 Task: Silence Audio.
Action: Mouse moved to (96, 15)
Screenshot: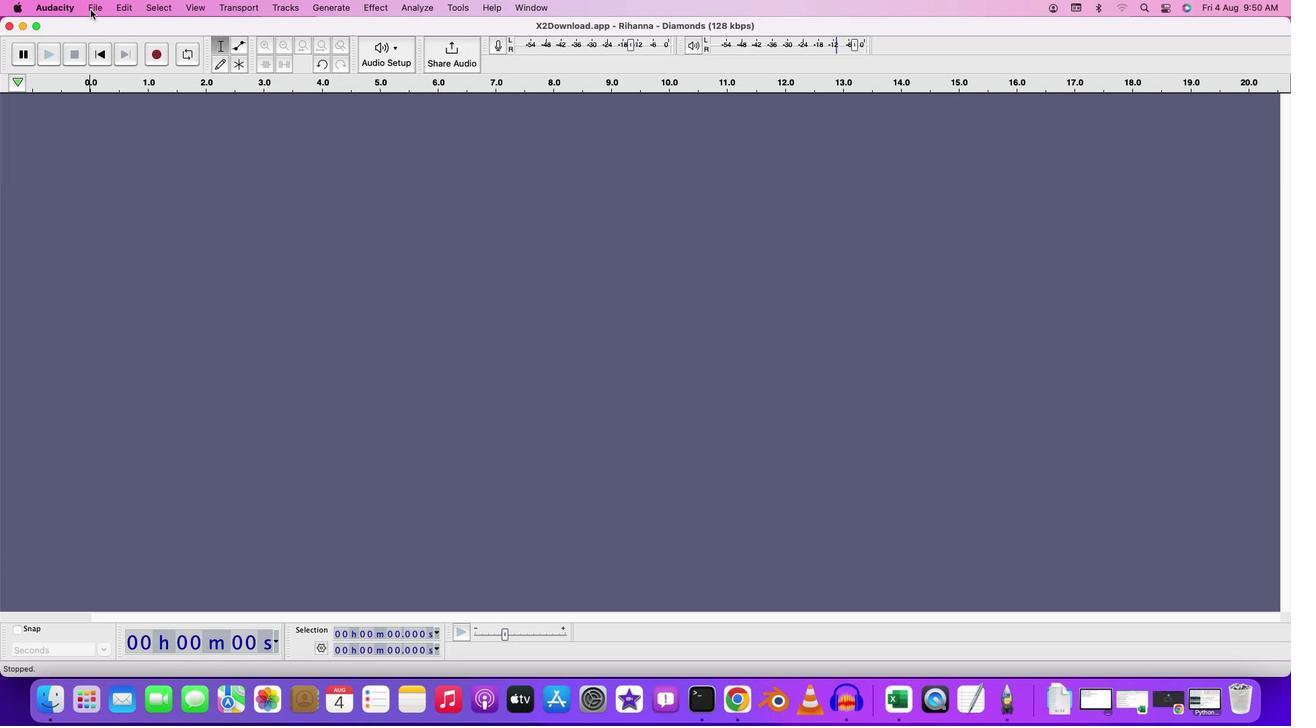 
Action: Mouse pressed left at (96, 15)
Screenshot: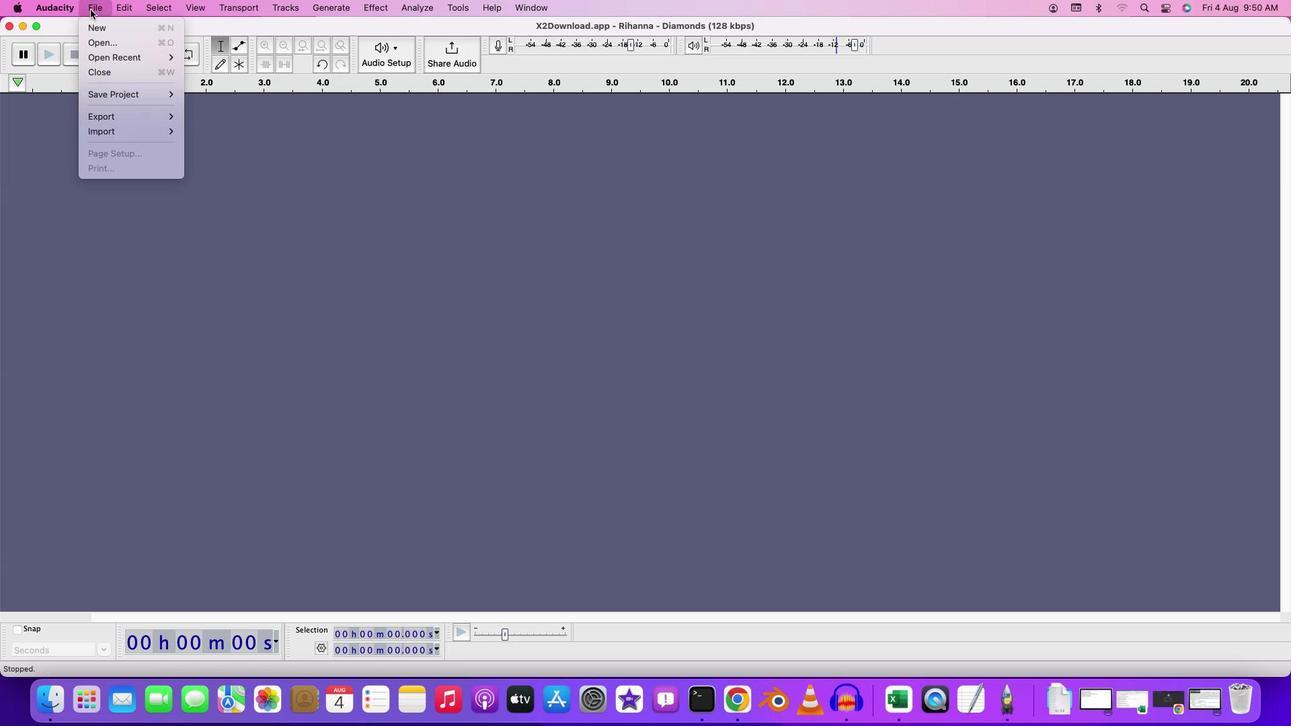 
Action: Mouse moved to (111, 47)
Screenshot: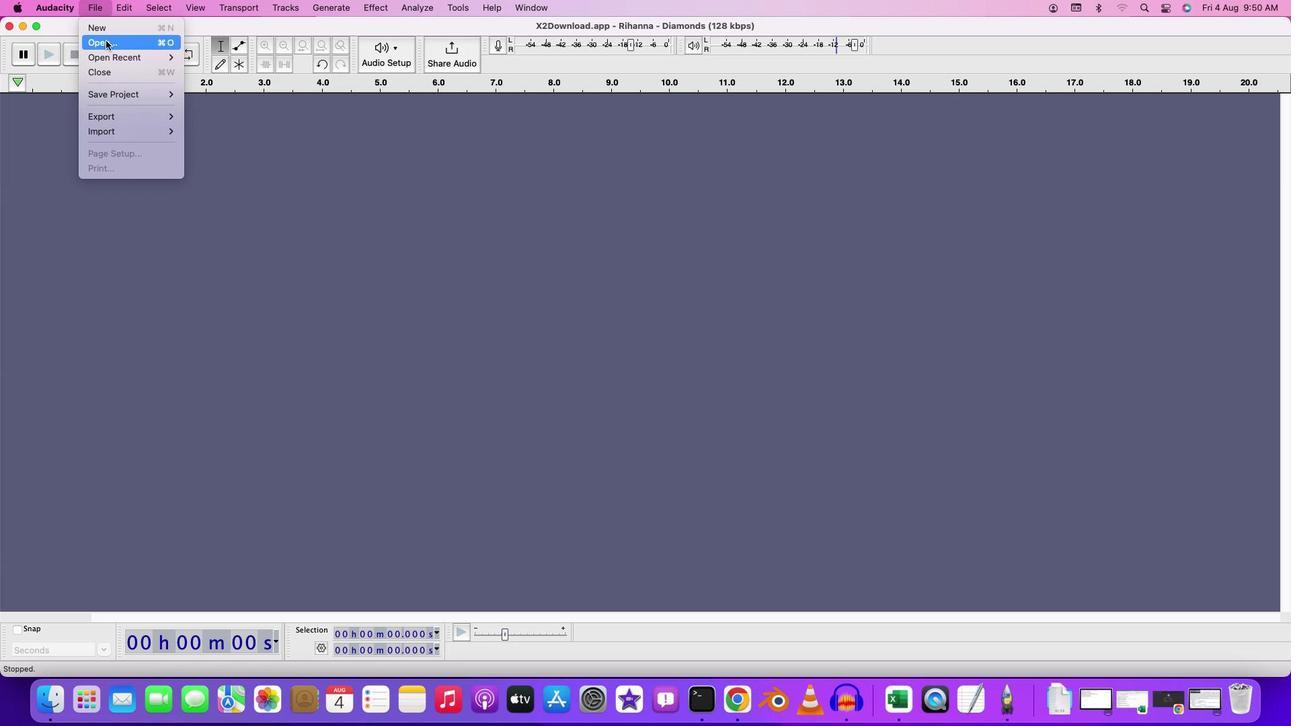 
Action: Mouse pressed left at (111, 47)
Screenshot: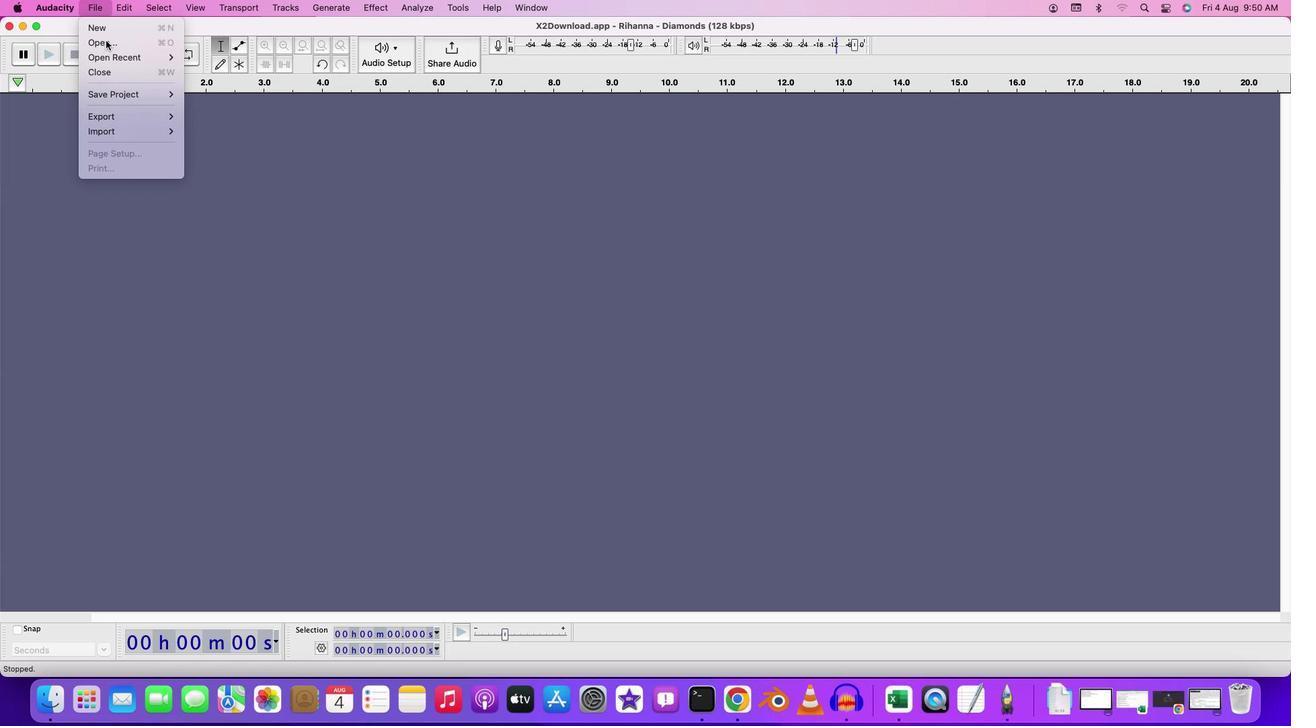 
Action: Mouse moved to (703, 184)
Screenshot: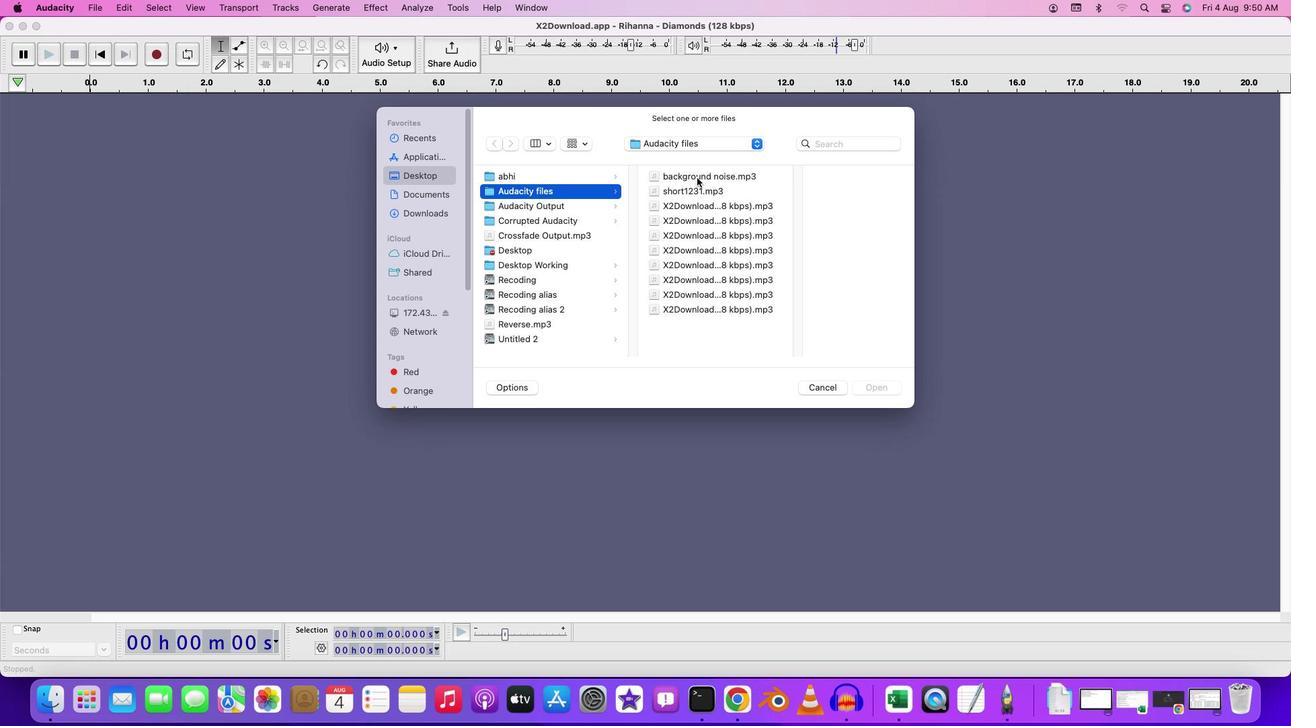
Action: Mouse pressed left at (703, 184)
Screenshot: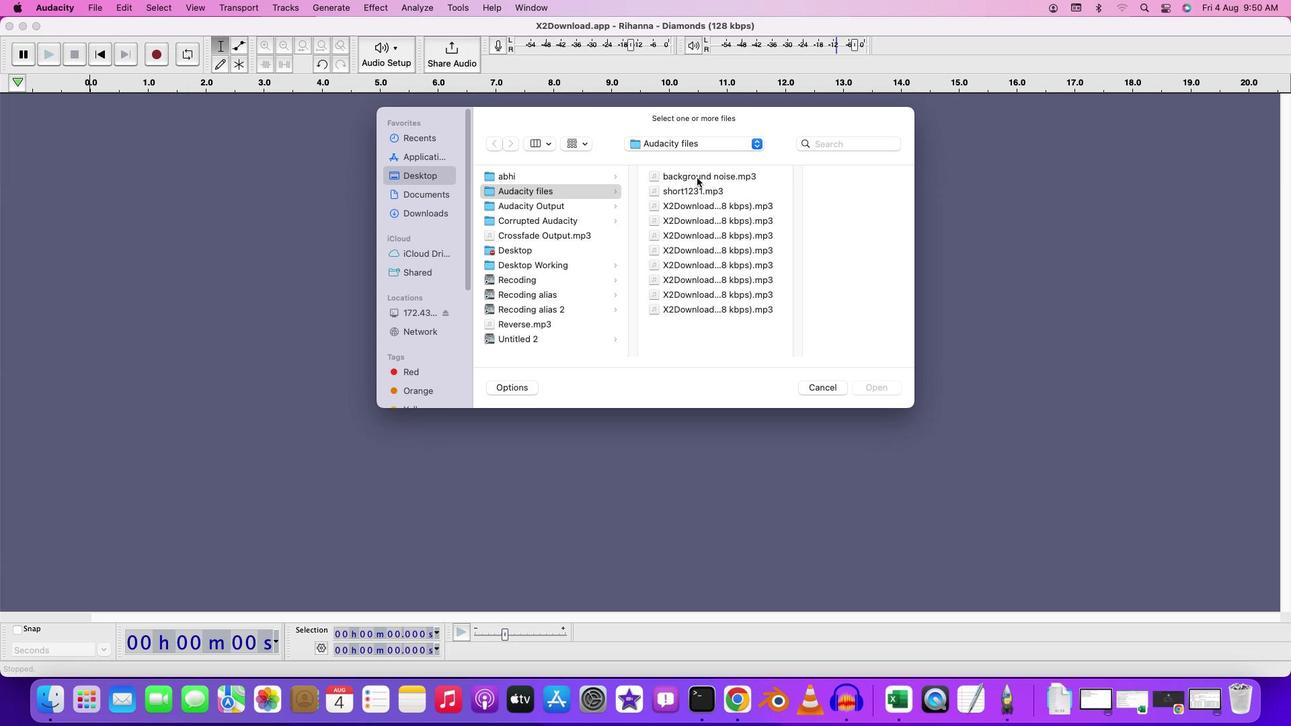
Action: Mouse moved to (695, 184)
Screenshot: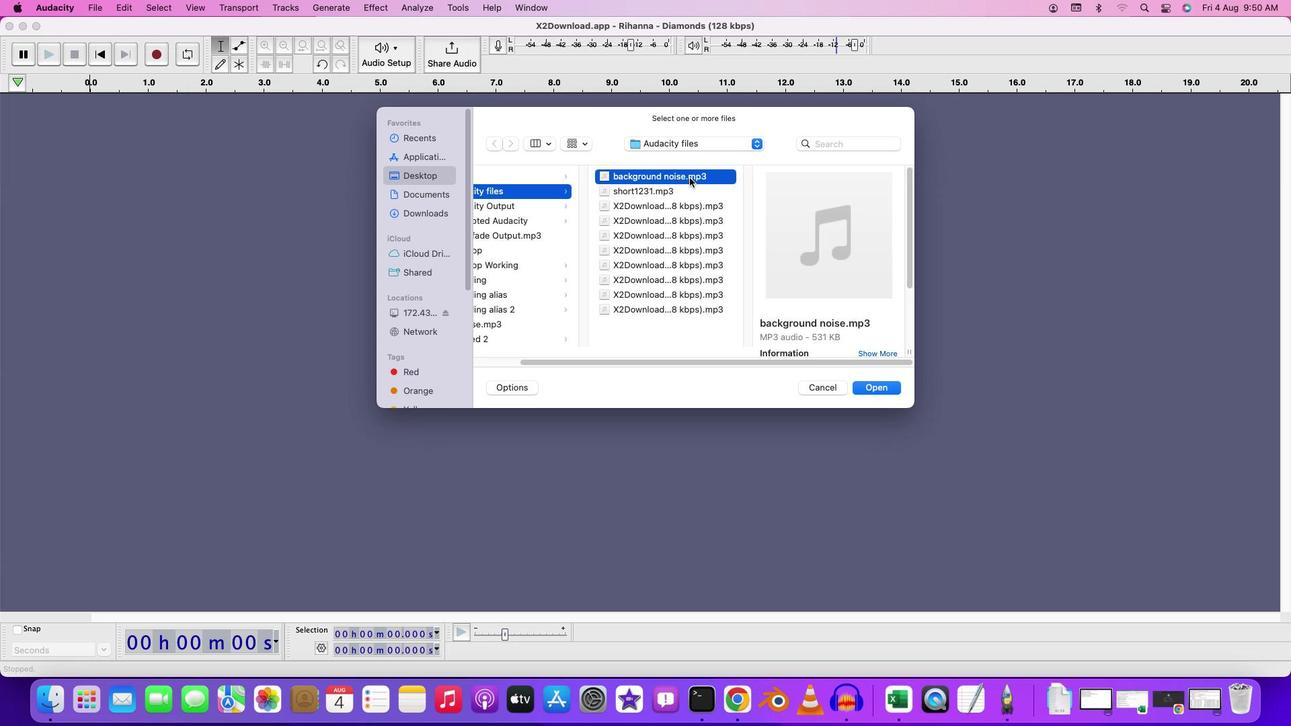 
Action: Mouse pressed left at (695, 184)
Screenshot: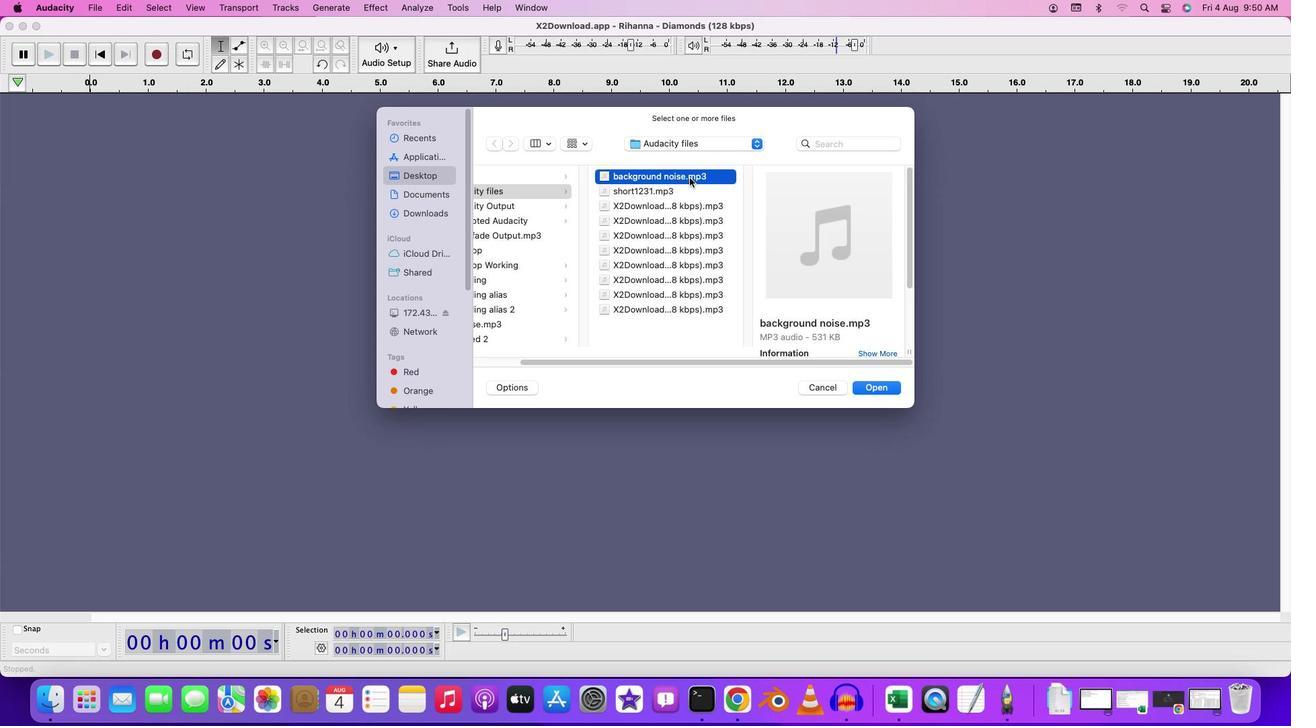 
Action: Mouse pressed left at (695, 184)
Screenshot: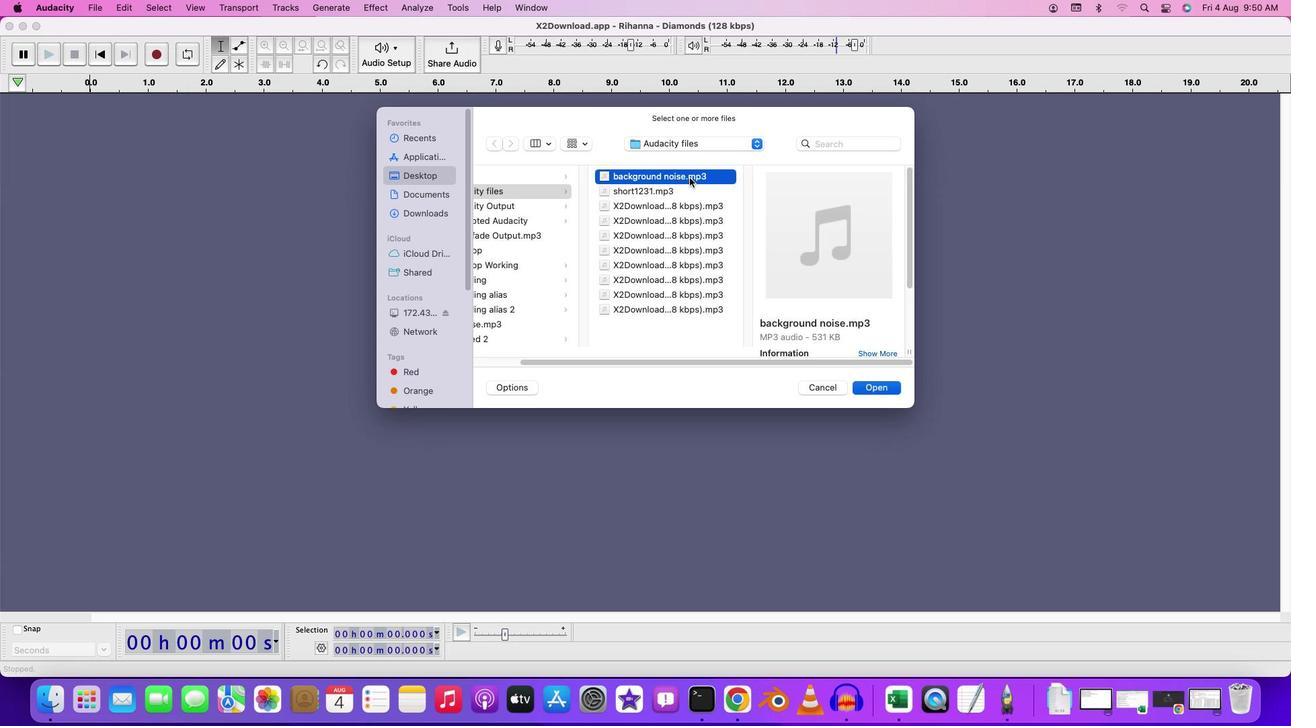 
Action: Mouse moved to (139, 139)
Screenshot: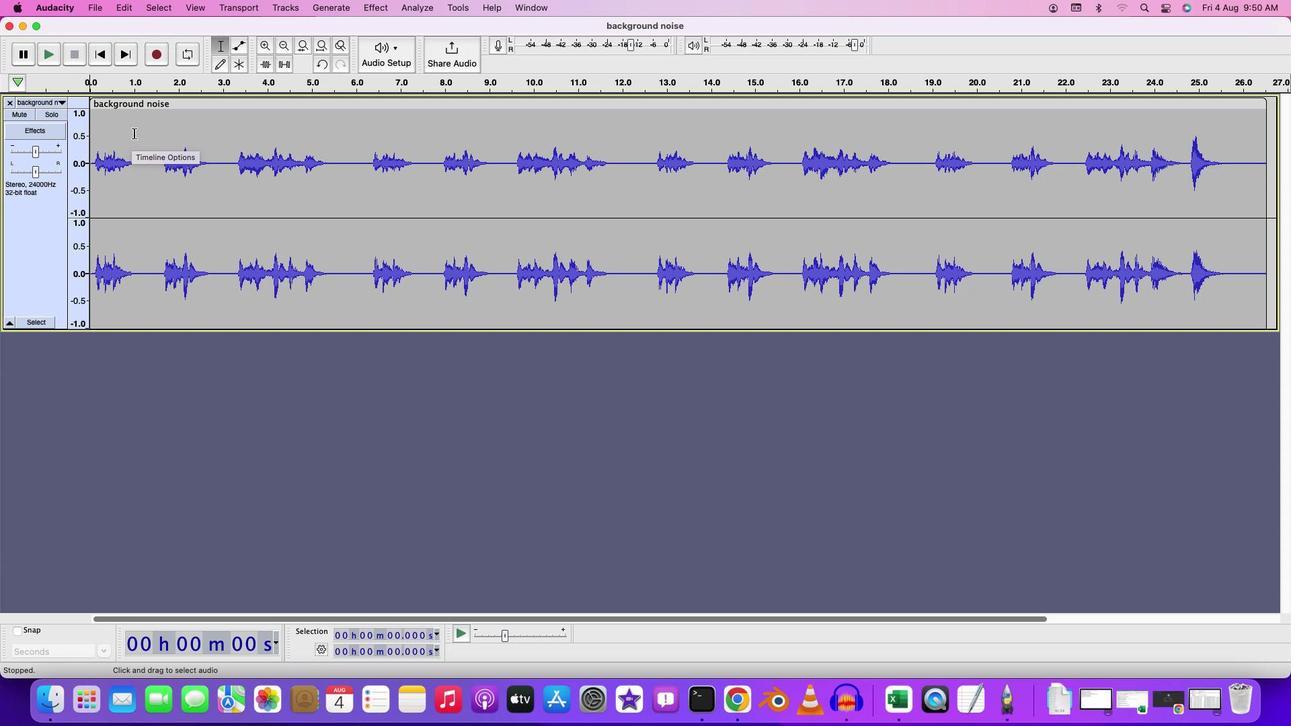 
Action: Mouse pressed left at (139, 139)
Screenshot: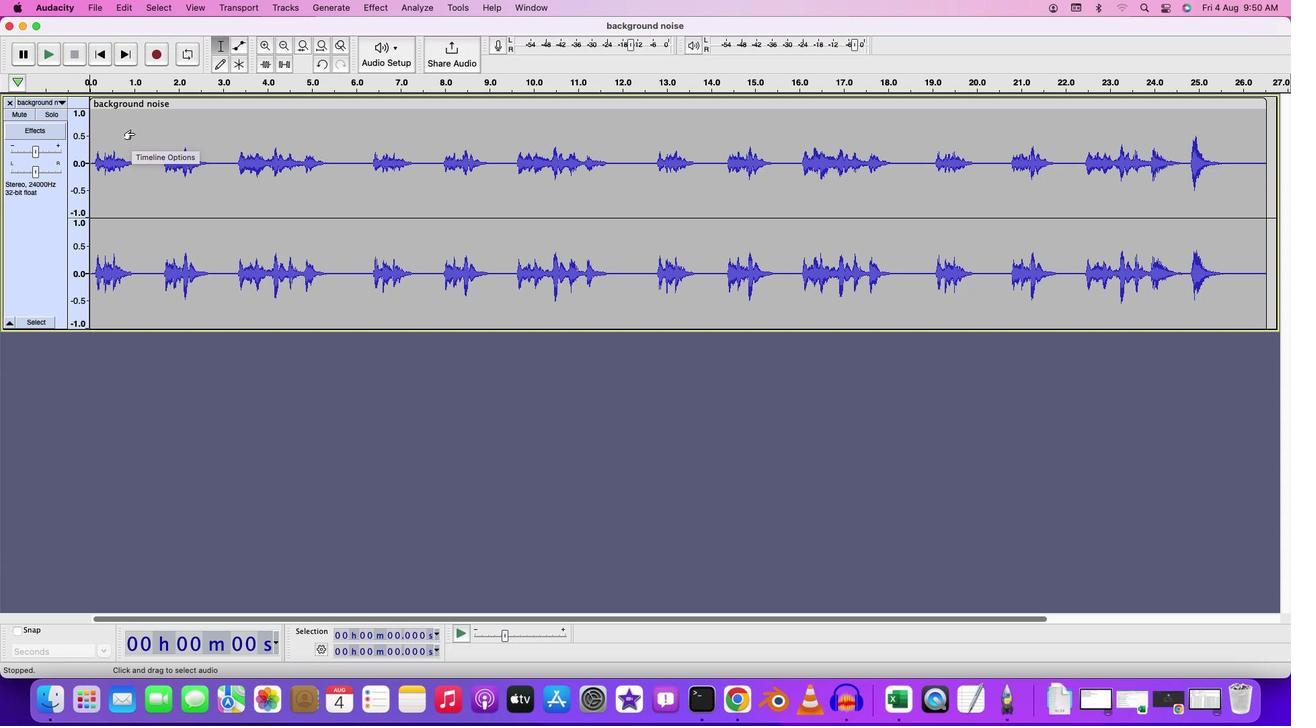 
Action: Key pressed Key.space
Screenshot: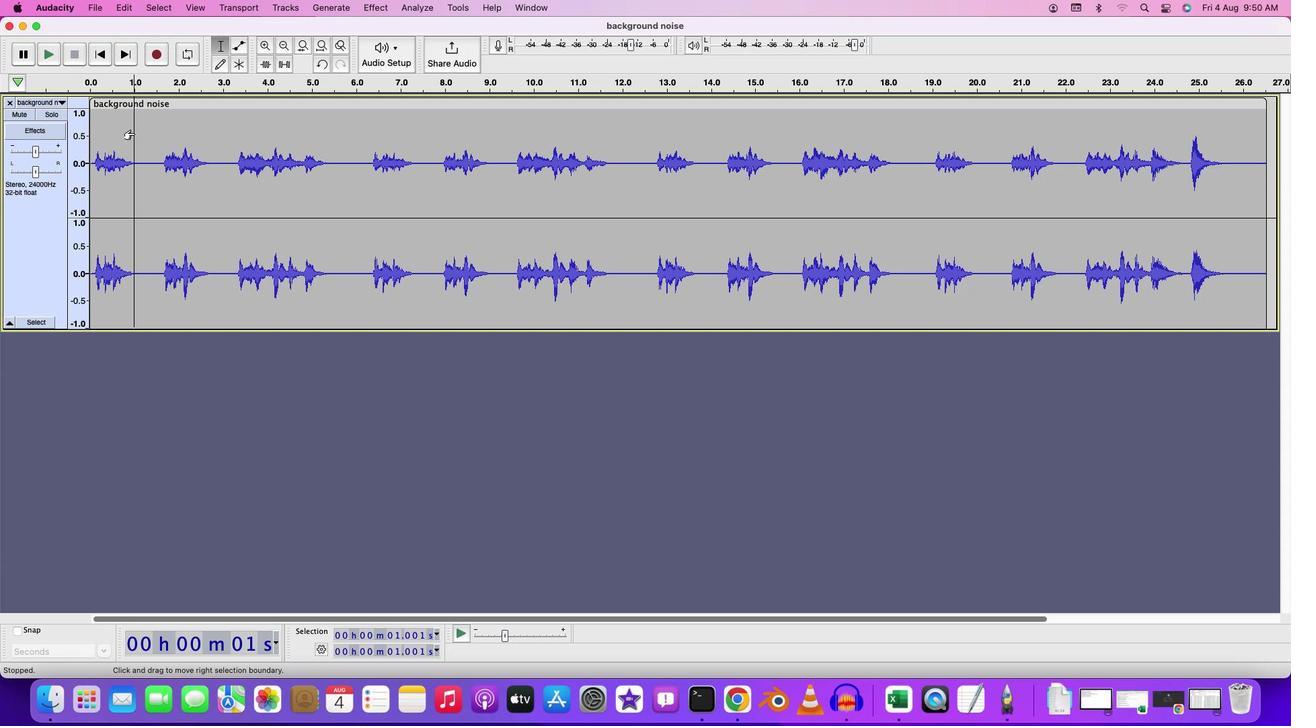 
Action: Mouse moved to (322, 153)
Screenshot: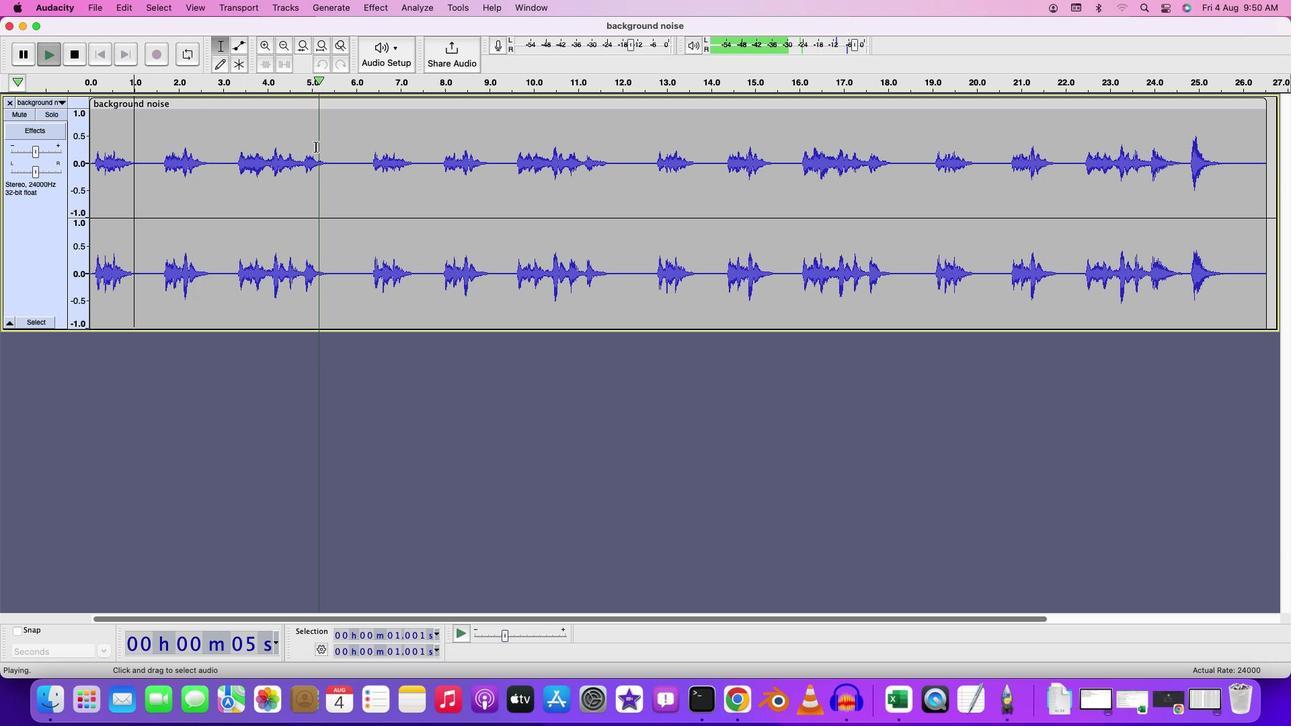 
Action: Key pressed Key.space
Screenshot: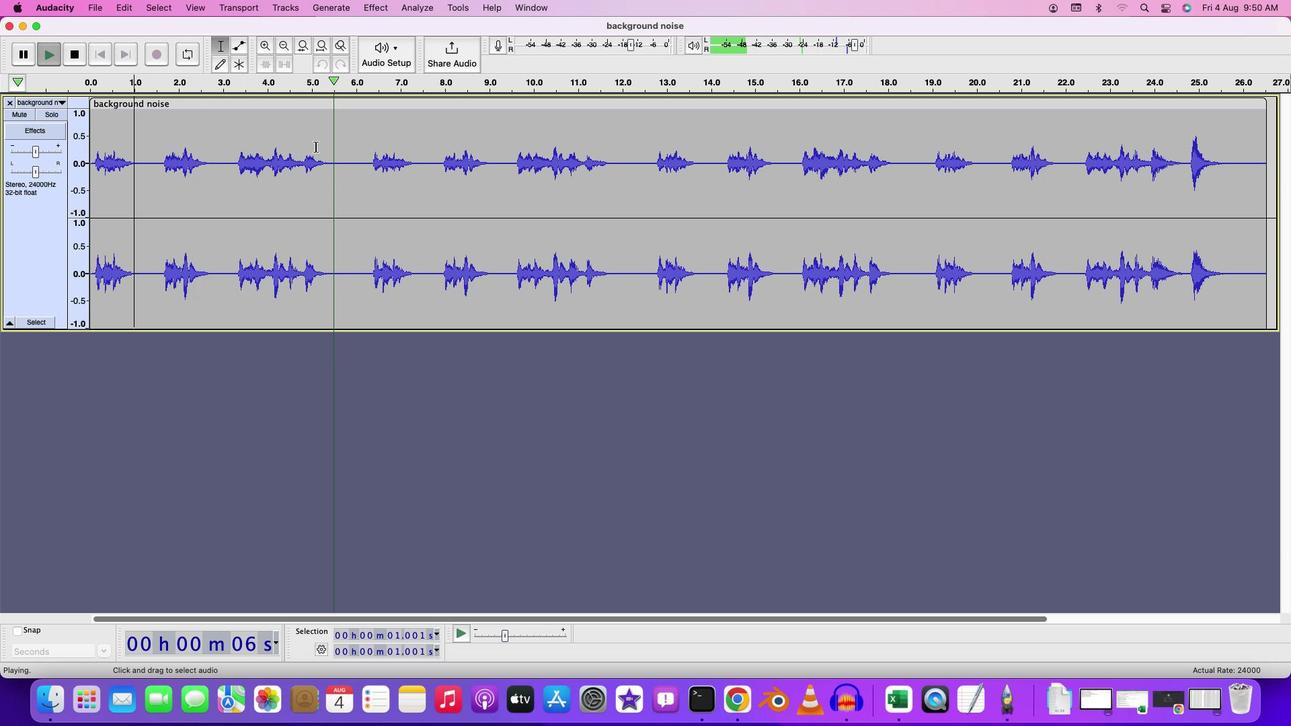 
Action: Mouse moved to (137, 147)
Screenshot: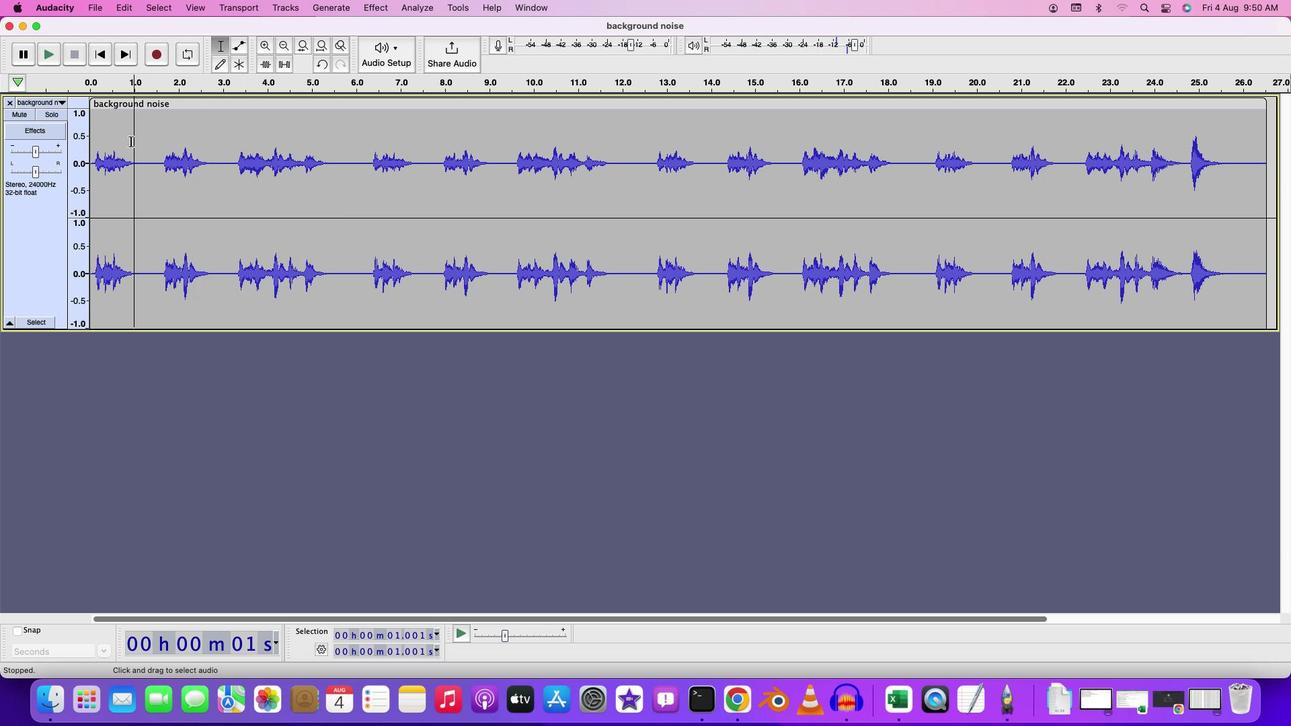 
Action: Mouse pressed left at (137, 147)
Screenshot: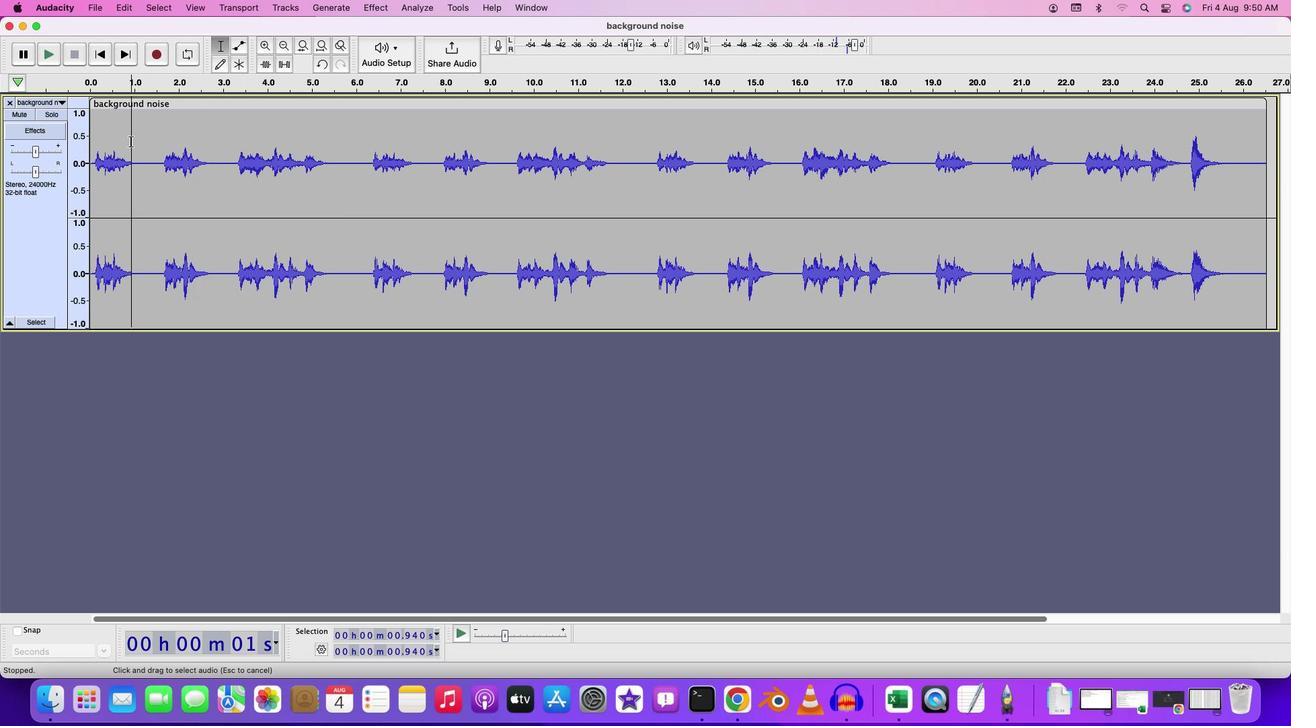 
Action: Mouse moved to (168, 140)
Screenshot: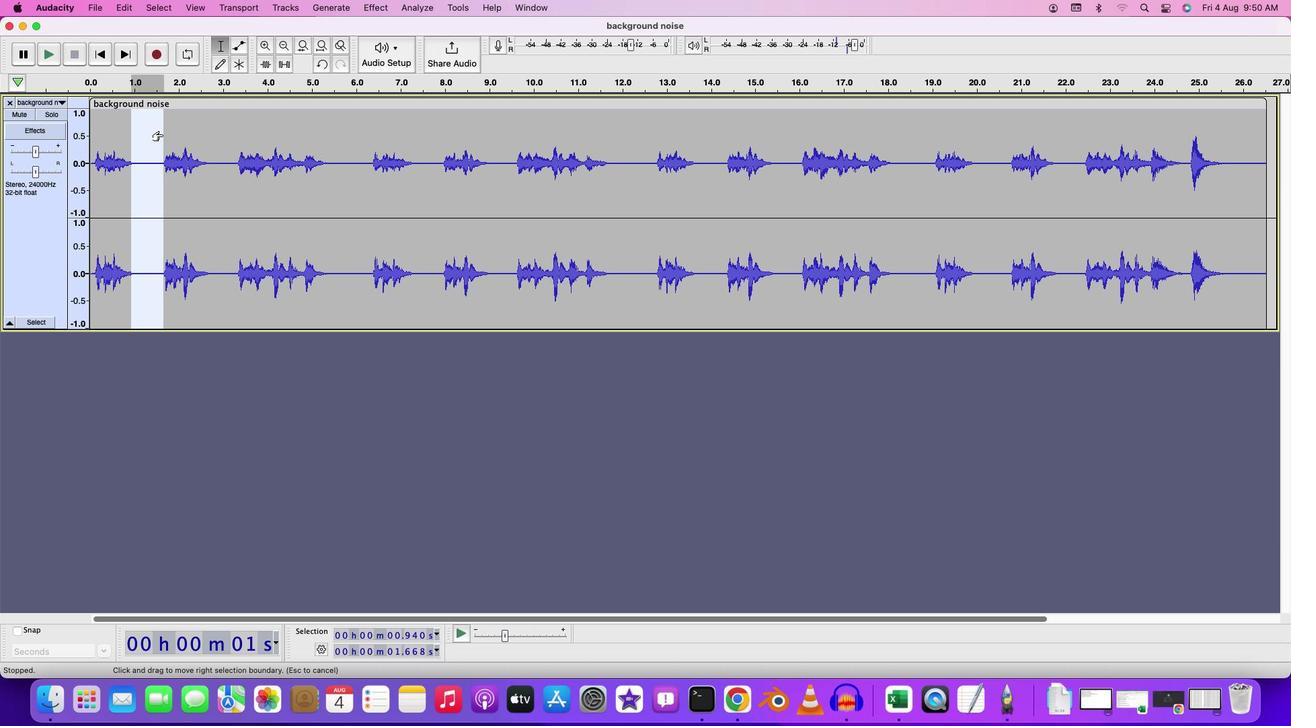 
Action: Mouse pressed left at (168, 140)
Screenshot: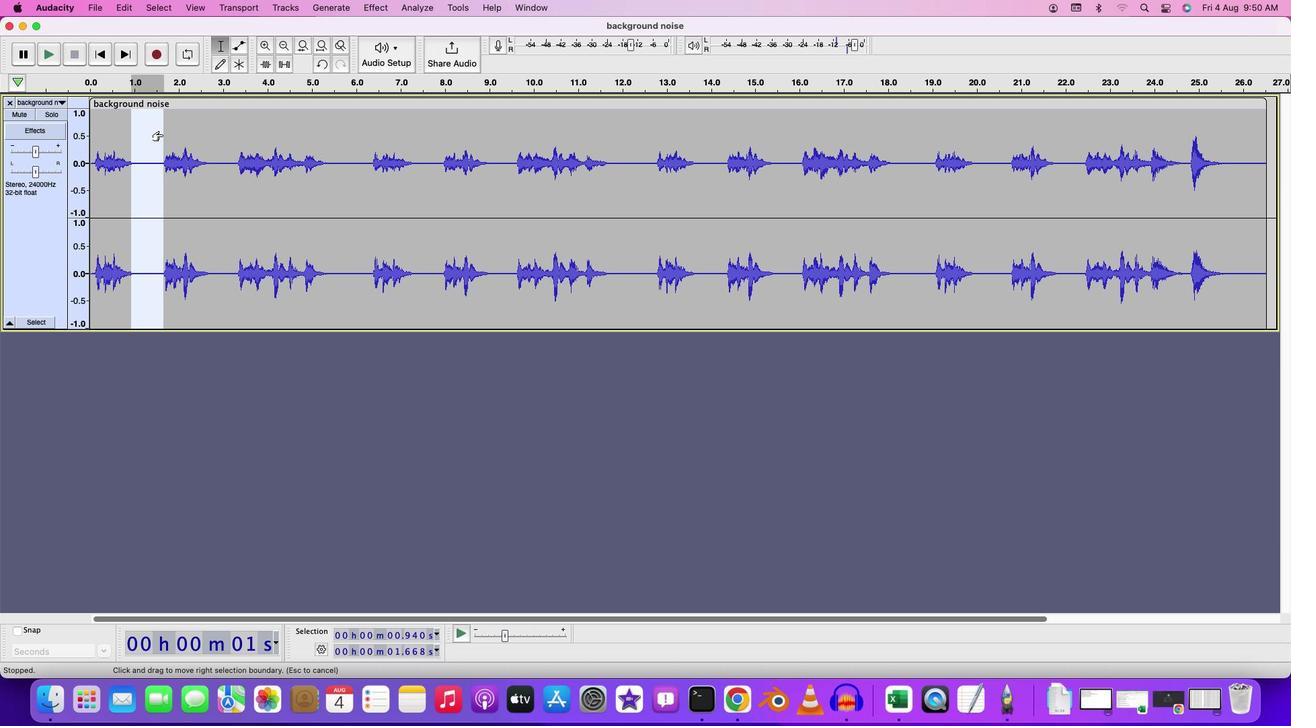
Action: Mouse moved to (344, 11)
Screenshot: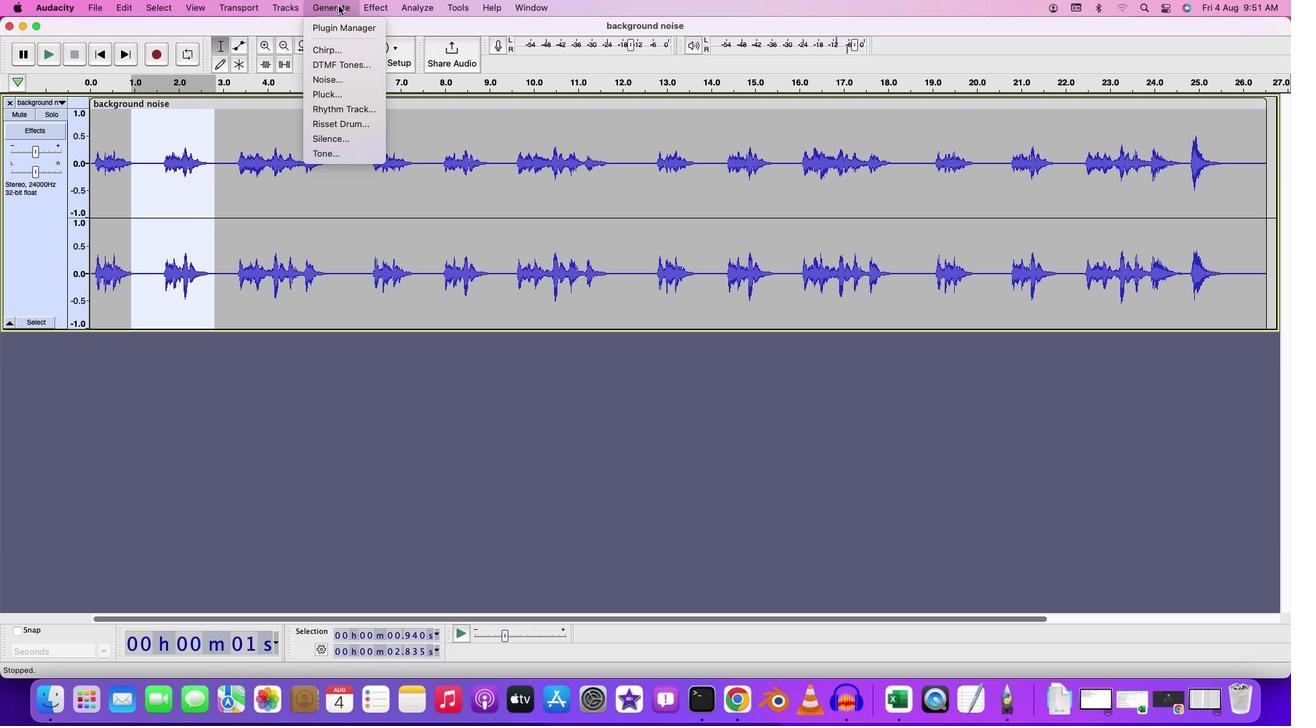 
Action: Mouse pressed left at (344, 11)
Screenshot: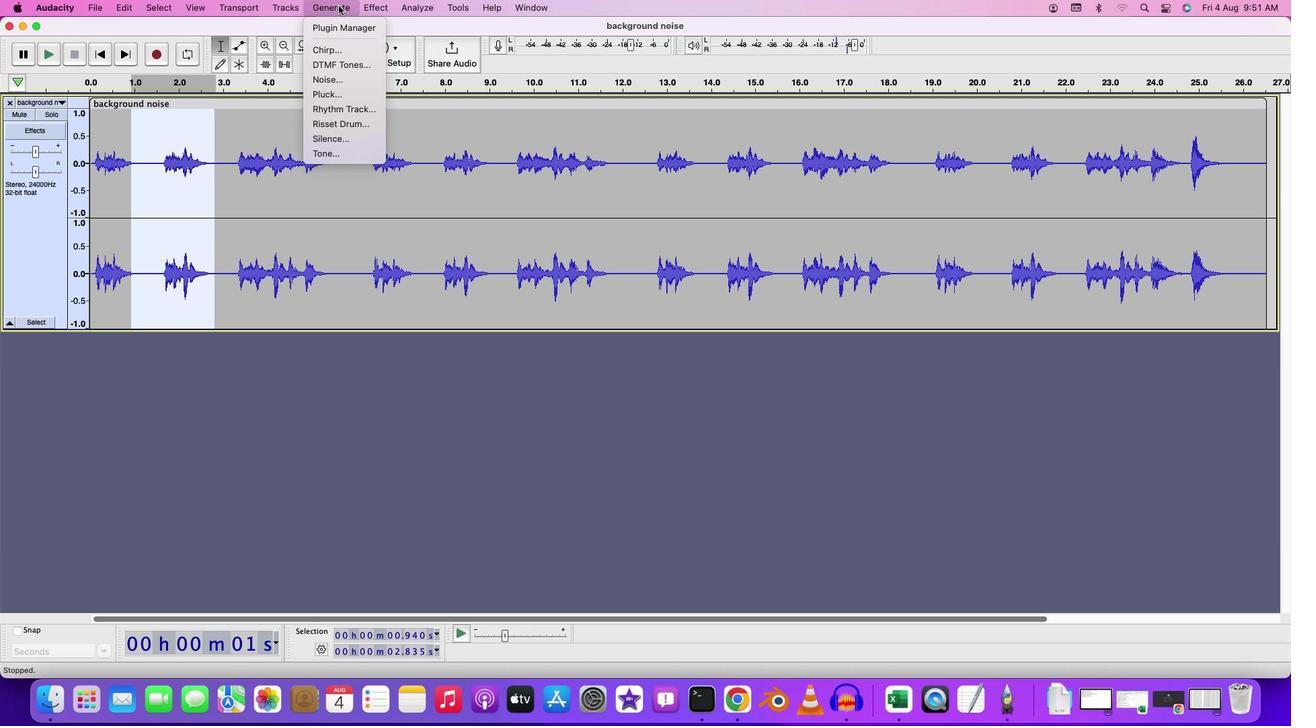 
Action: Mouse moved to (357, 139)
Screenshot: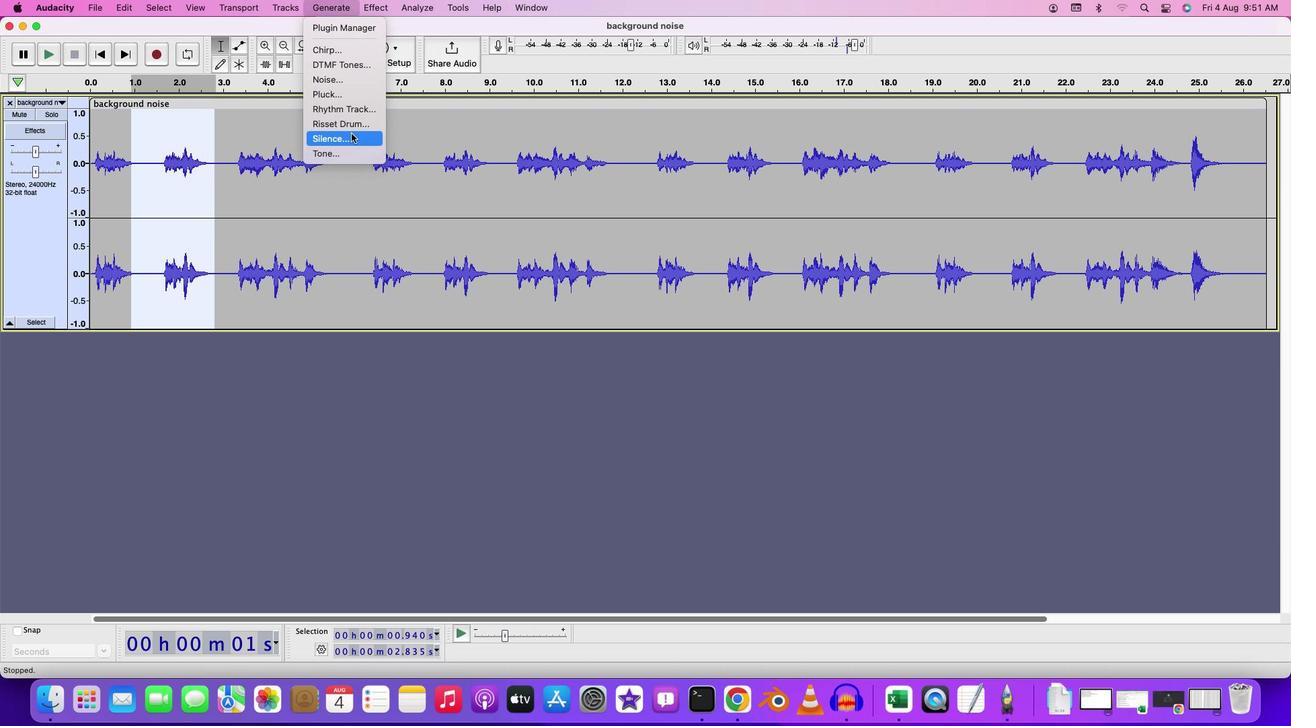 
Action: Mouse pressed left at (357, 139)
Screenshot: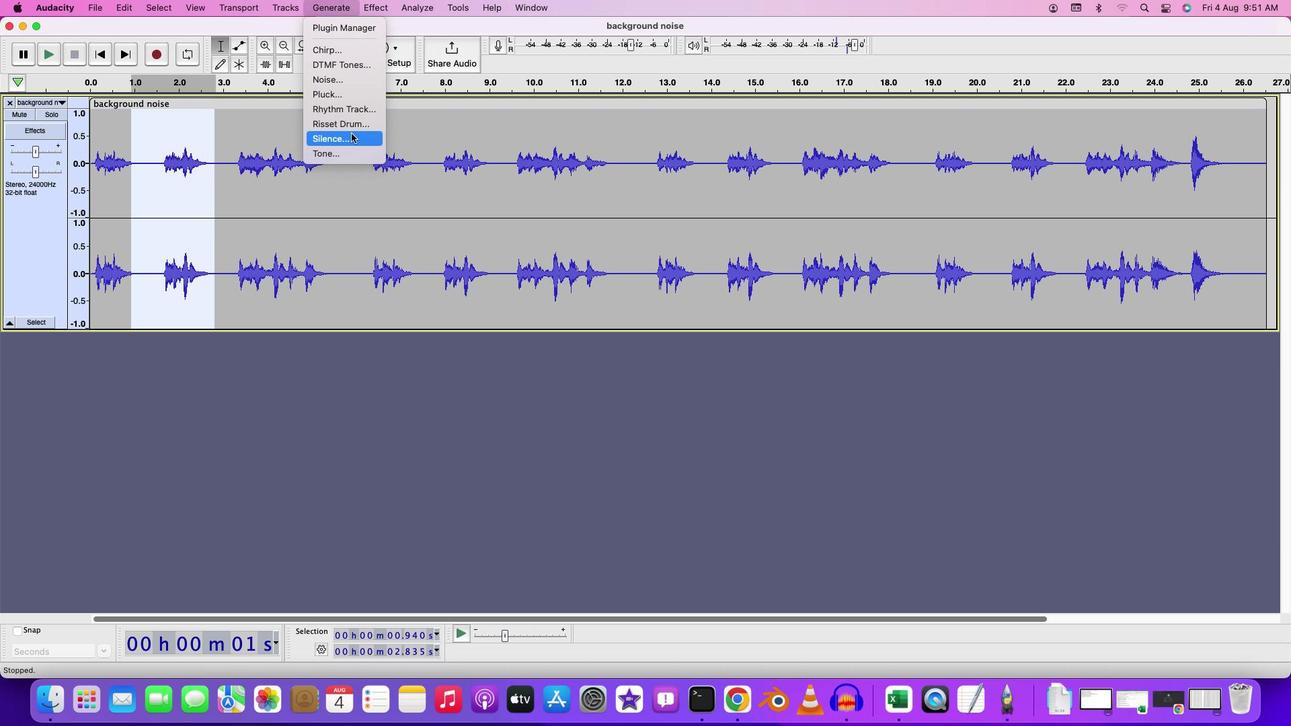 
Action: Mouse moved to (722, 329)
Screenshot: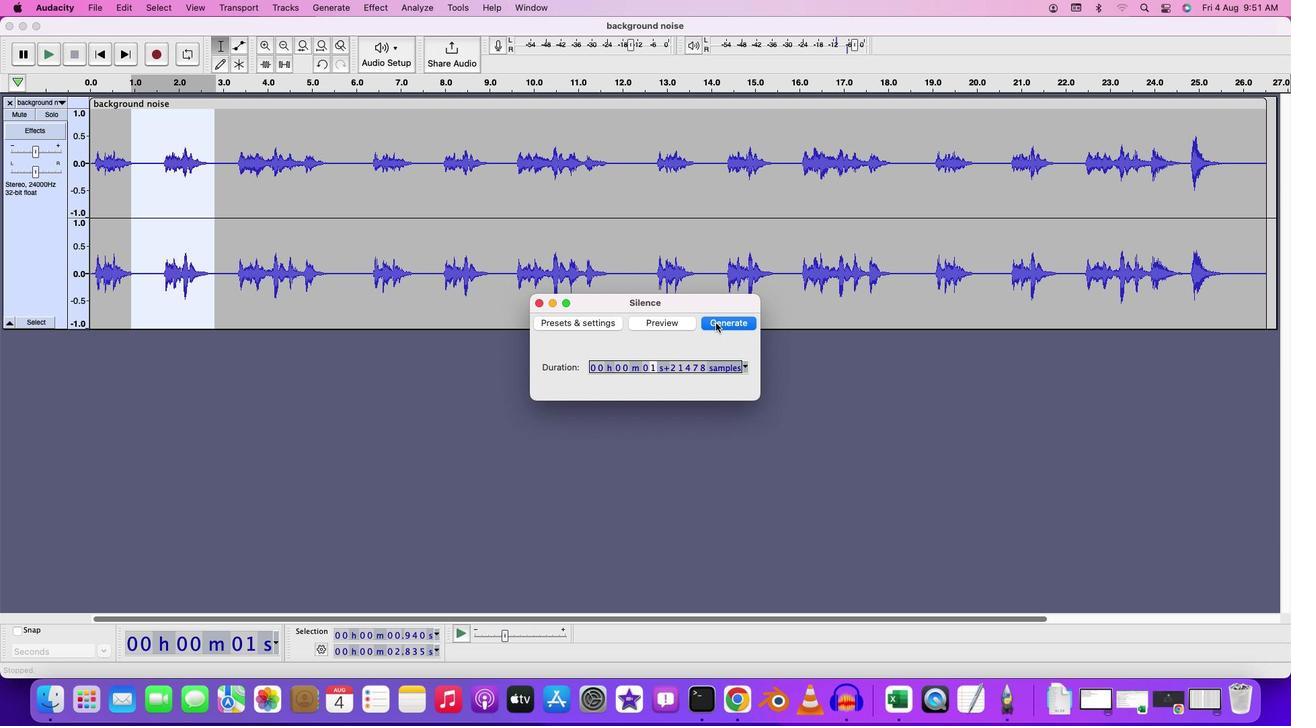 
Action: Mouse pressed left at (722, 329)
Screenshot: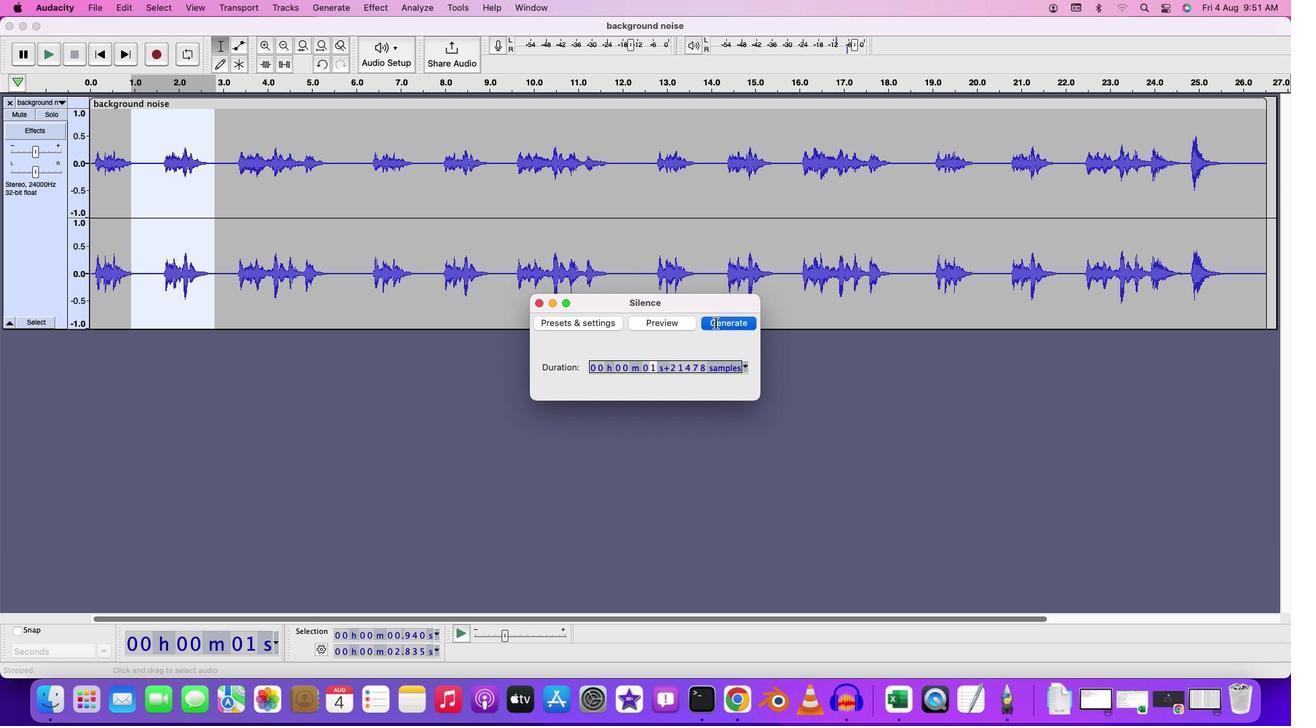 
Action: Mouse moved to (408, 425)
Screenshot: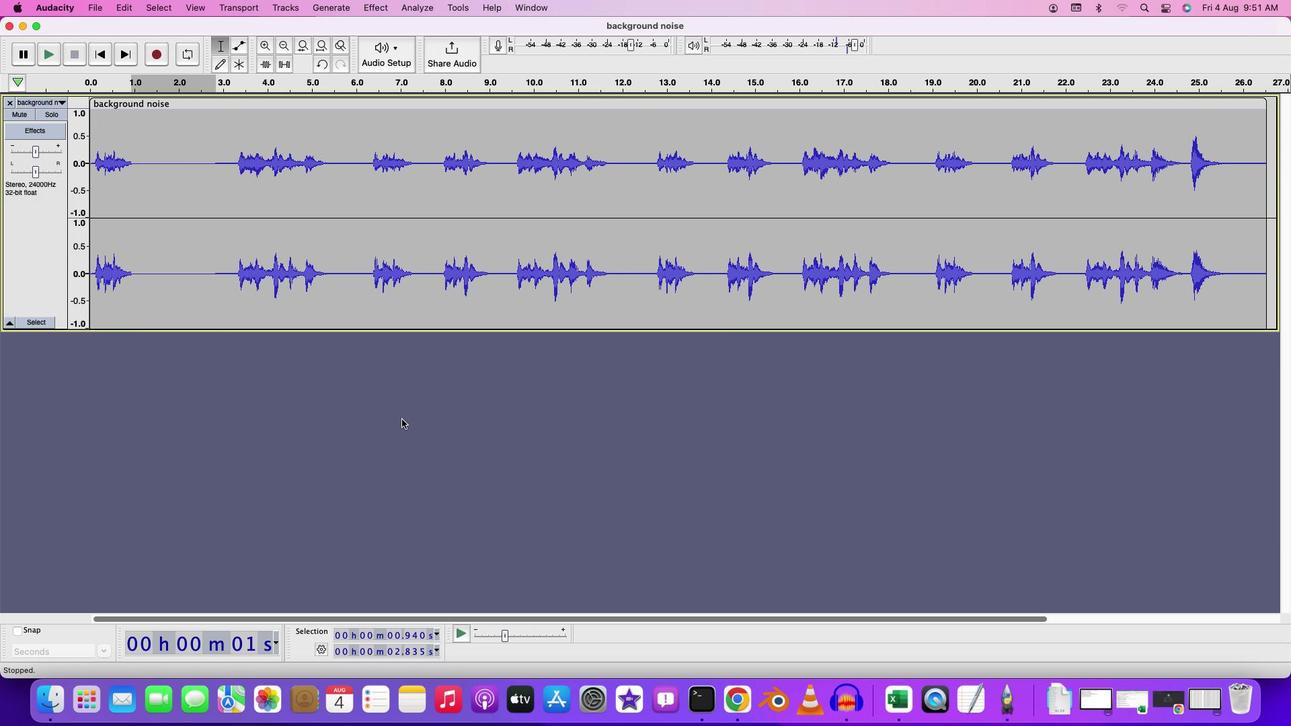
Action: Mouse pressed left at (408, 425)
Screenshot: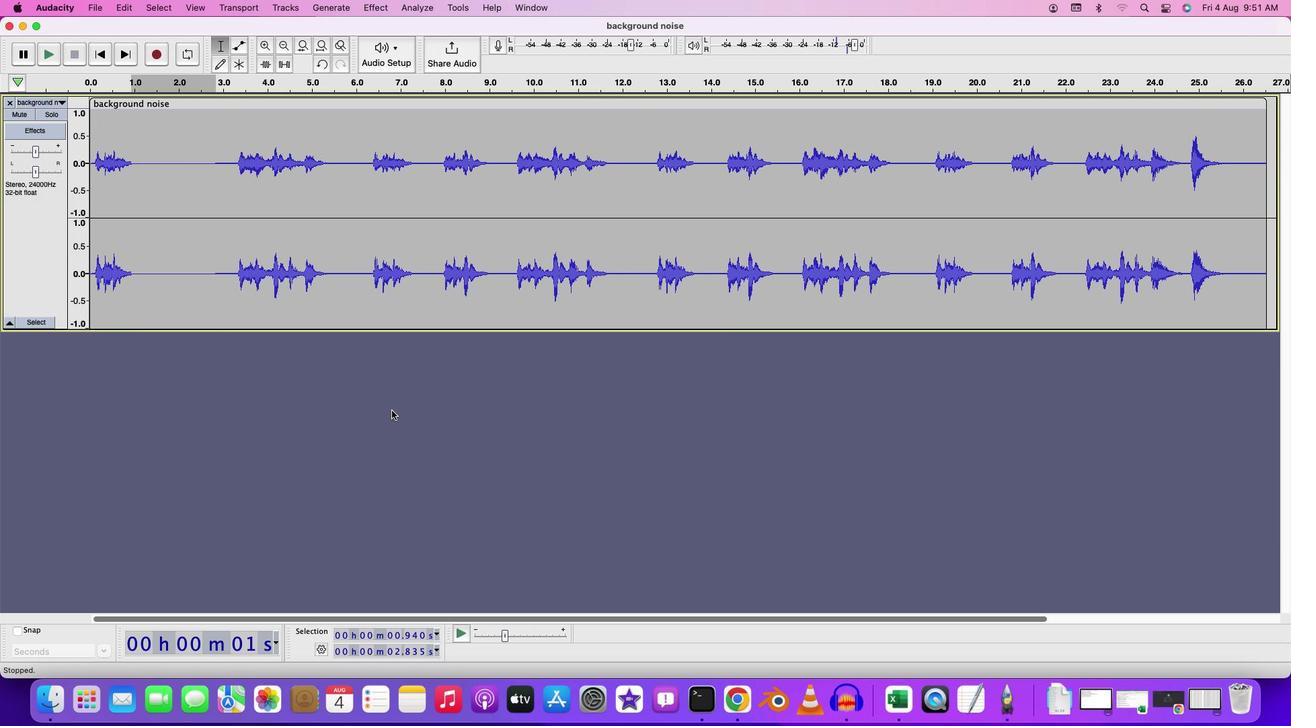 
Action: Mouse moved to (125, 141)
Screenshot: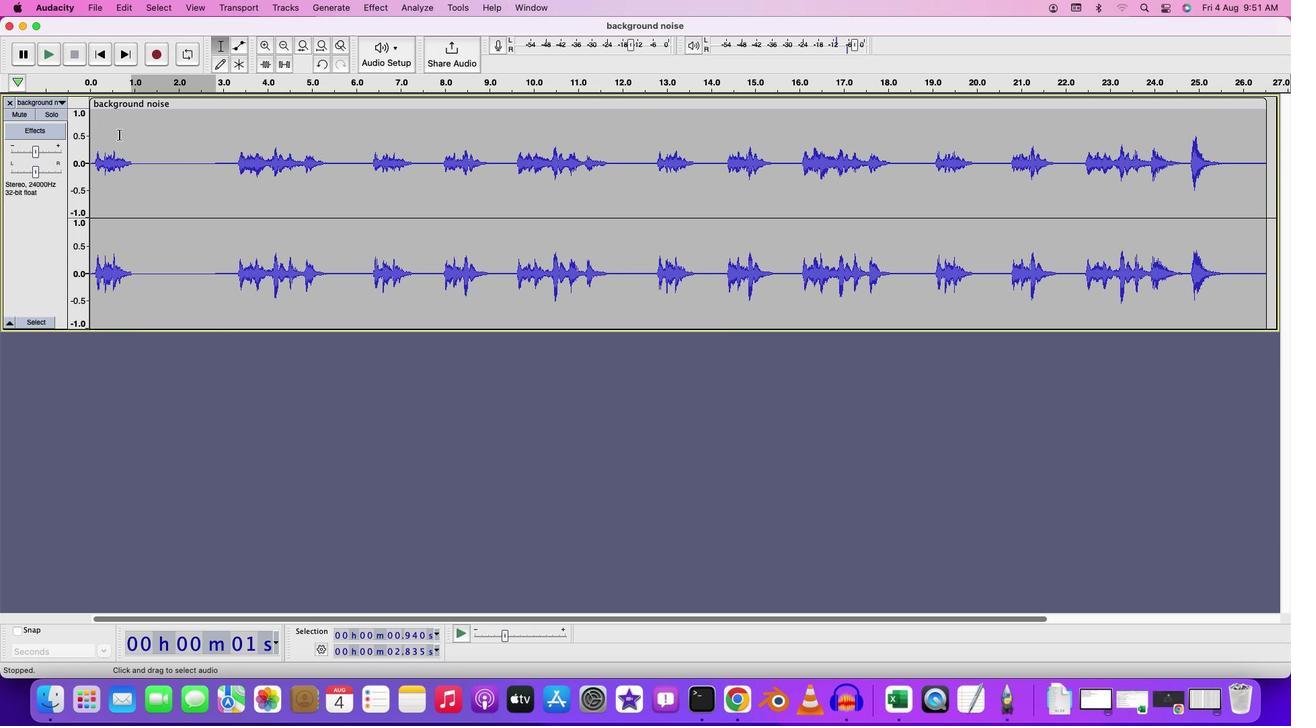 
Action: Mouse pressed left at (125, 141)
Screenshot: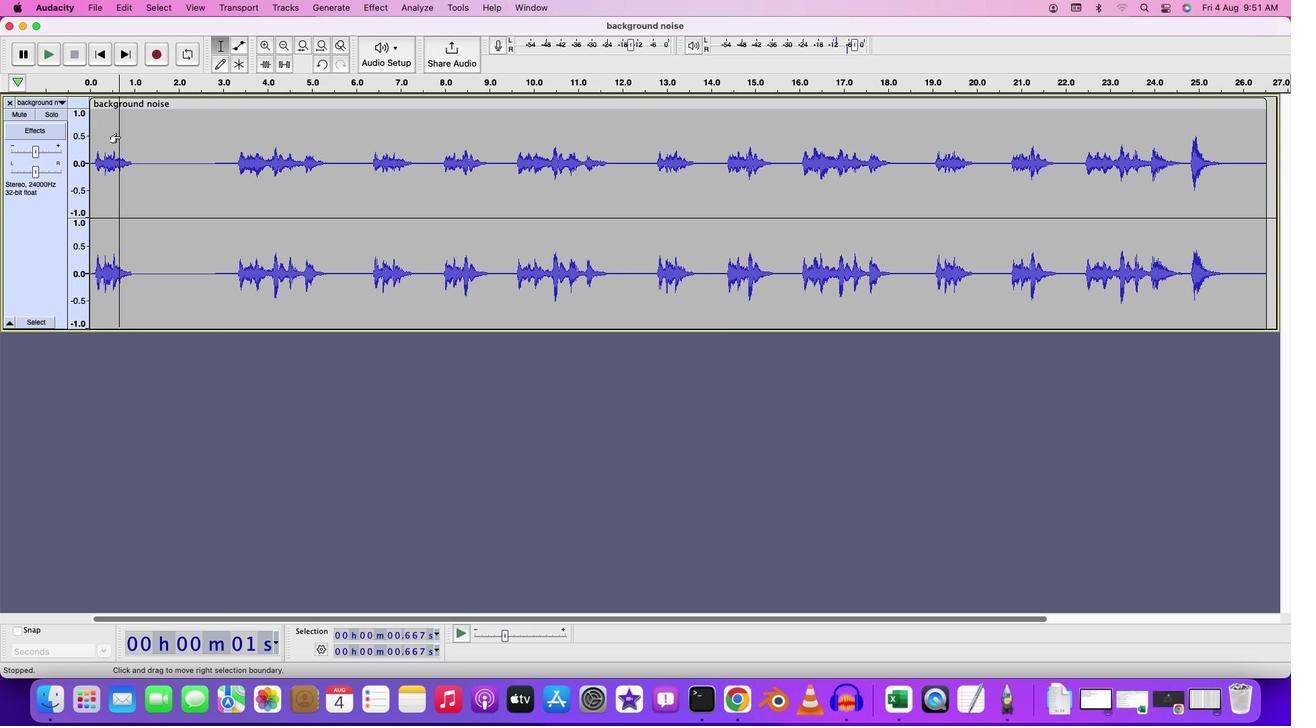 
Action: Mouse moved to (133, 146)
Screenshot: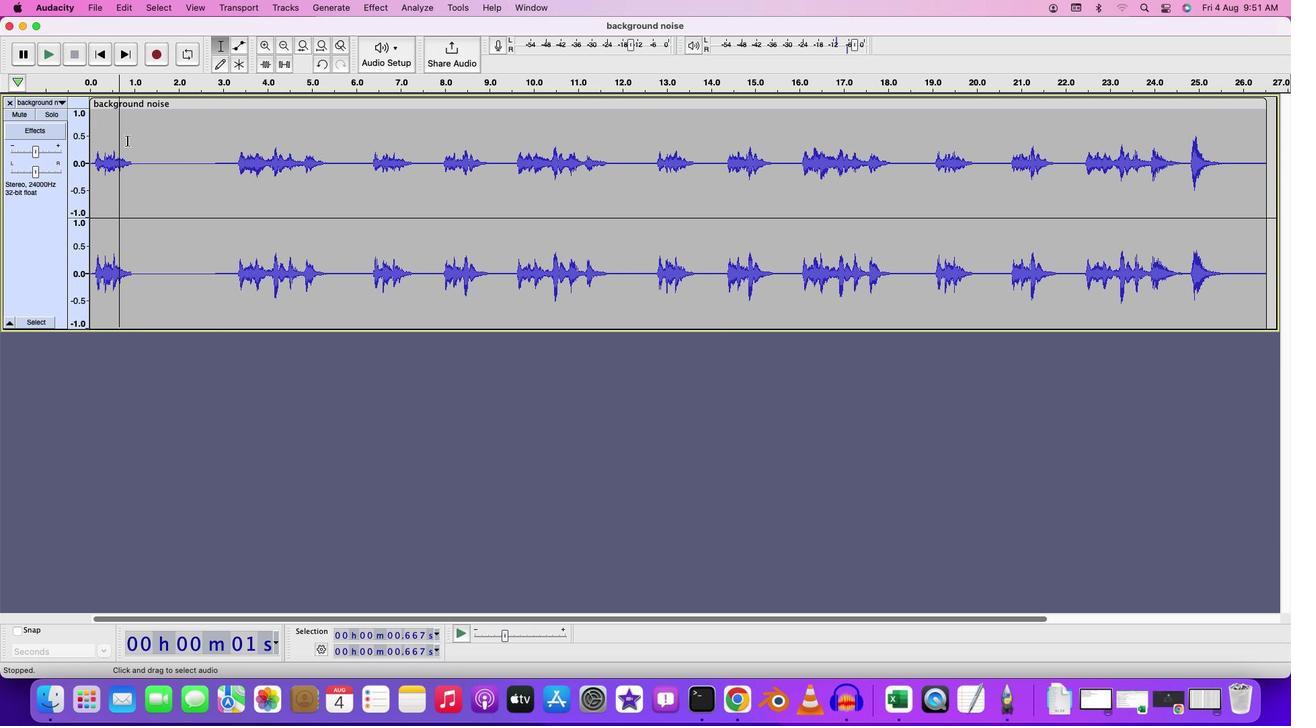 
Action: Key pressed Key.space
Screenshot: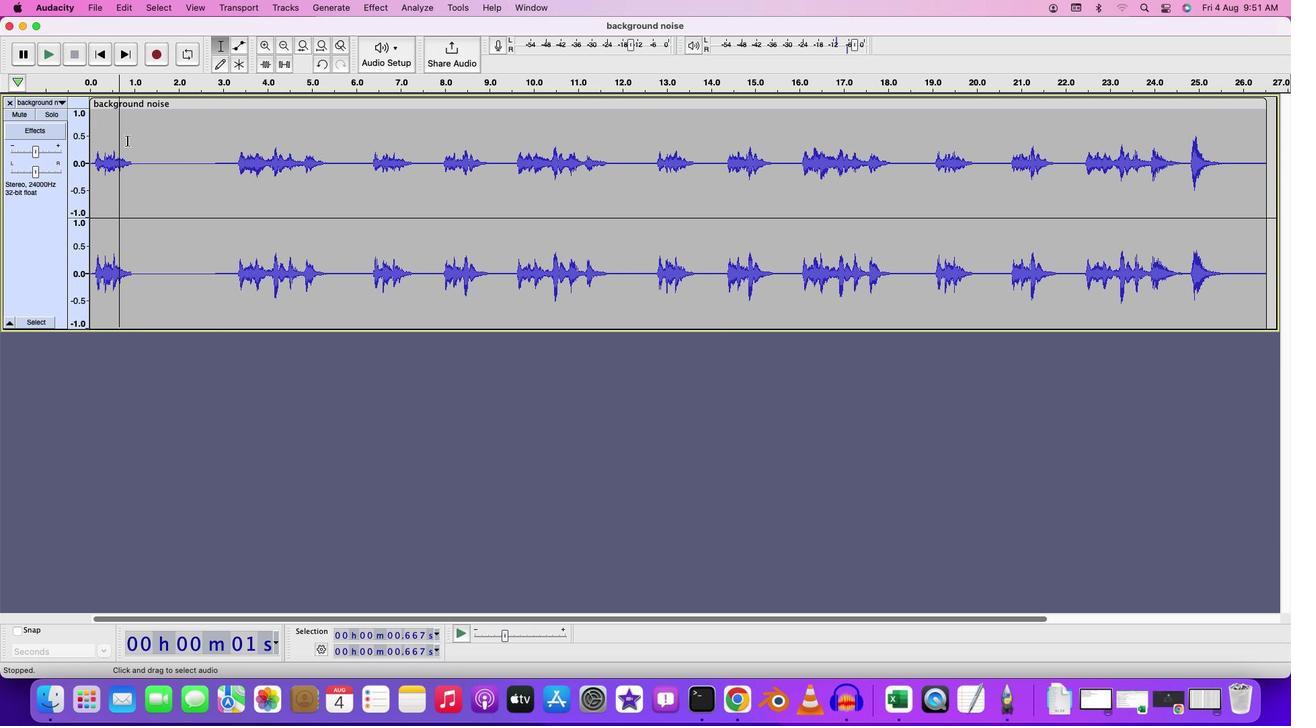 
Action: Mouse moved to (170, 152)
Screenshot: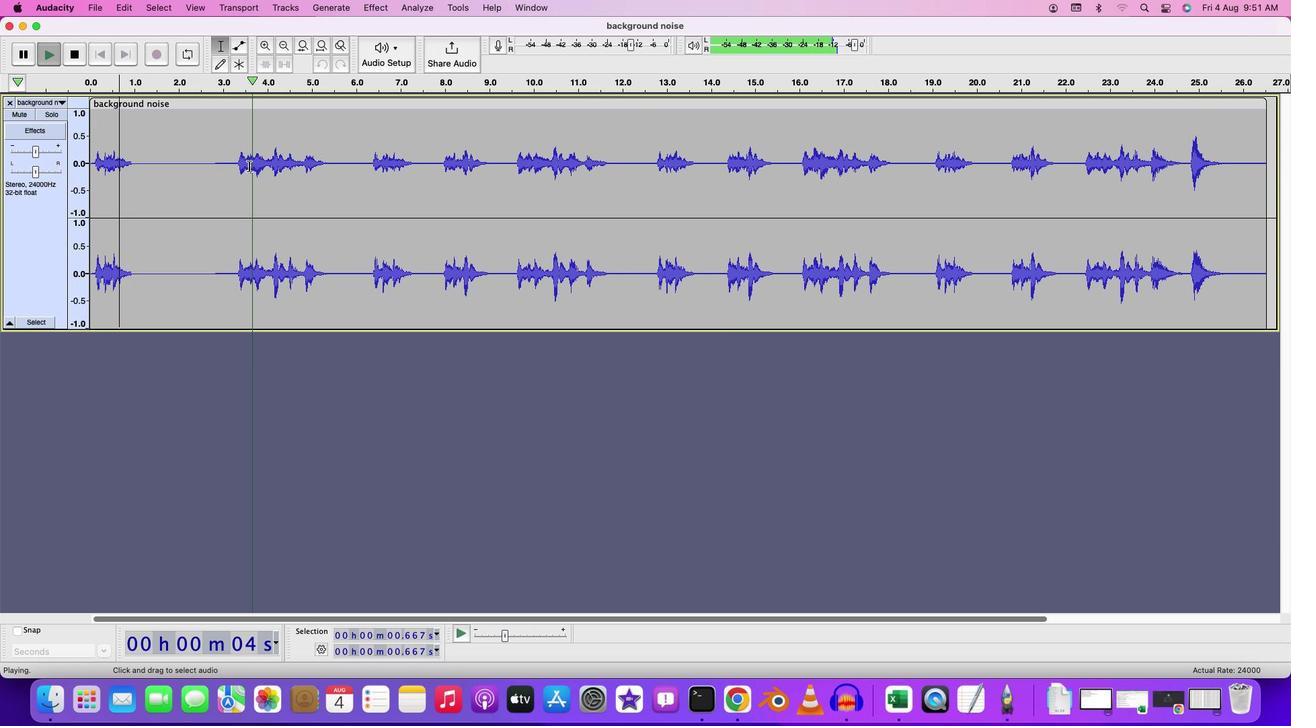 
Action: Key pressed Key.space
Screenshot: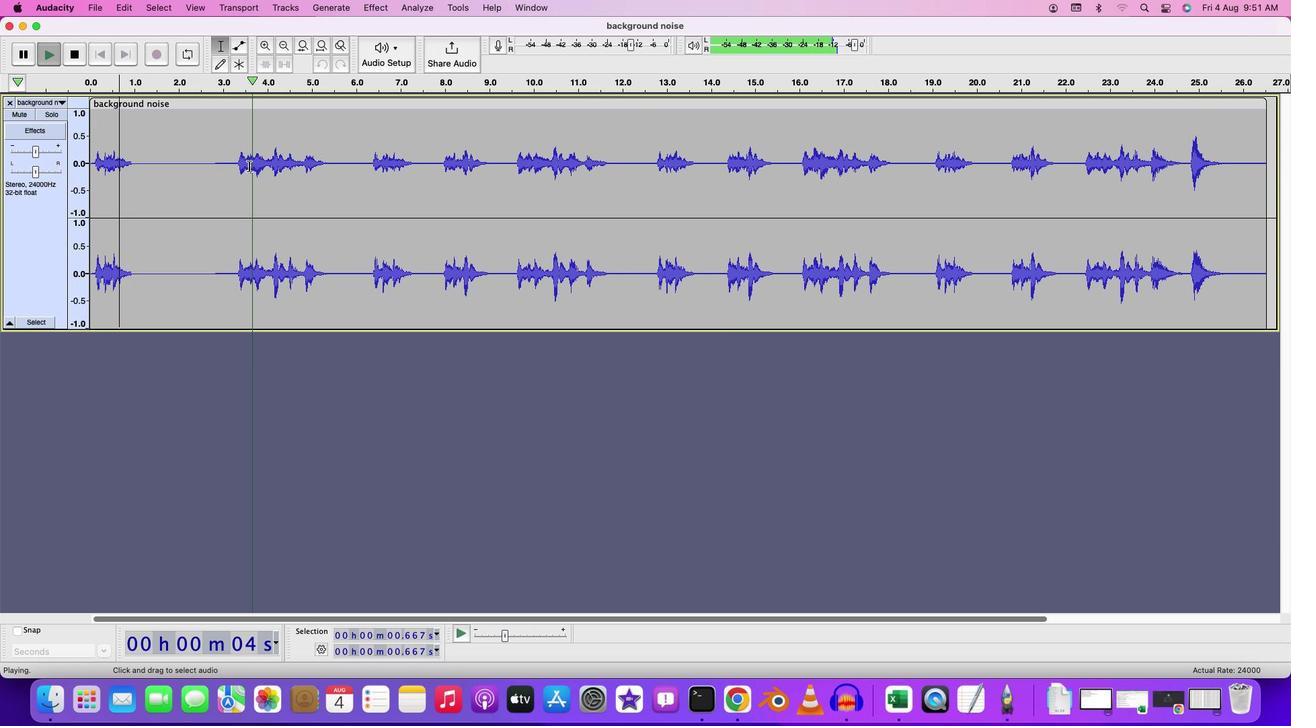 
Action: Mouse moved to (331, 139)
Screenshot: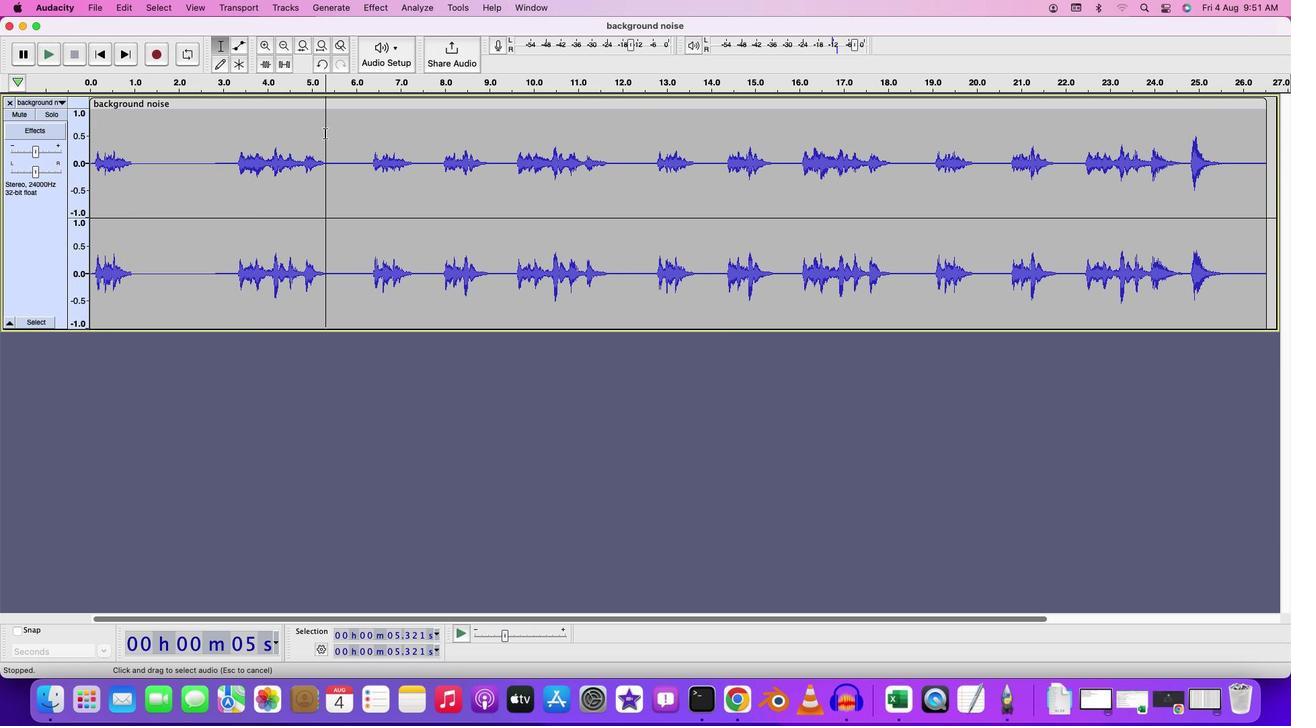 
Action: Mouse pressed left at (331, 139)
Screenshot: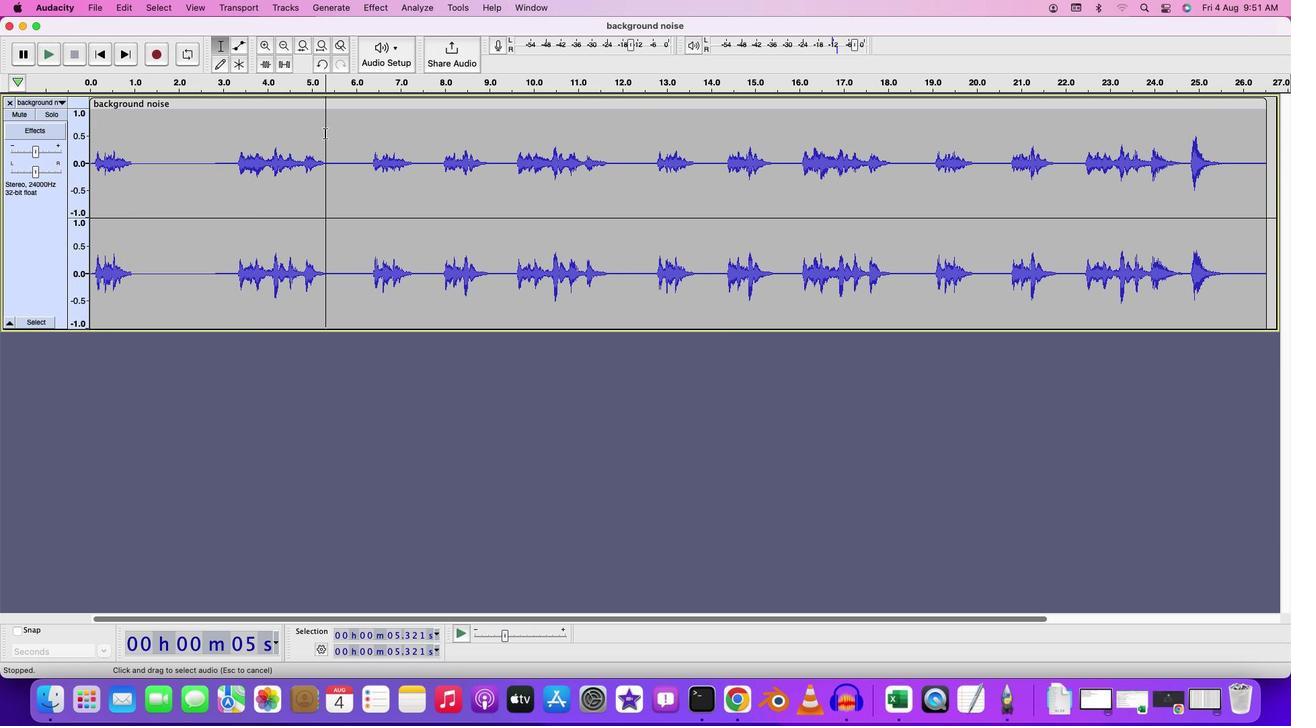 
Action: Mouse moved to (347, 17)
Screenshot: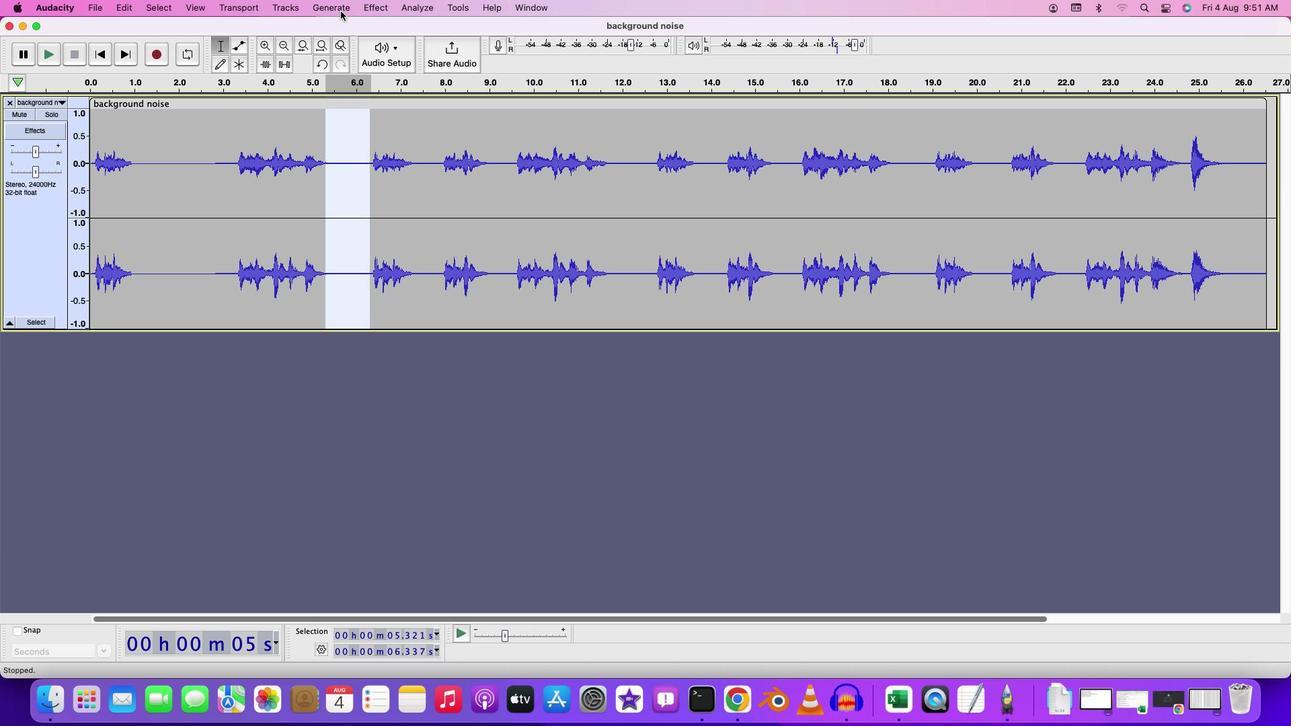 
Action: Mouse pressed left at (347, 17)
Screenshot: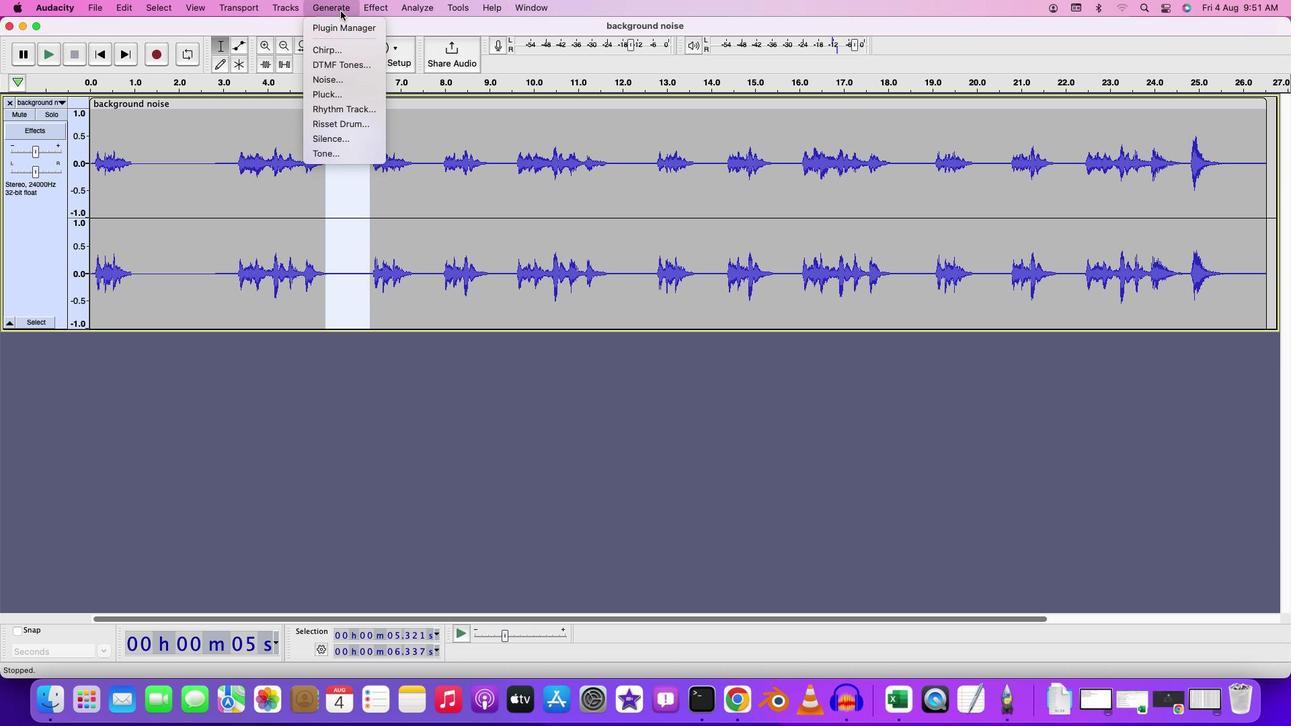 
Action: Mouse moved to (347, 143)
Screenshot: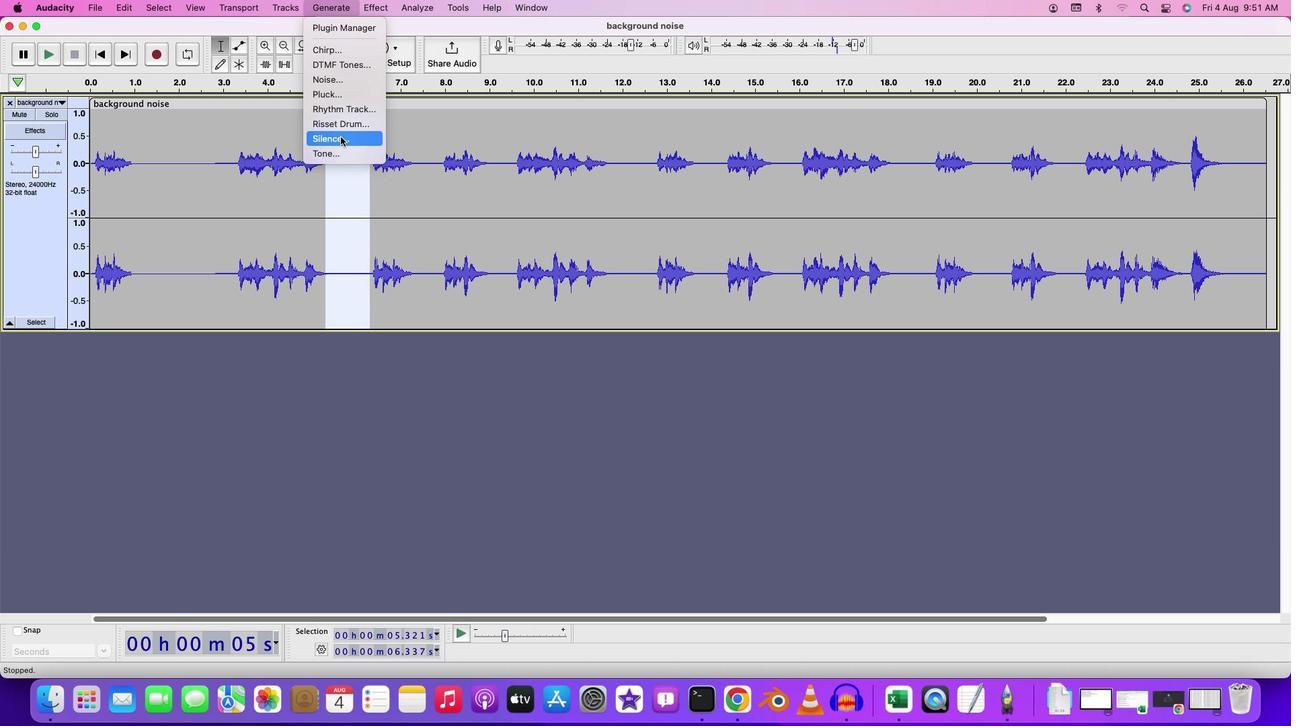 
Action: Mouse pressed left at (347, 143)
Screenshot: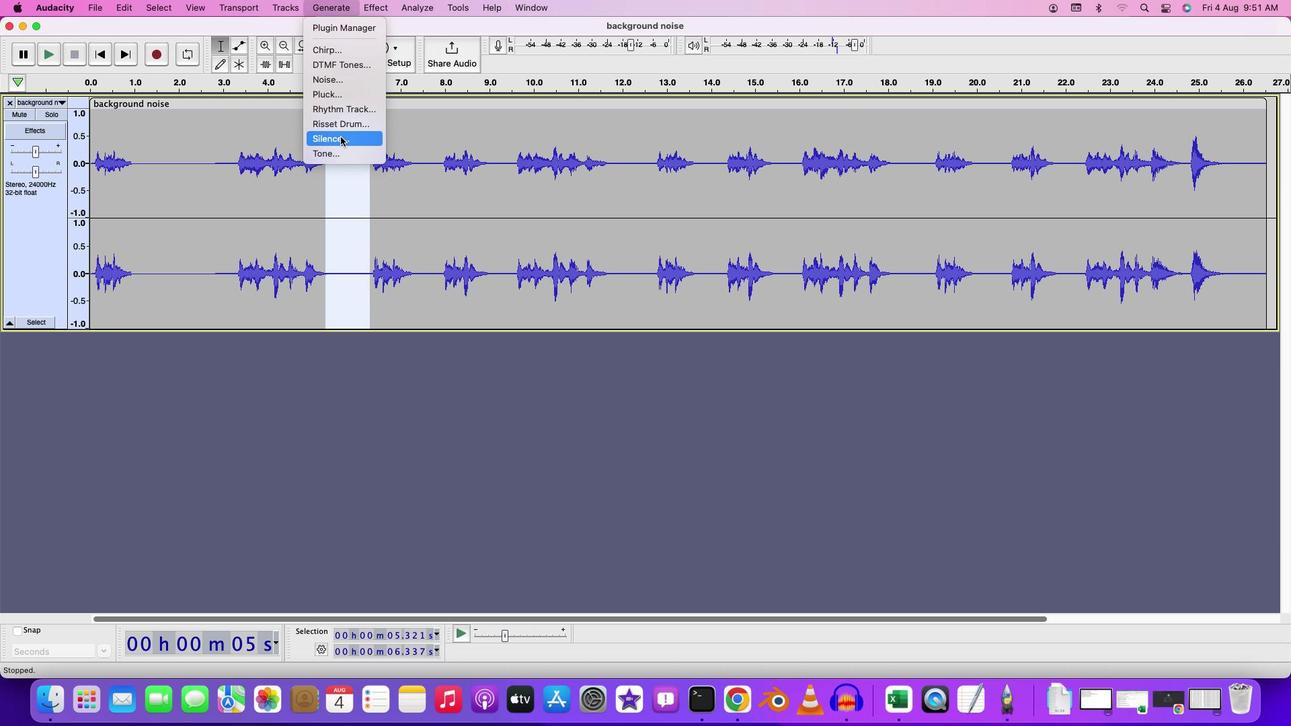 
Action: Mouse moved to (722, 333)
Screenshot: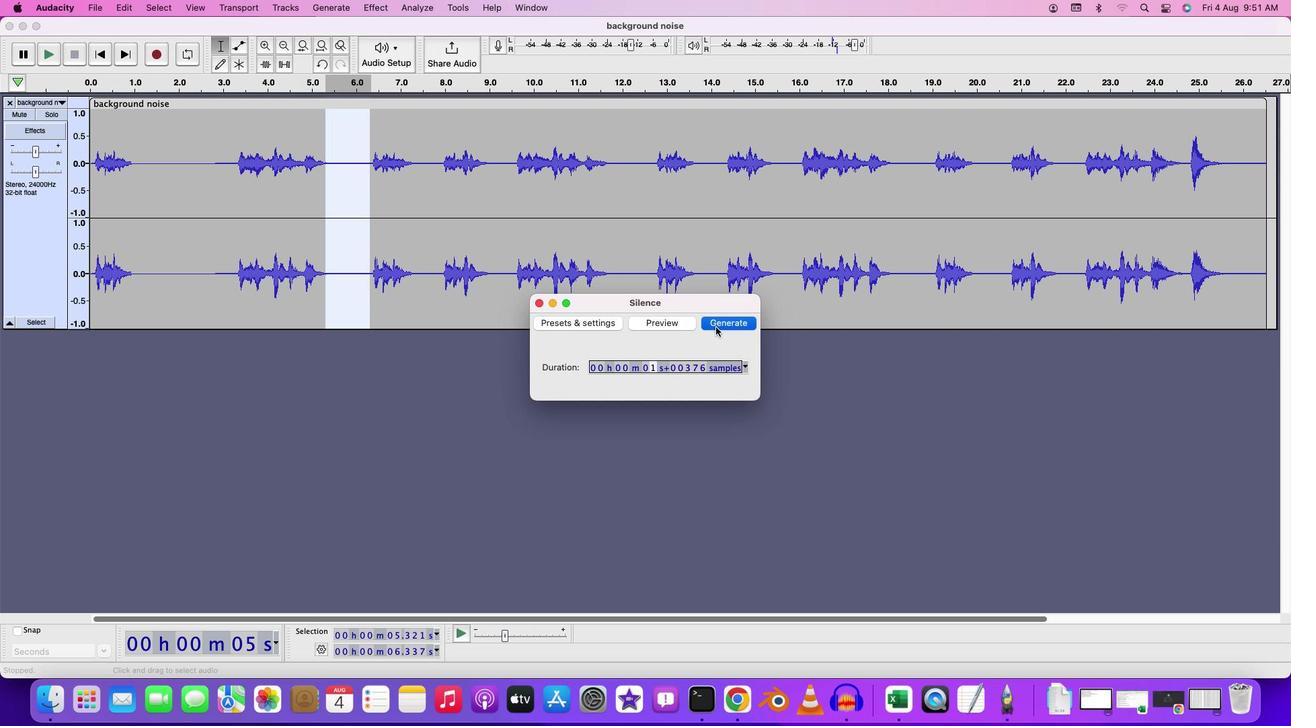 
Action: Mouse pressed left at (722, 333)
Screenshot: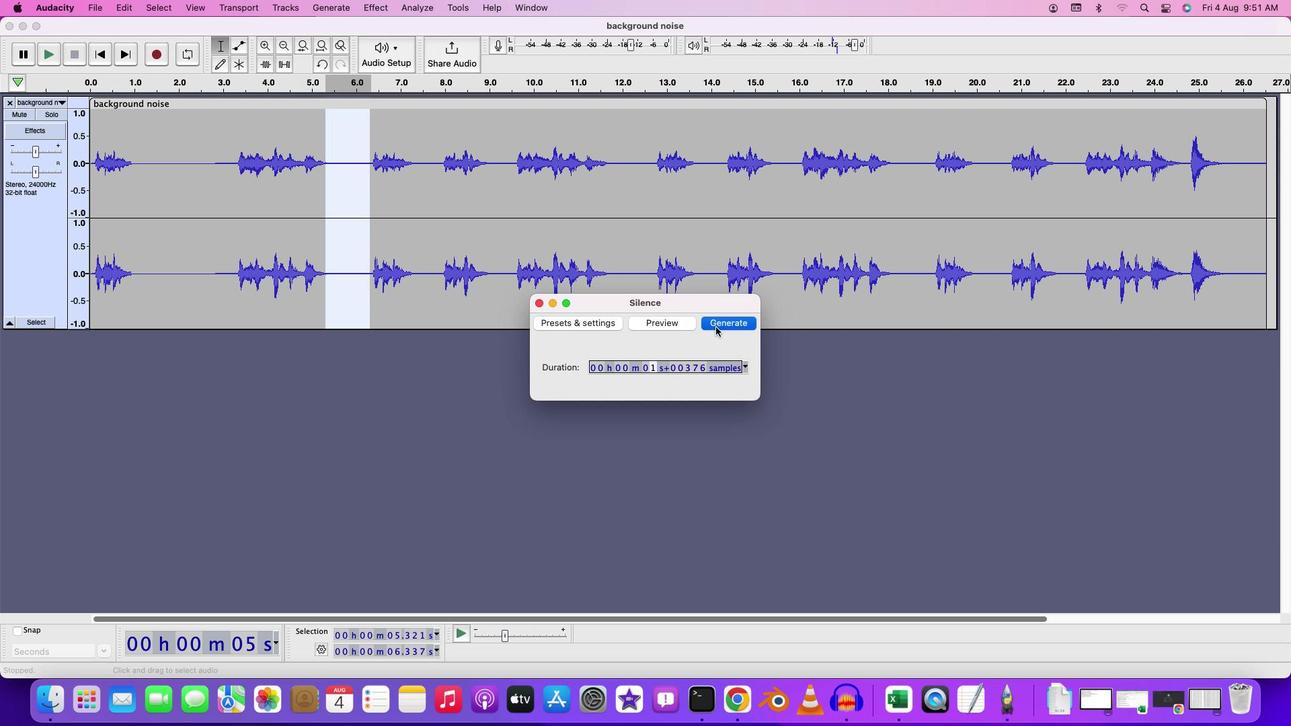 
Action: Mouse moved to (499, 345)
Screenshot: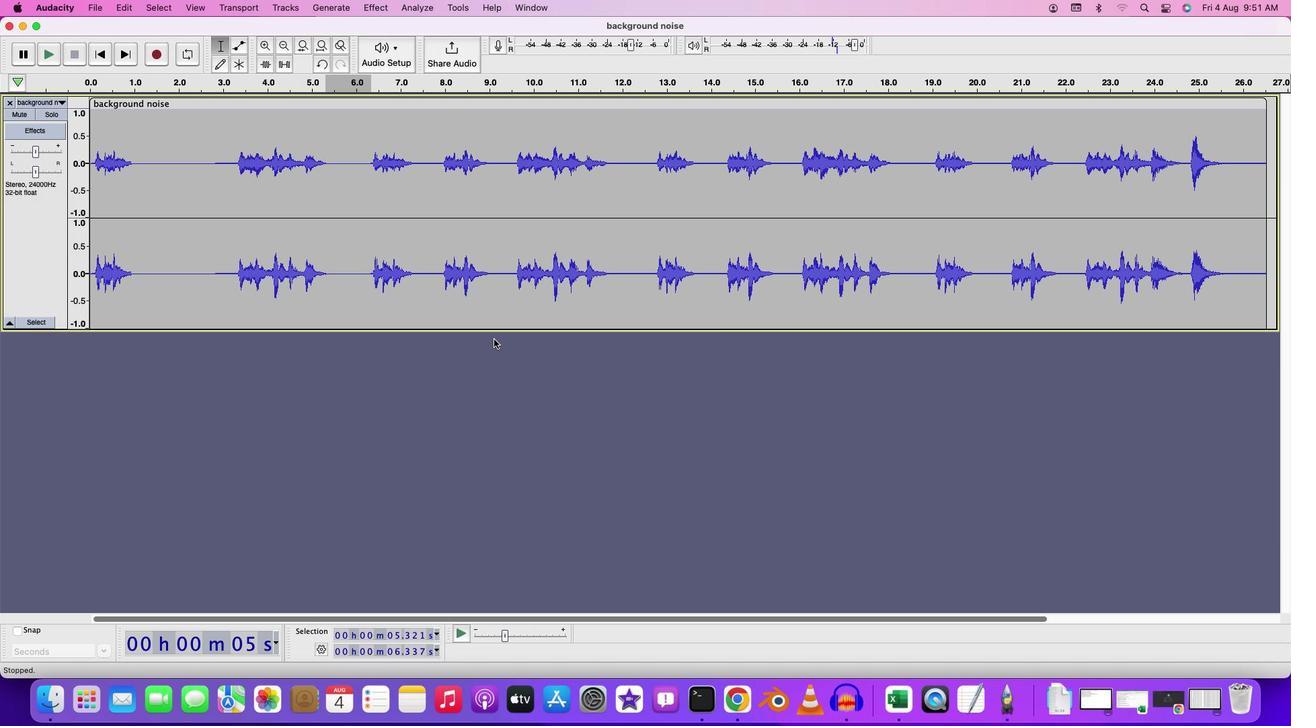 
Action: Mouse pressed left at (499, 345)
Screenshot: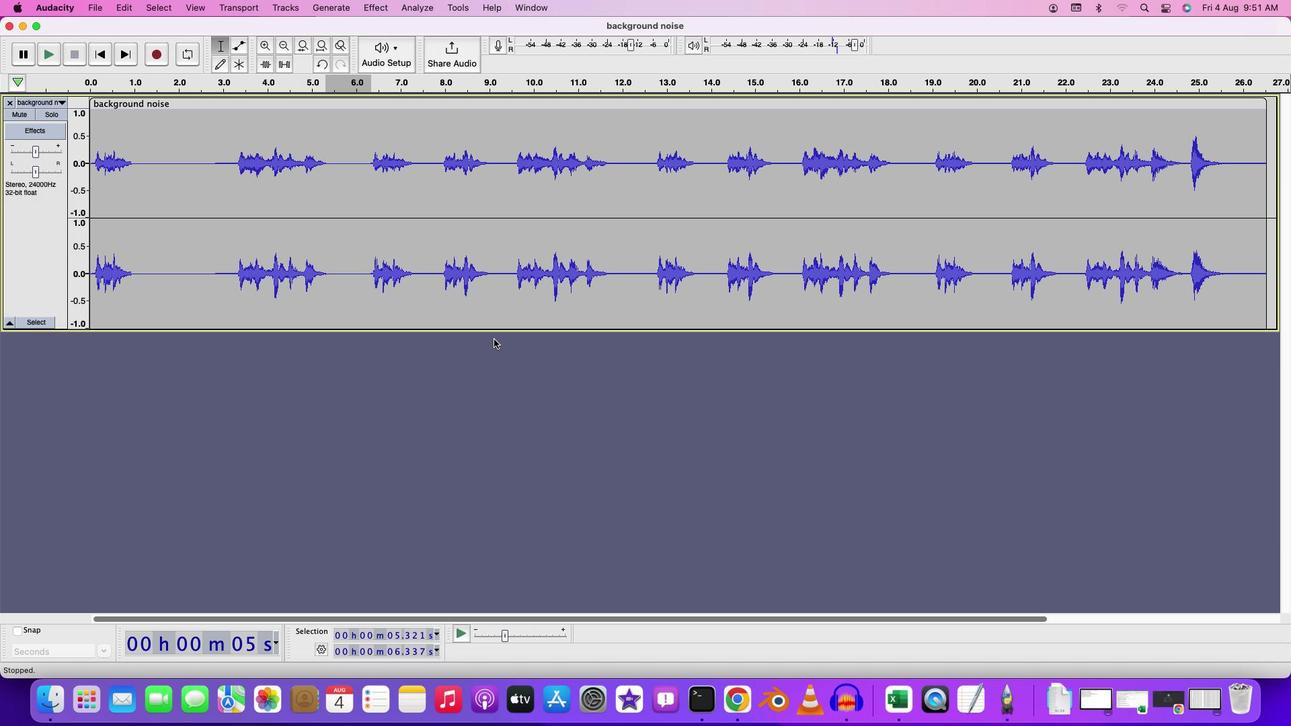 
Action: Mouse moved to (369, 140)
Screenshot: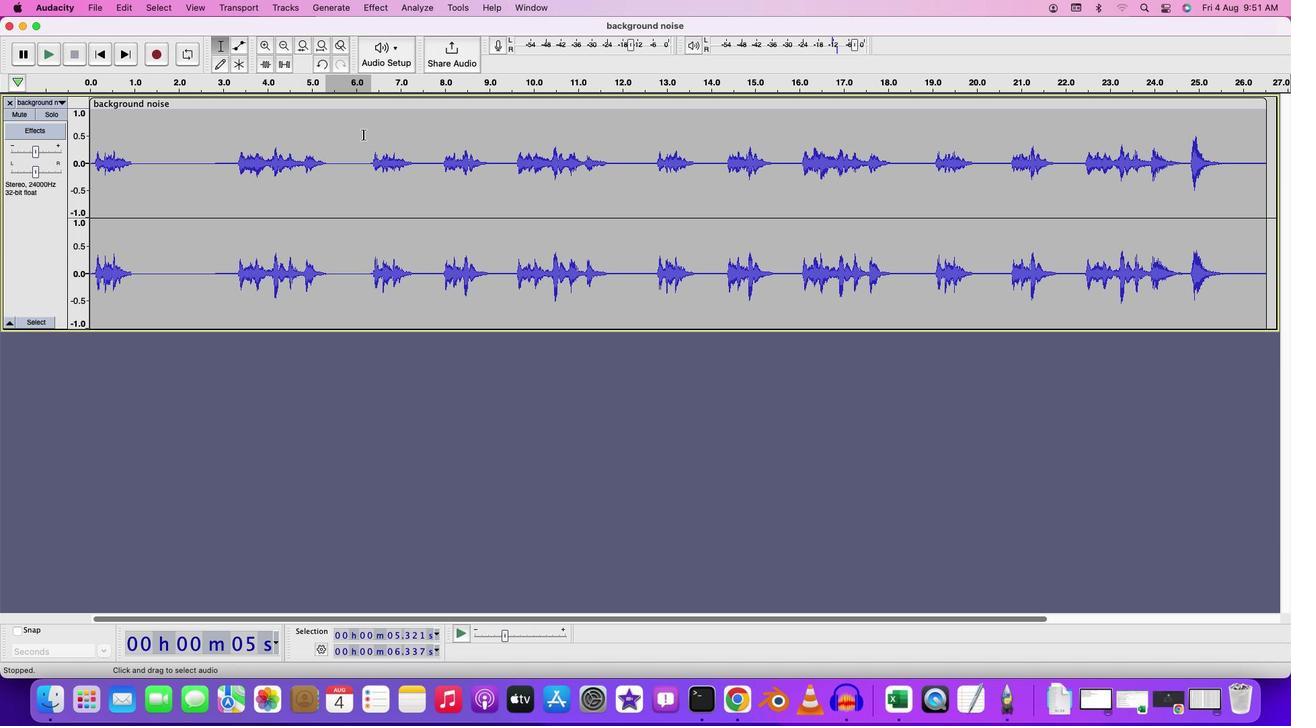 
Action: Mouse pressed left at (369, 140)
Screenshot: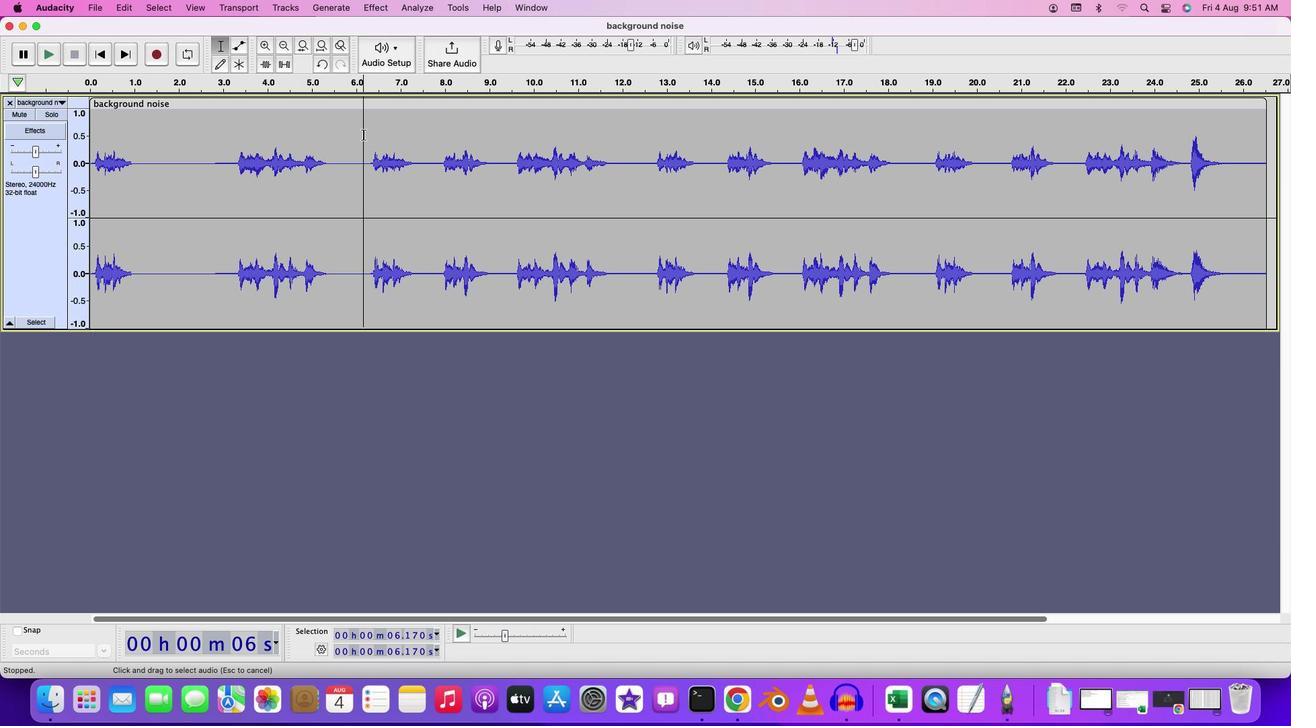 
Action: Mouse moved to (473, 158)
Screenshot: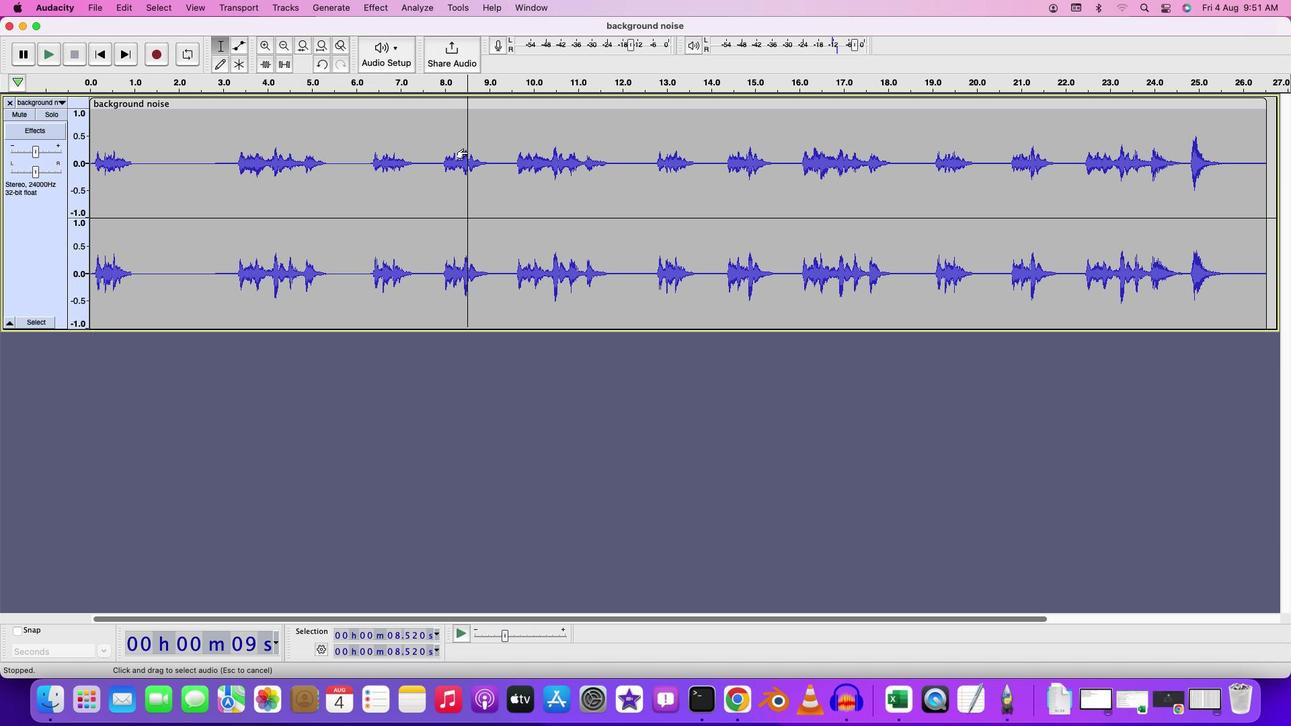 
Action: Mouse pressed left at (473, 158)
Screenshot: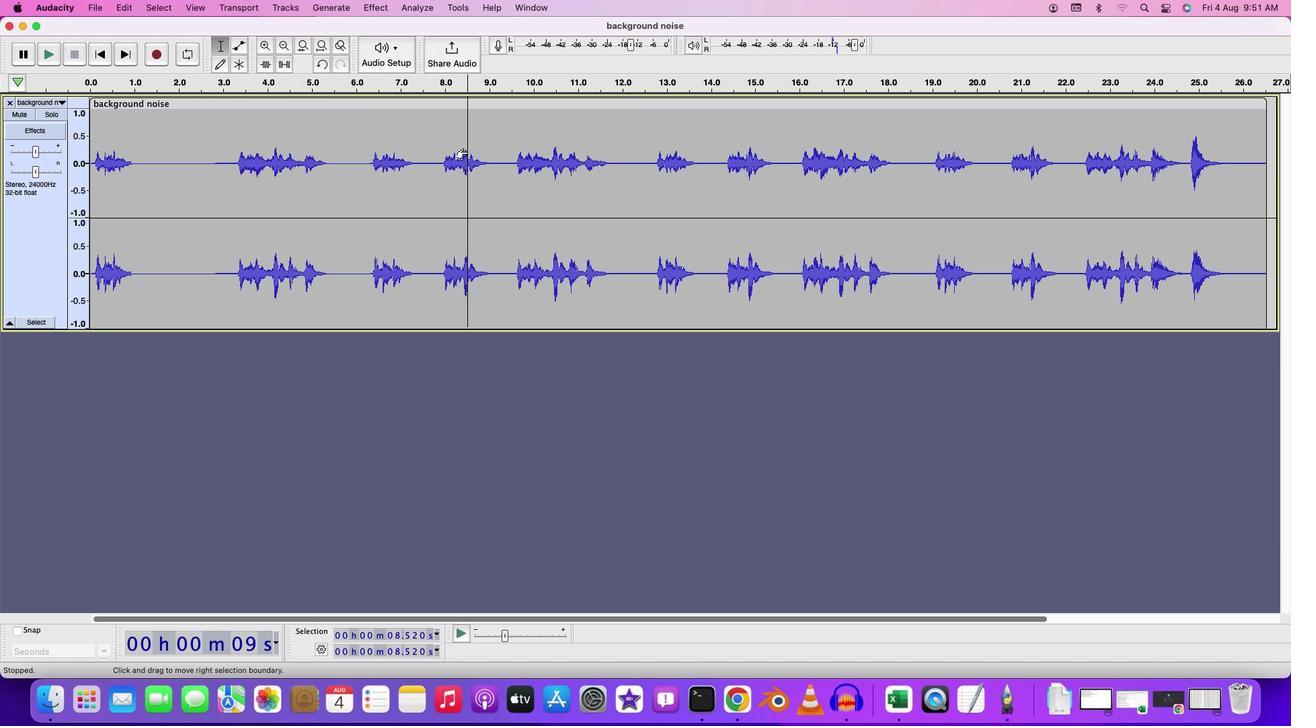 
Action: Mouse moved to (419, 142)
Screenshot: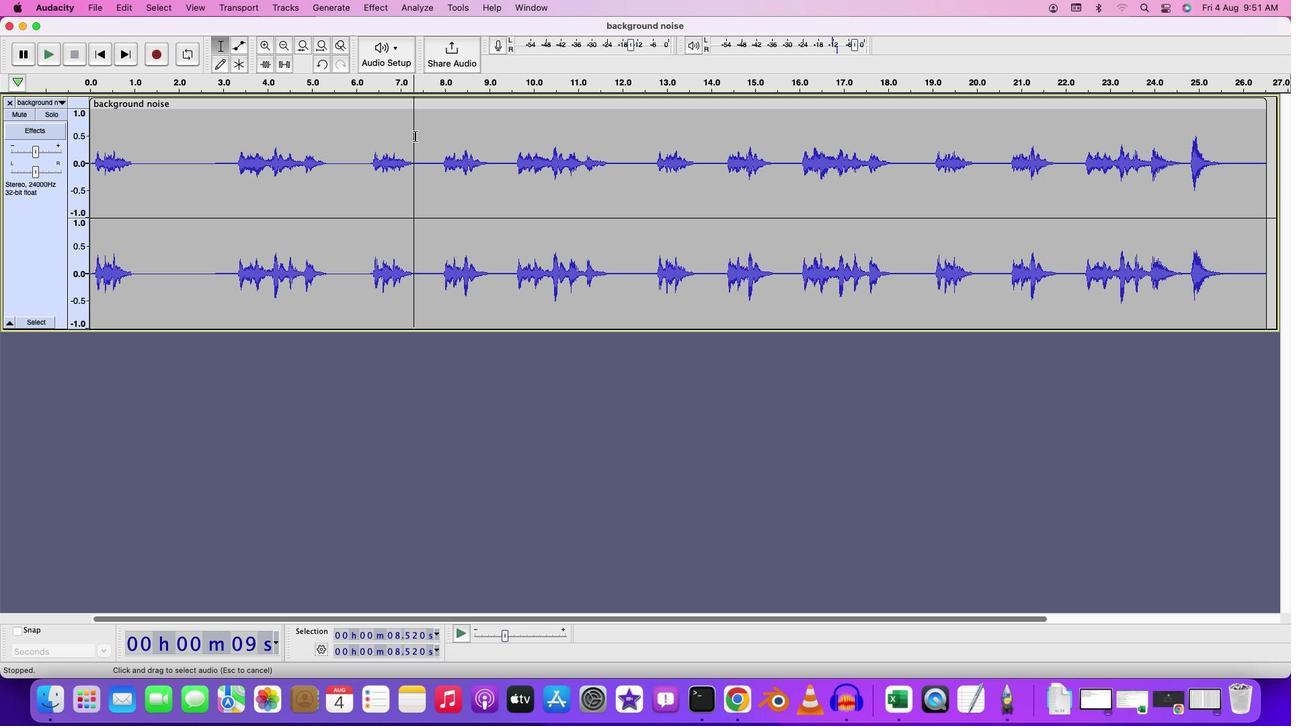 
Action: Mouse pressed left at (419, 142)
Screenshot: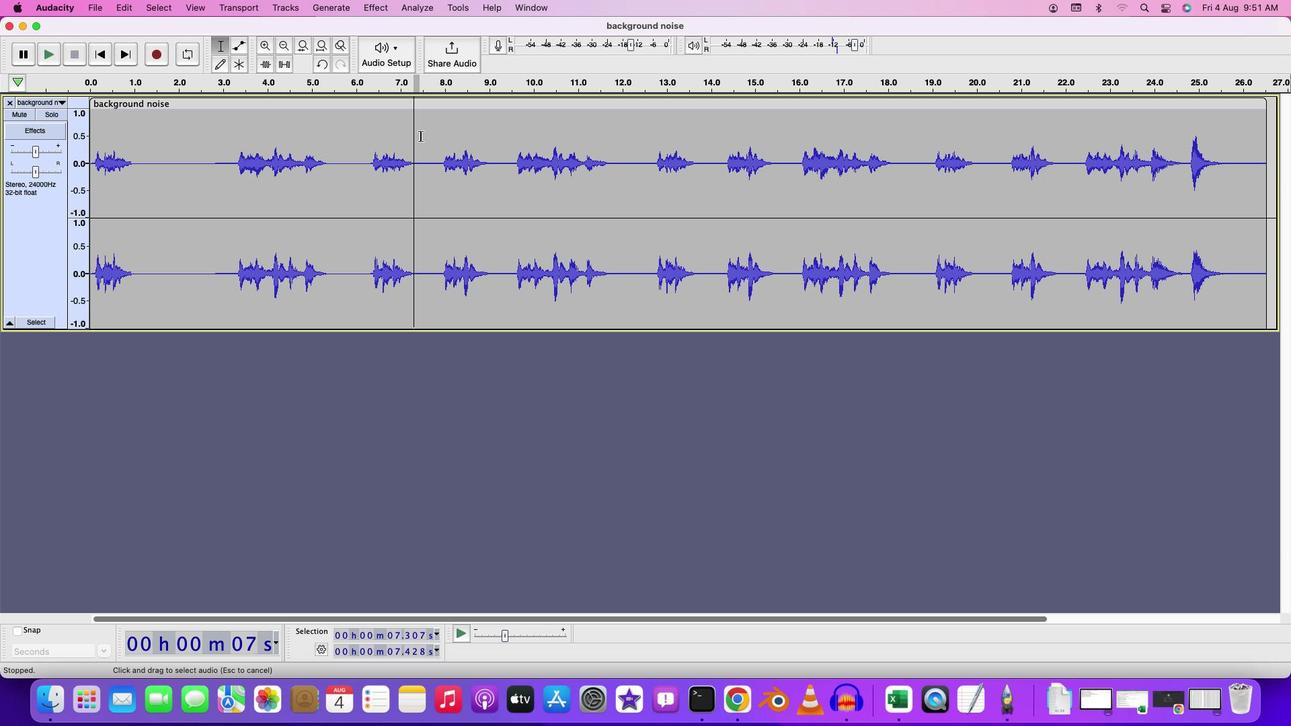 
Action: Mouse moved to (339, 14)
Screenshot: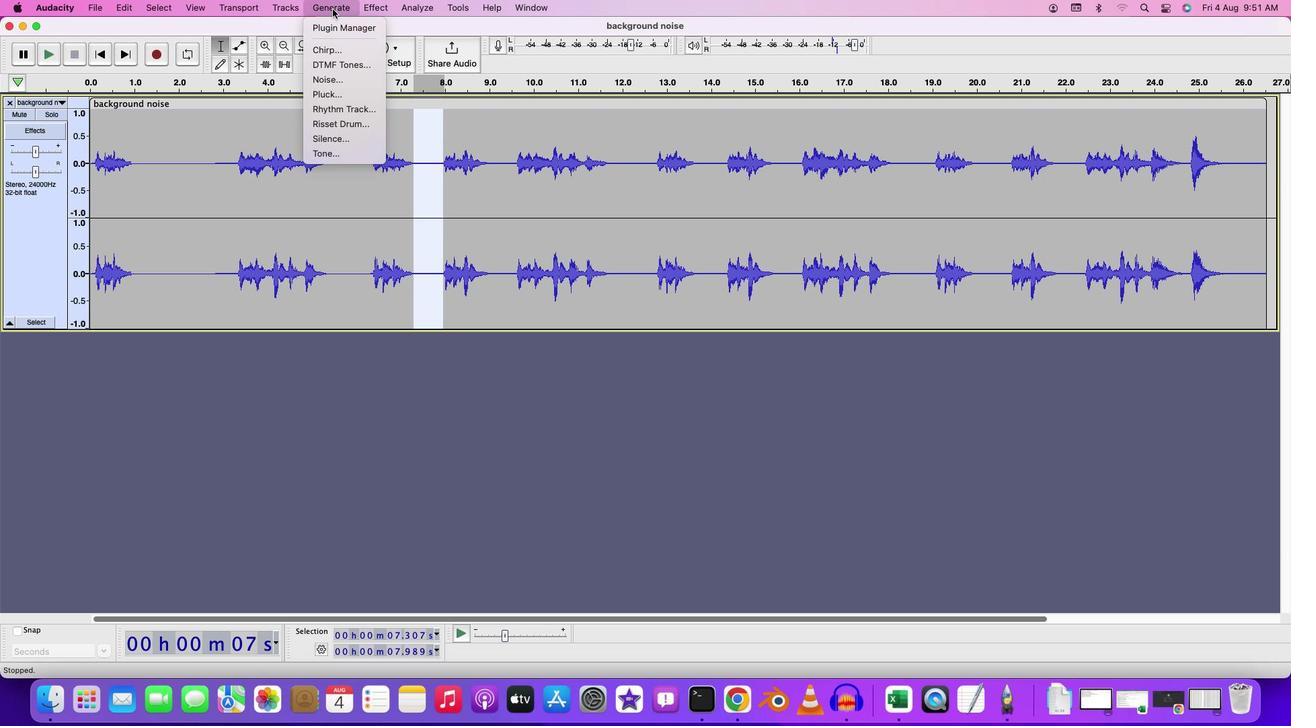 
Action: Mouse pressed left at (339, 14)
Screenshot: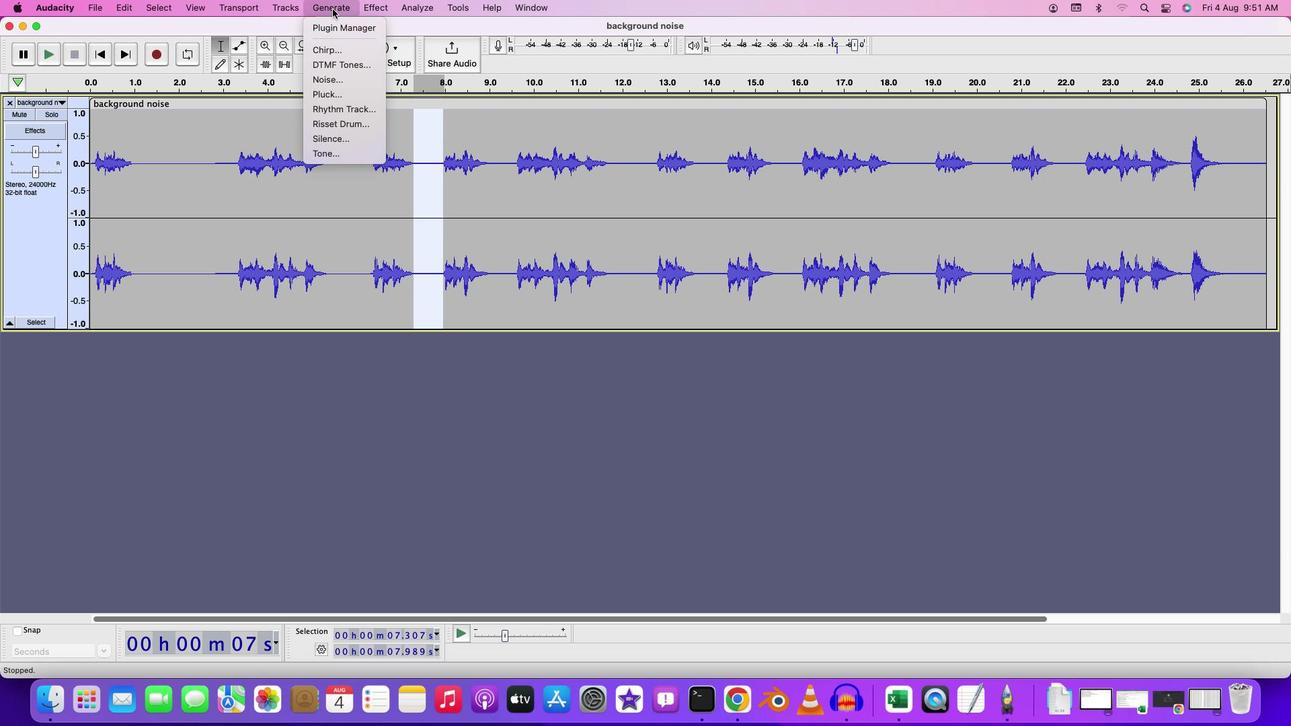 
Action: Mouse moved to (366, 141)
Screenshot: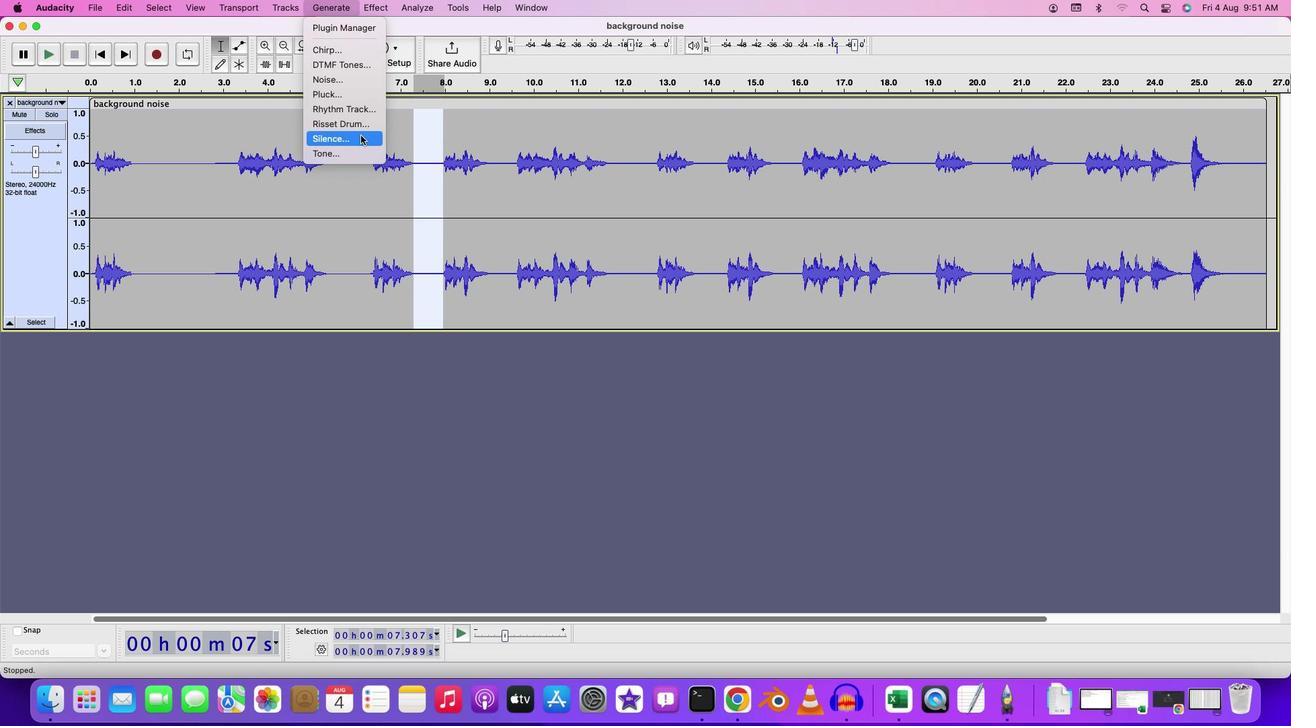 
Action: Mouse pressed left at (366, 141)
Screenshot: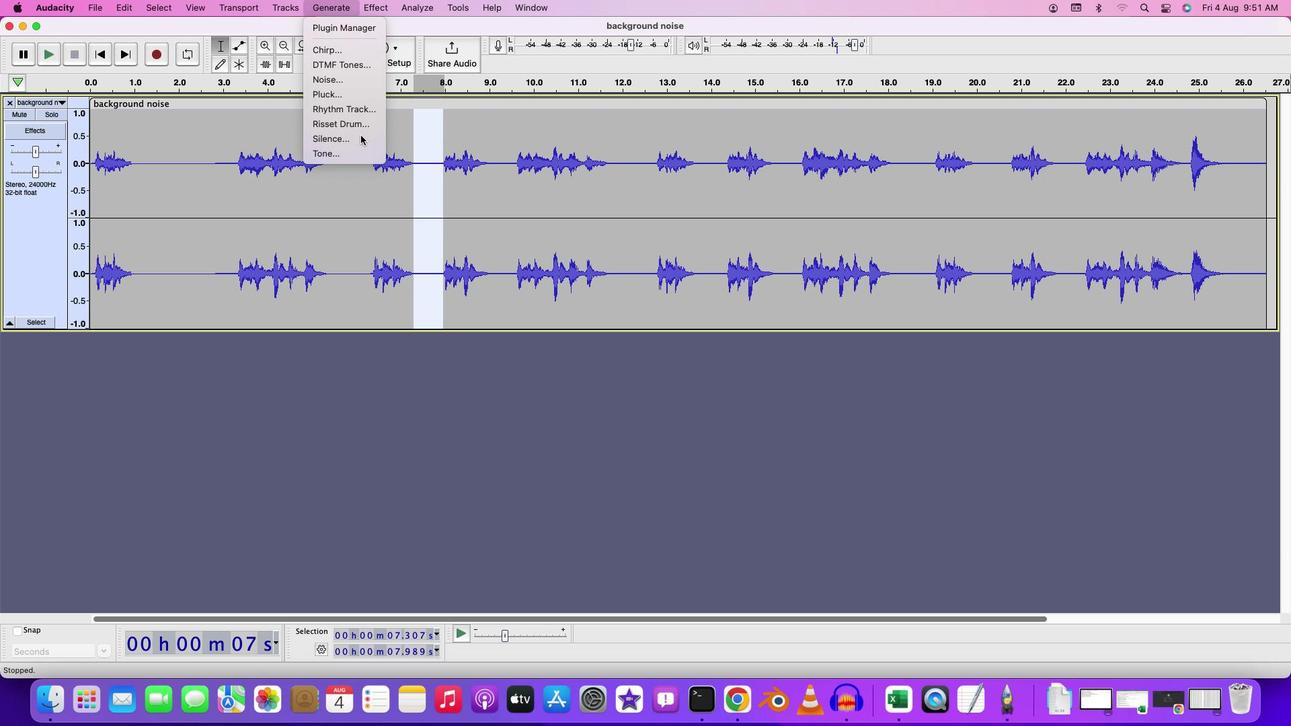 
Action: Mouse moved to (736, 325)
Screenshot: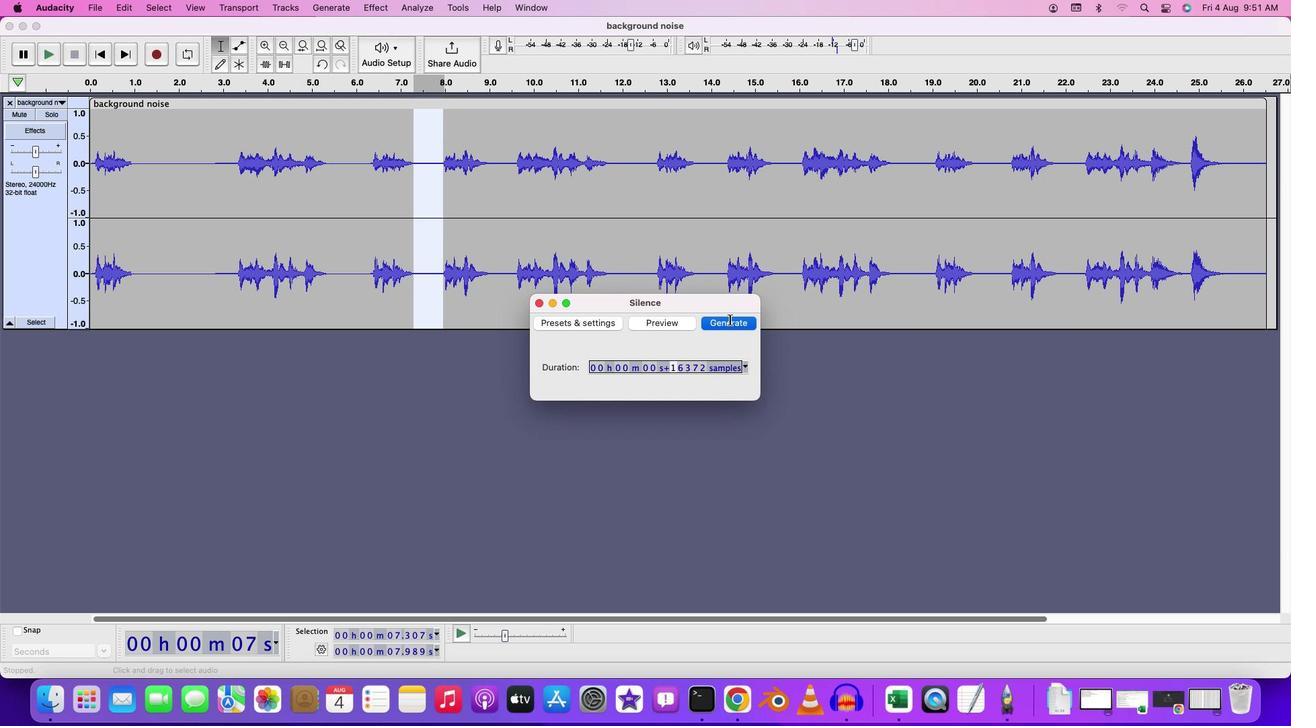 
Action: Mouse pressed left at (736, 325)
Screenshot: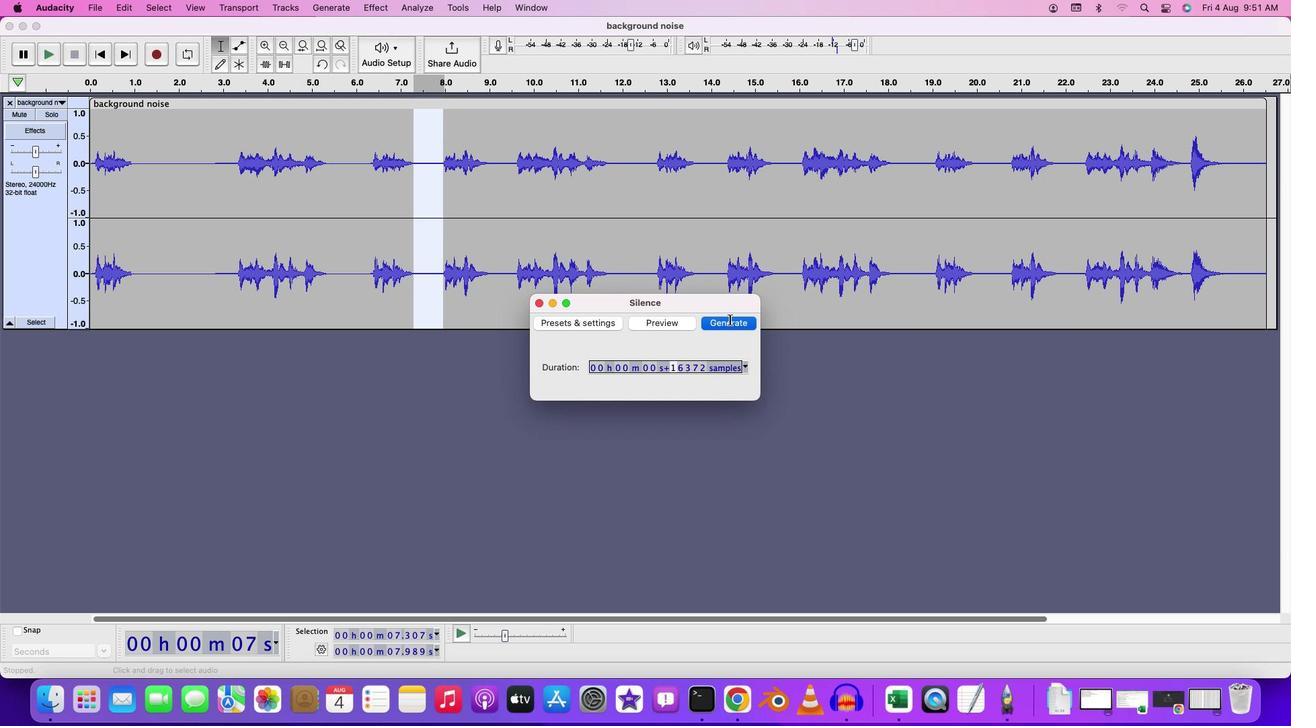 
Action: Mouse moved to (540, 297)
Screenshot: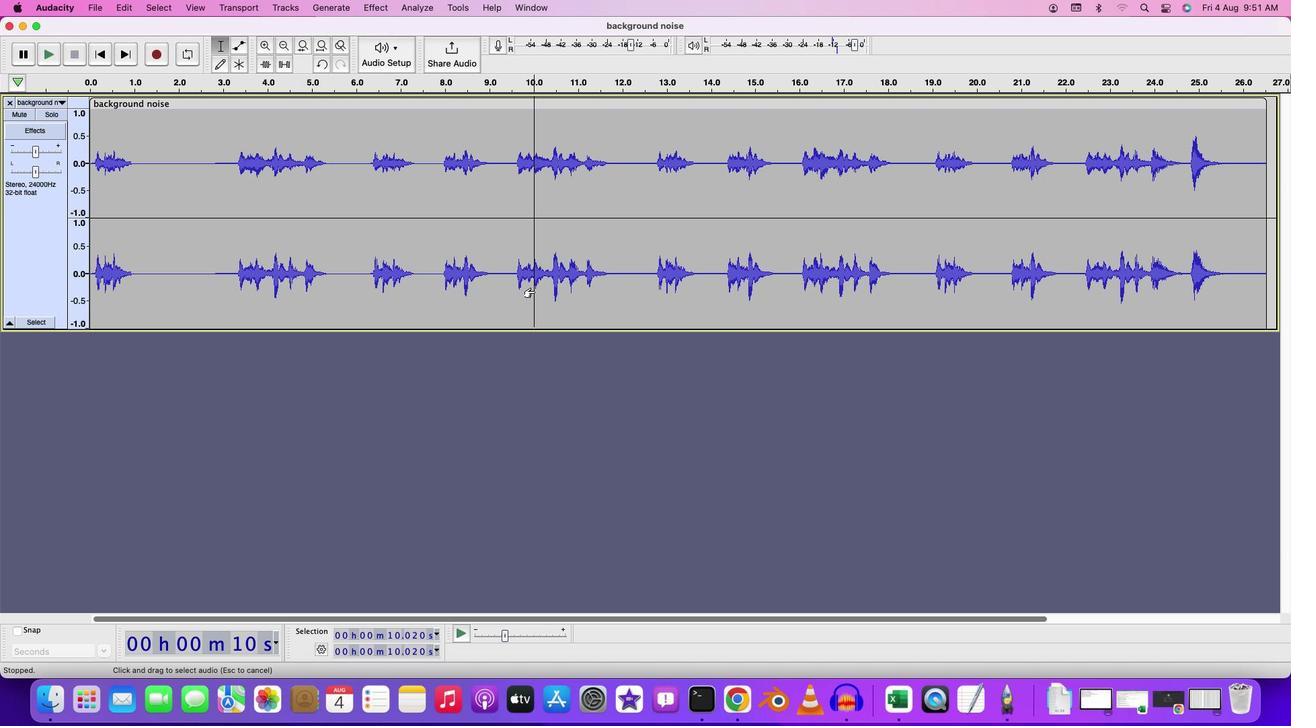 
Action: Mouse pressed left at (540, 297)
Screenshot: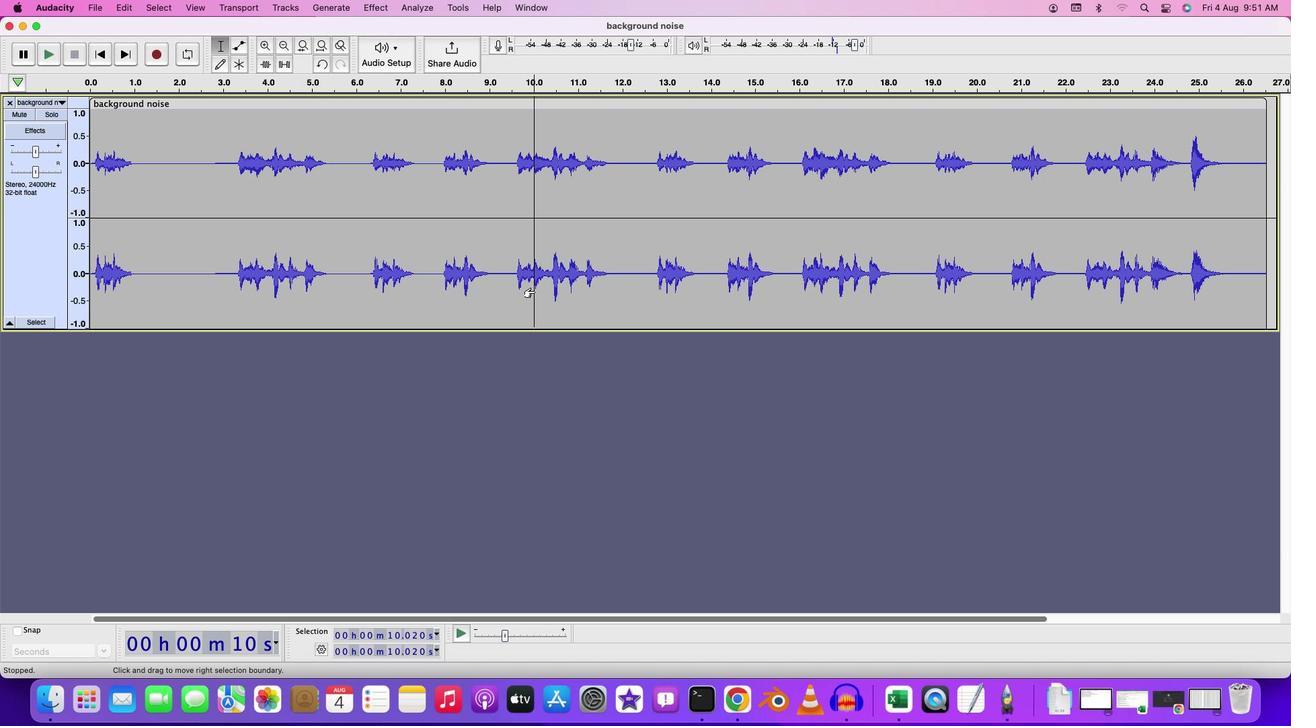 
Action: Mouse moved to (899, 128)
Screenshot: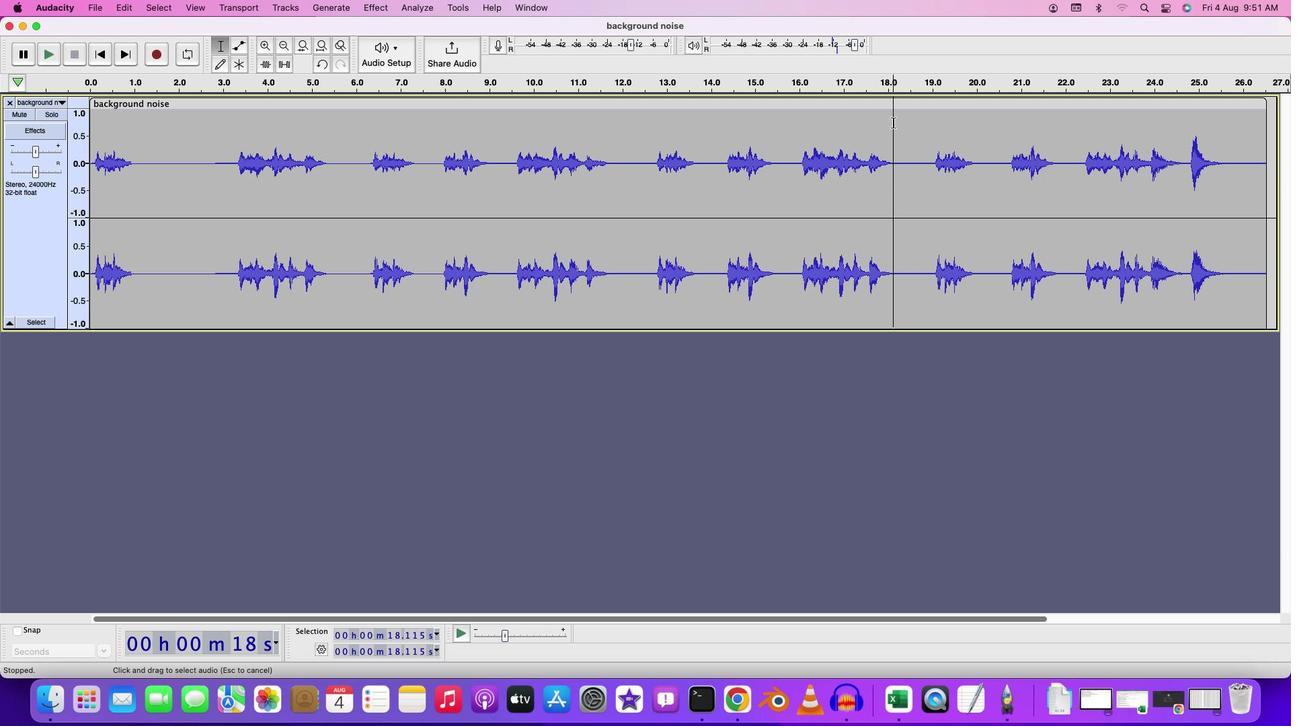 
Action: Mouse pressed left at (899, 128)
Screenshot: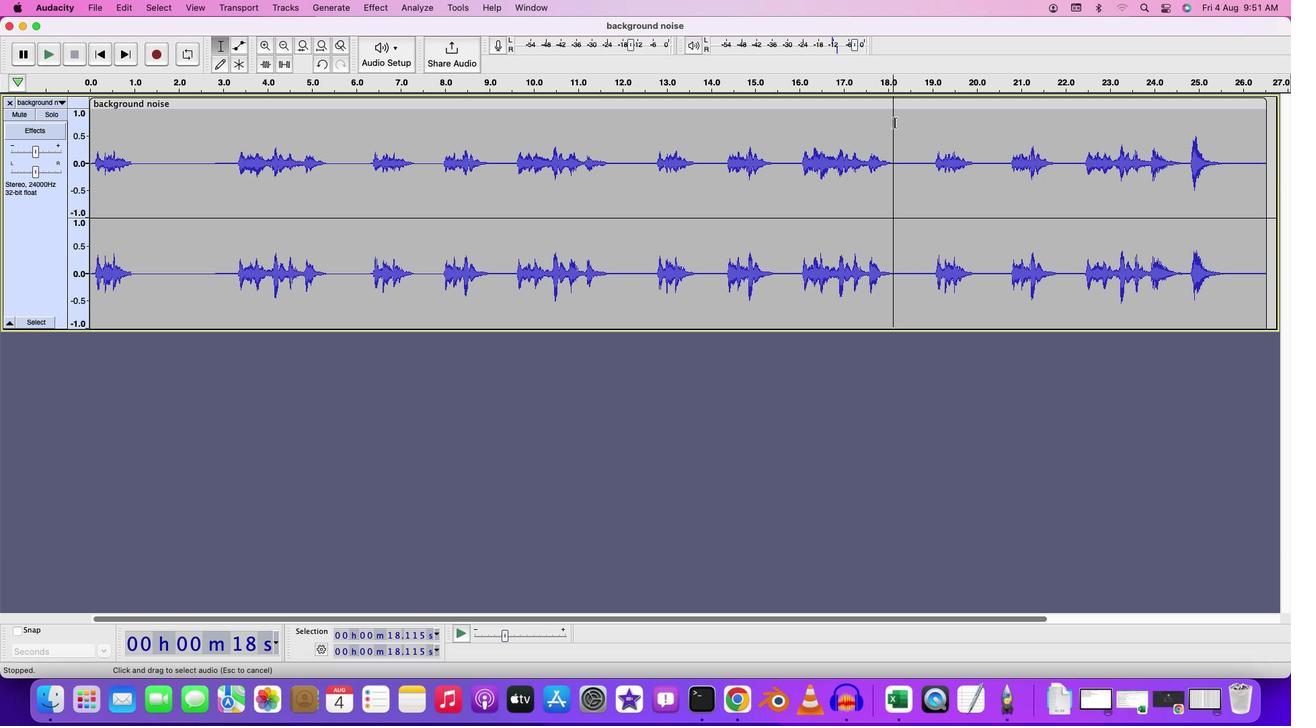 
Action: Mouse moved to (390, 14)
Screenshot: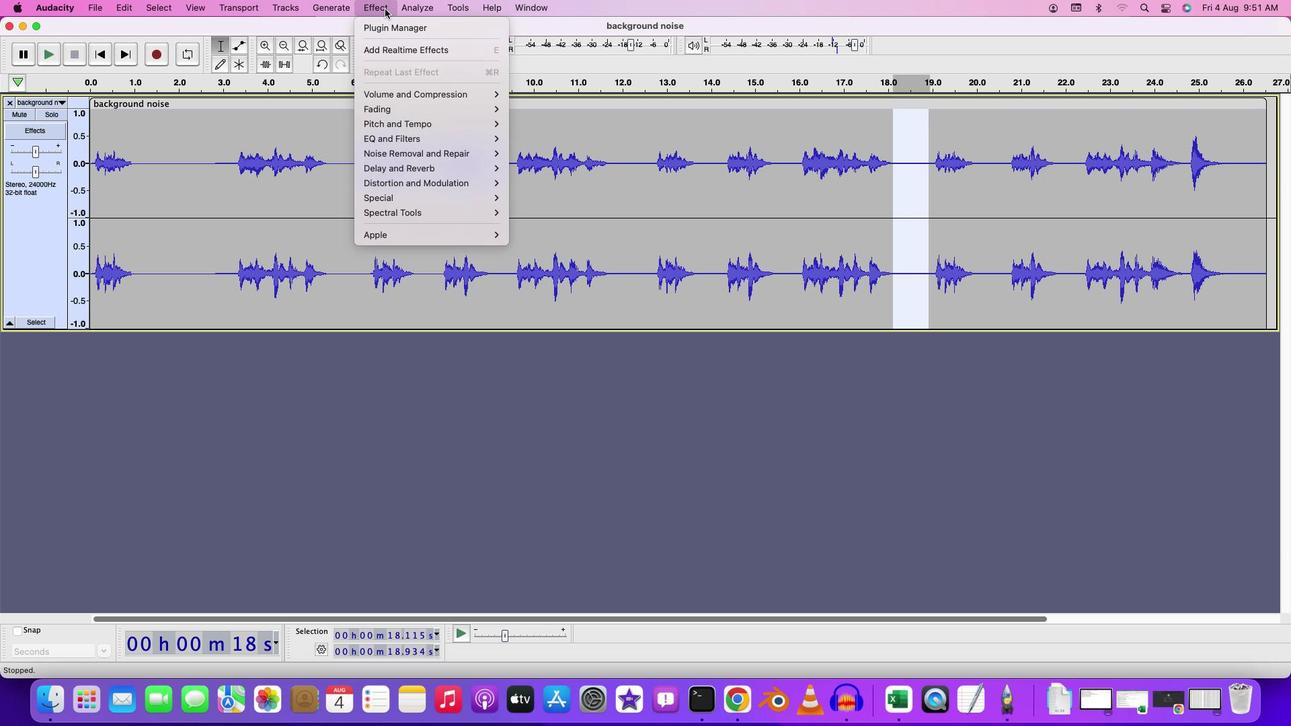 
Action: Mouse pressed left at (390, 14)
Screenshot: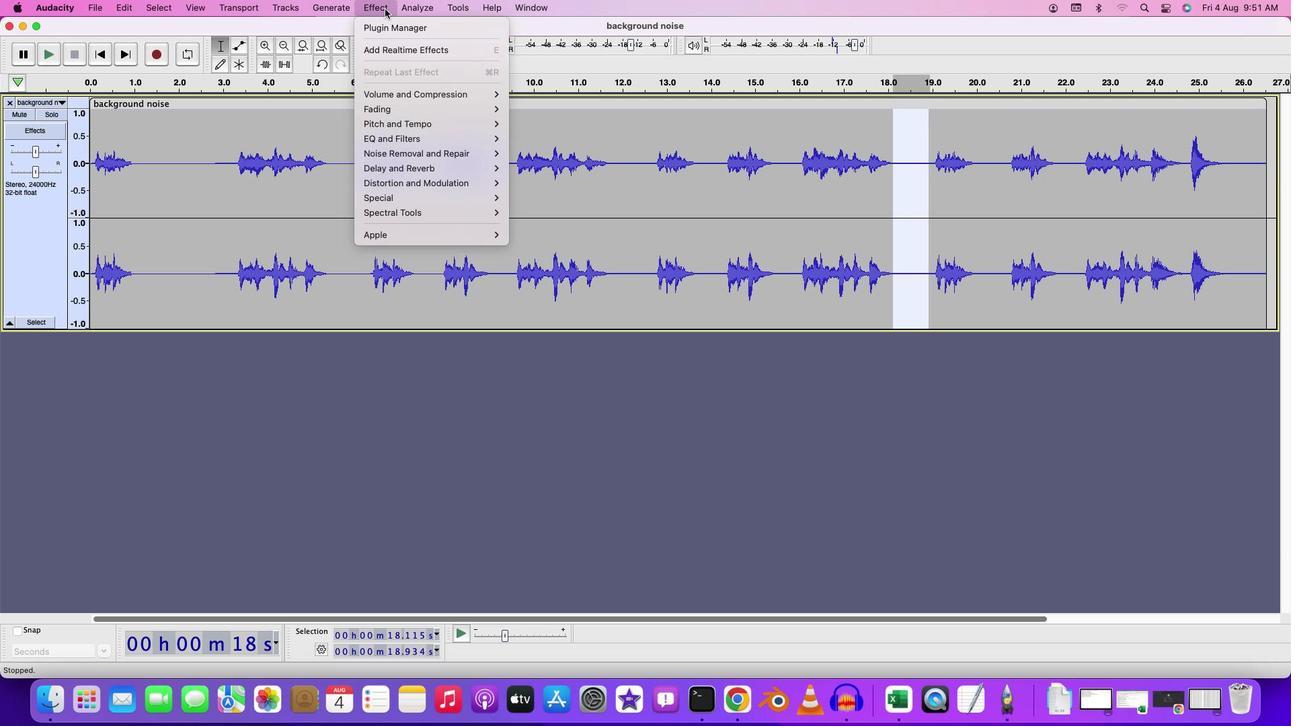 
Action: Mouse moved to (547, 245)
Screenshot: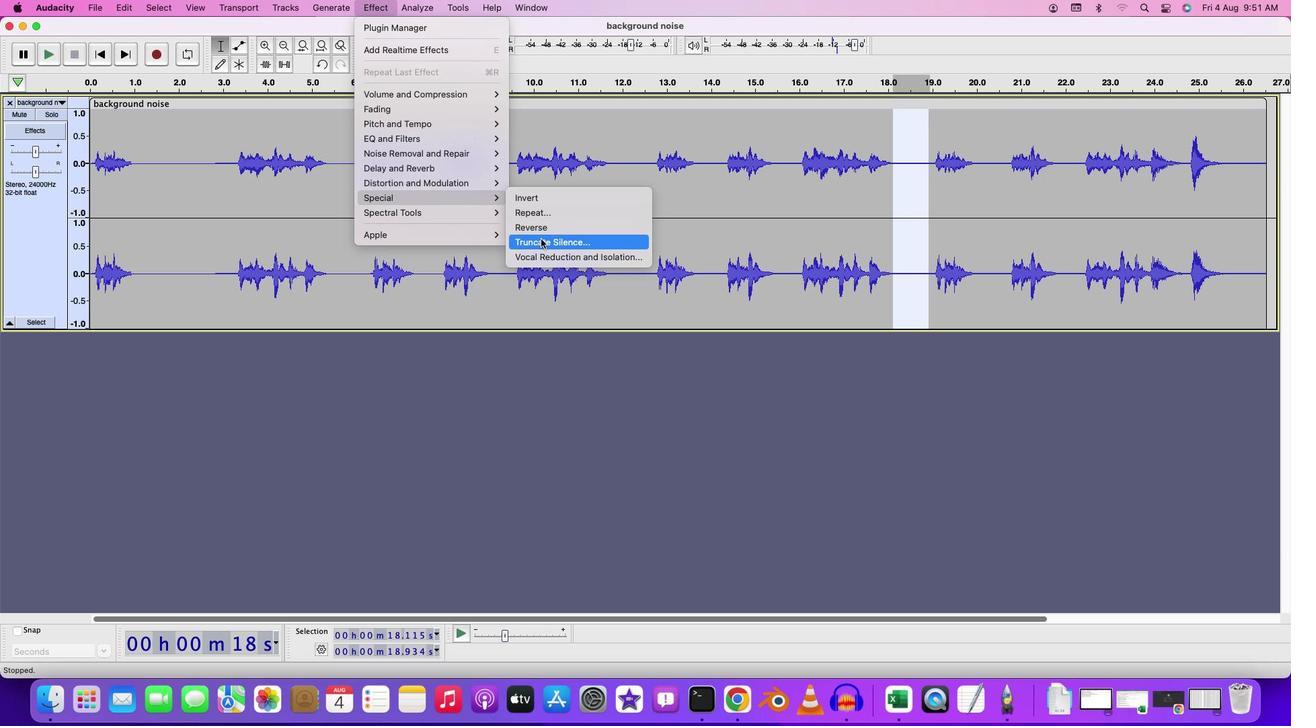 
Action: Mouse pressed left at (547, 245)
Screenshot: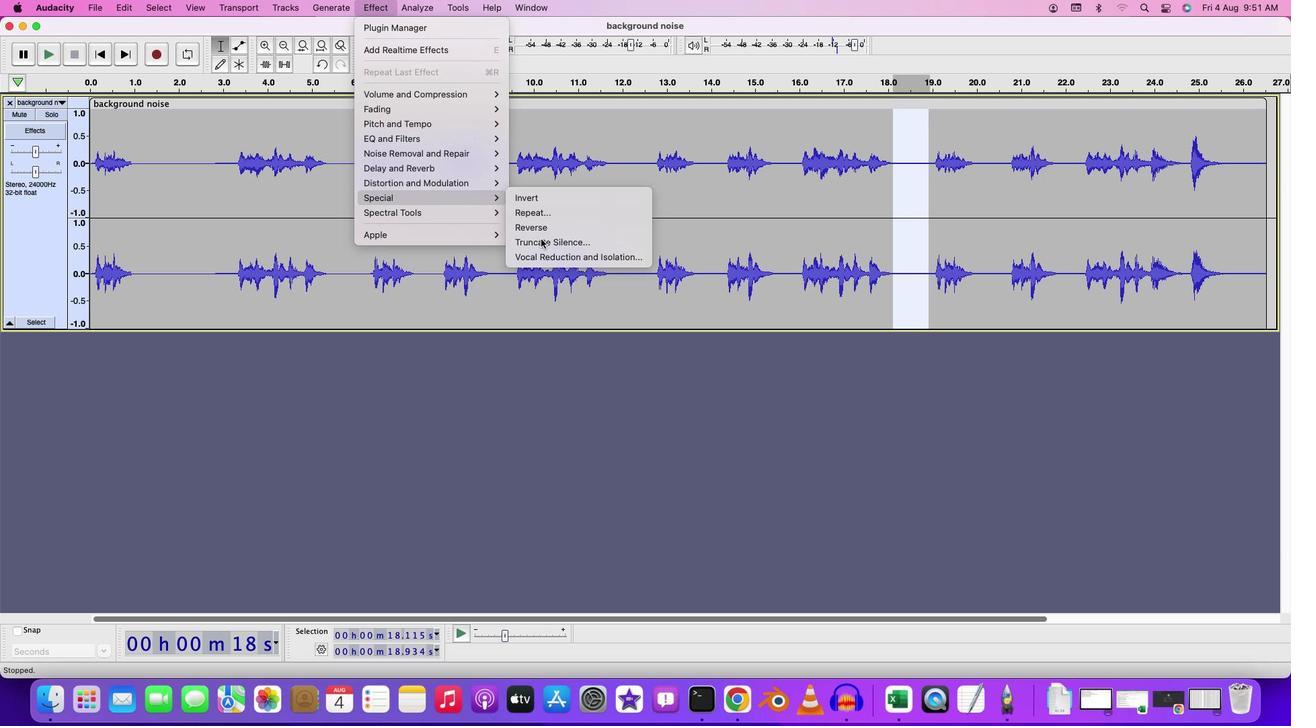 
Action: Mouse moved to (733, 274)
Screenshot: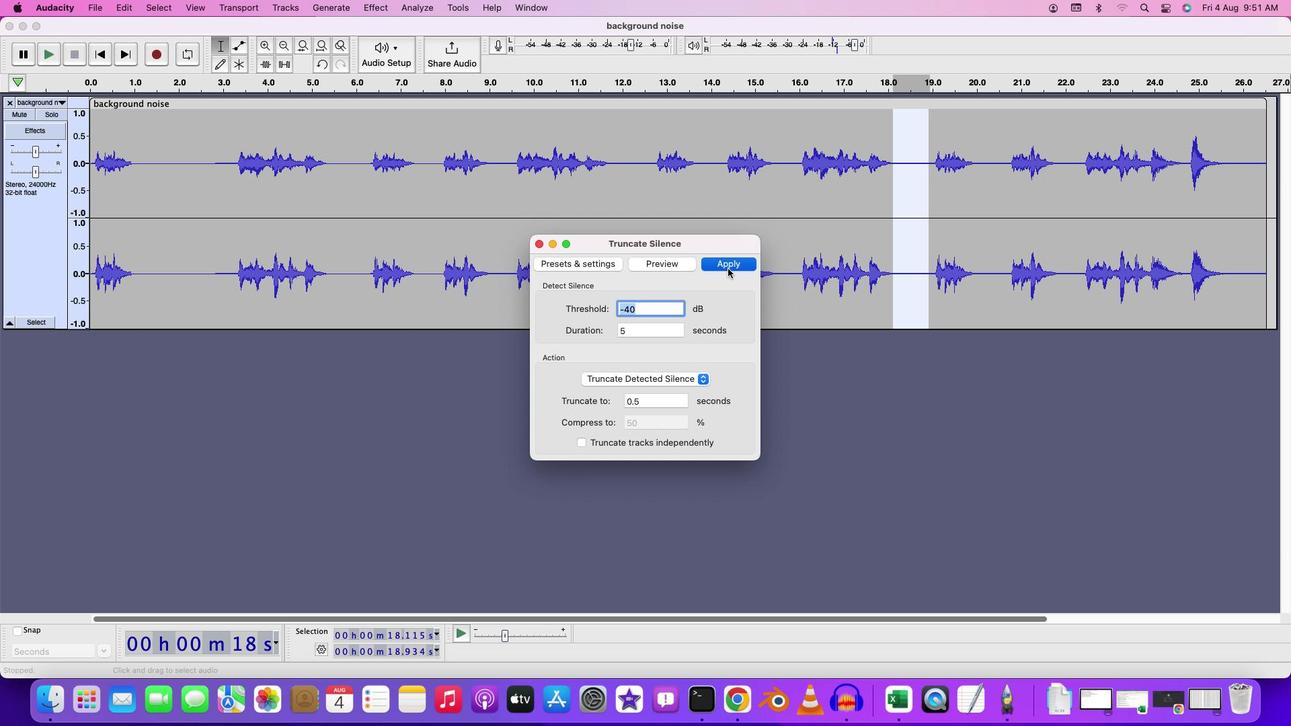 
Action: Mouse pressed left at (733, 274)
Screenshot: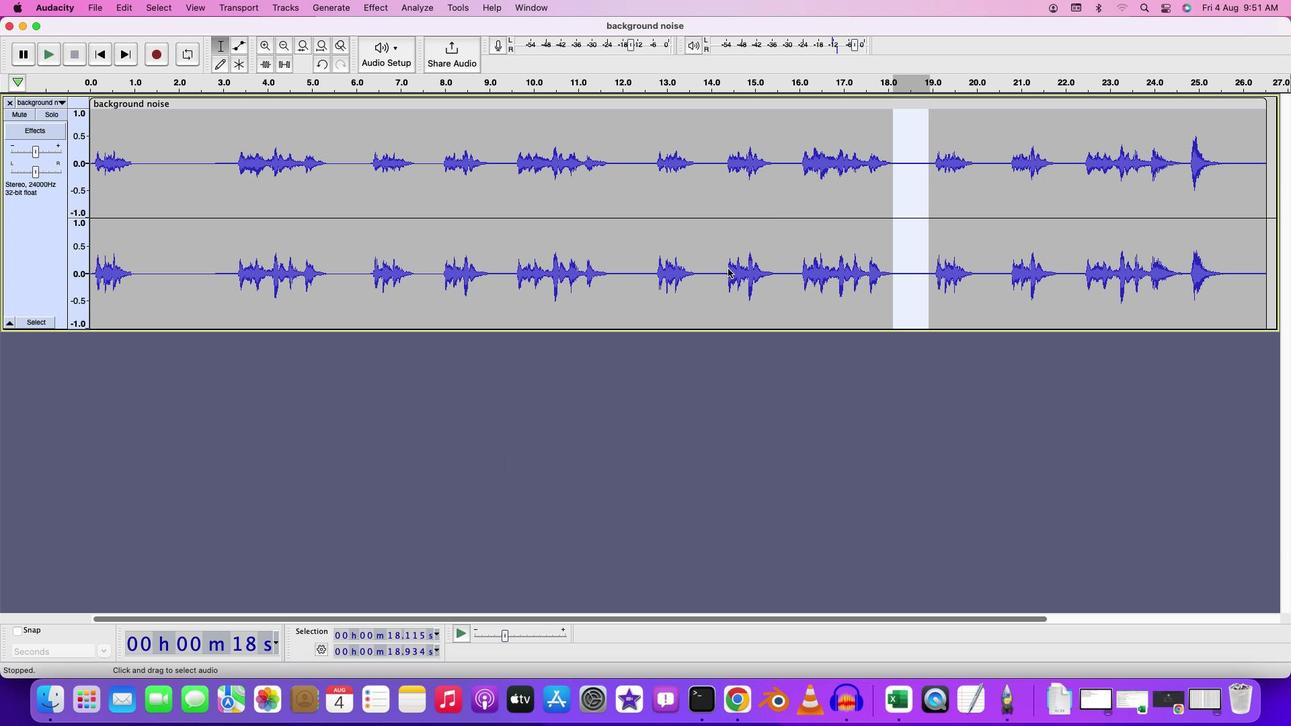 
Action: Mouse moved to (997, 215)
Screenshot: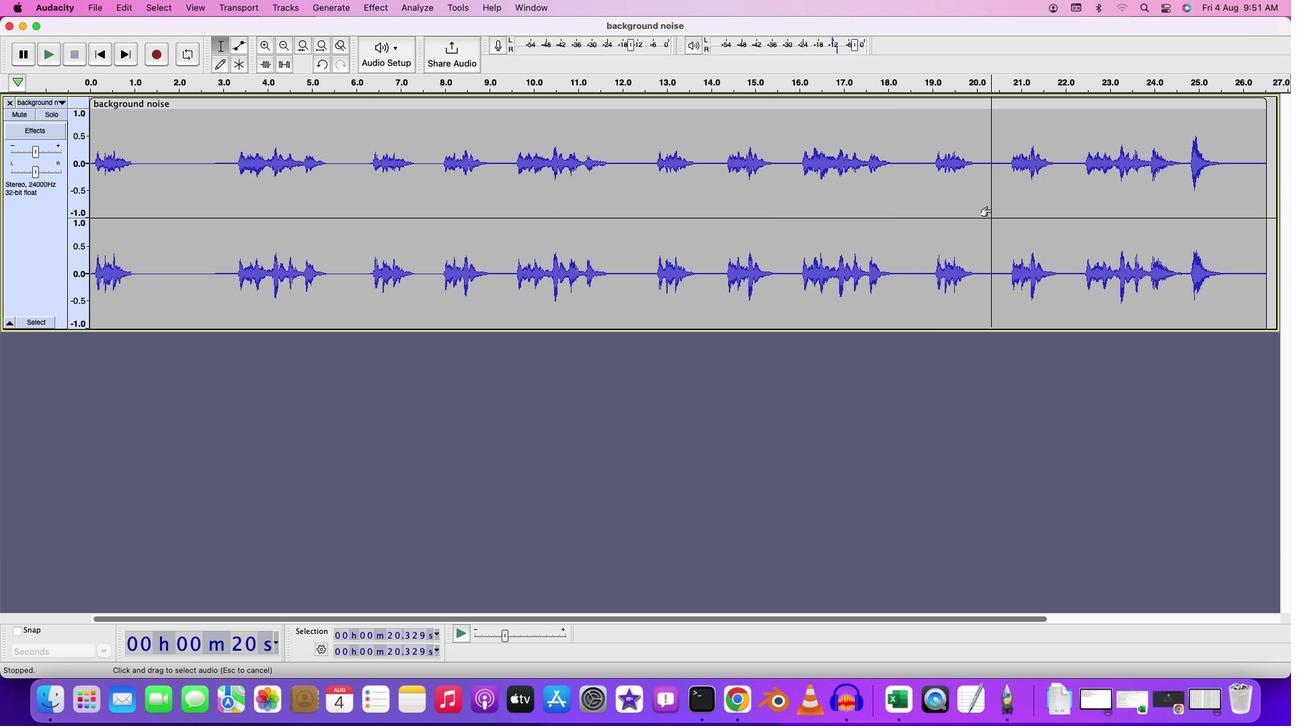 
Action: Mouse pressed left at (997, 215)
Screenshot: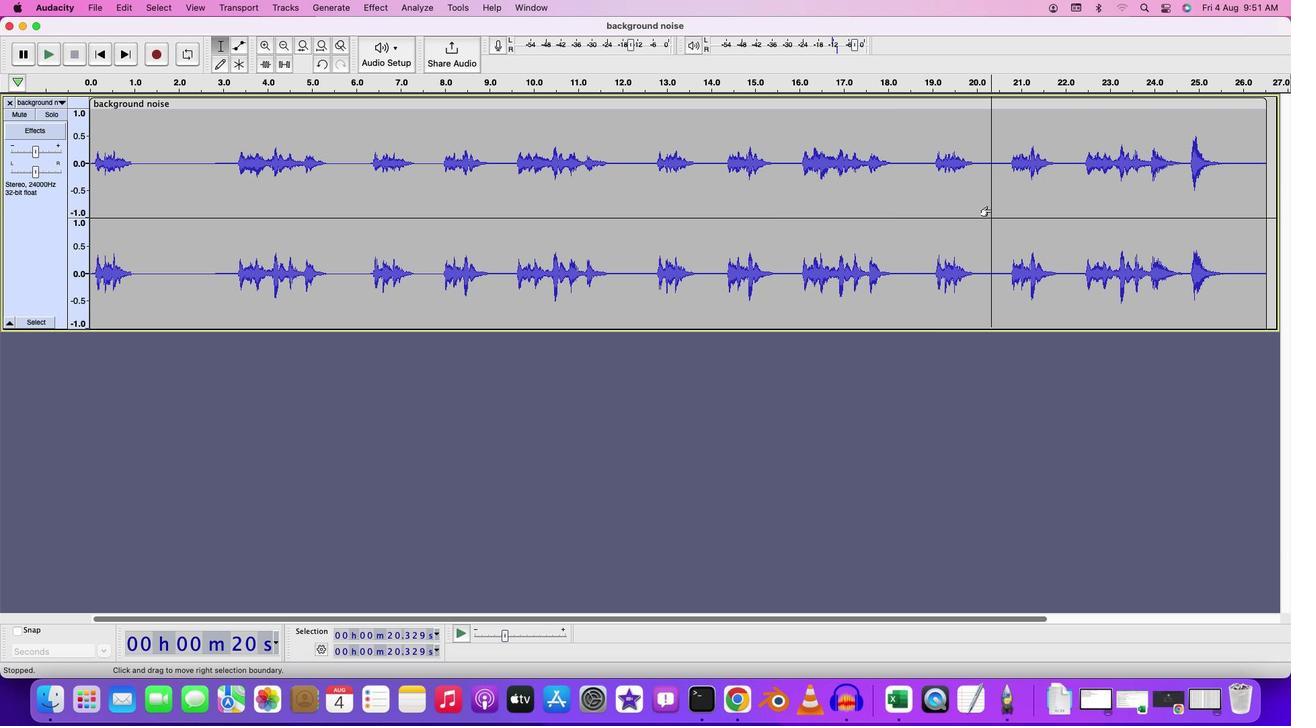 
Action: Mouse moved to (988, 127)
Screenshot: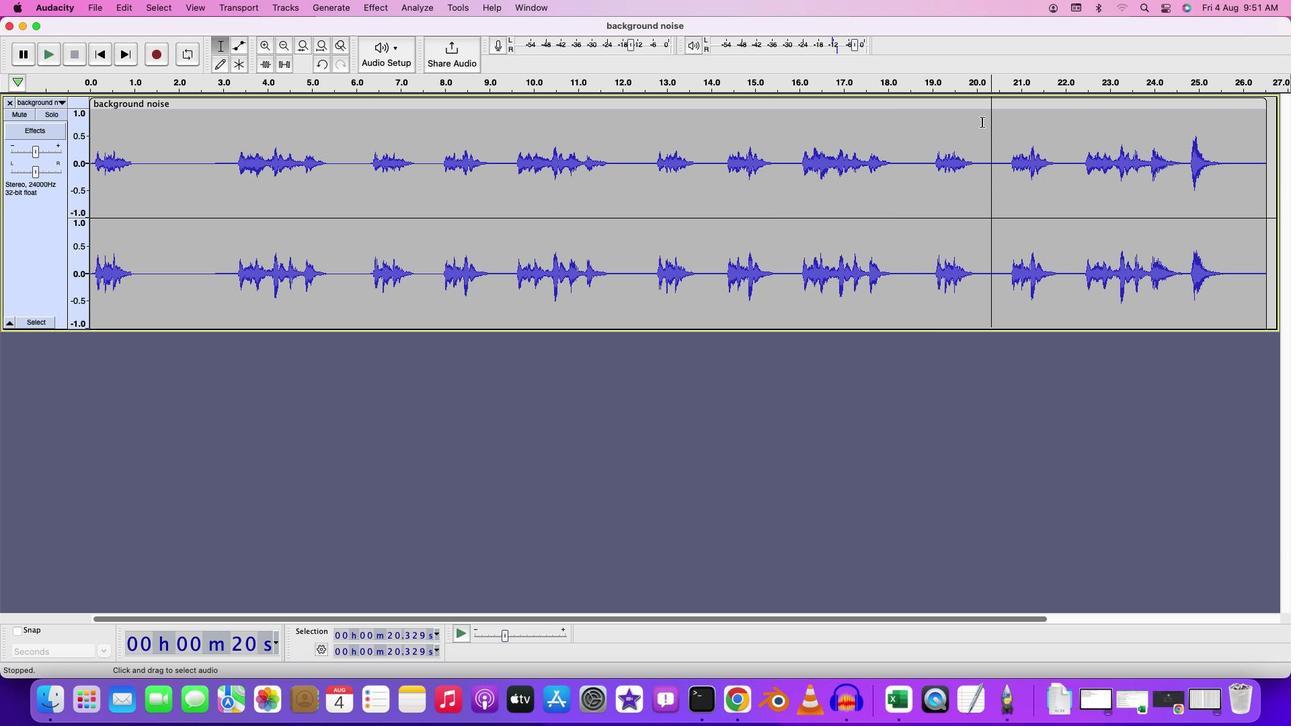 
Action: Mouse pressed left at (988, 127)
Screenshot: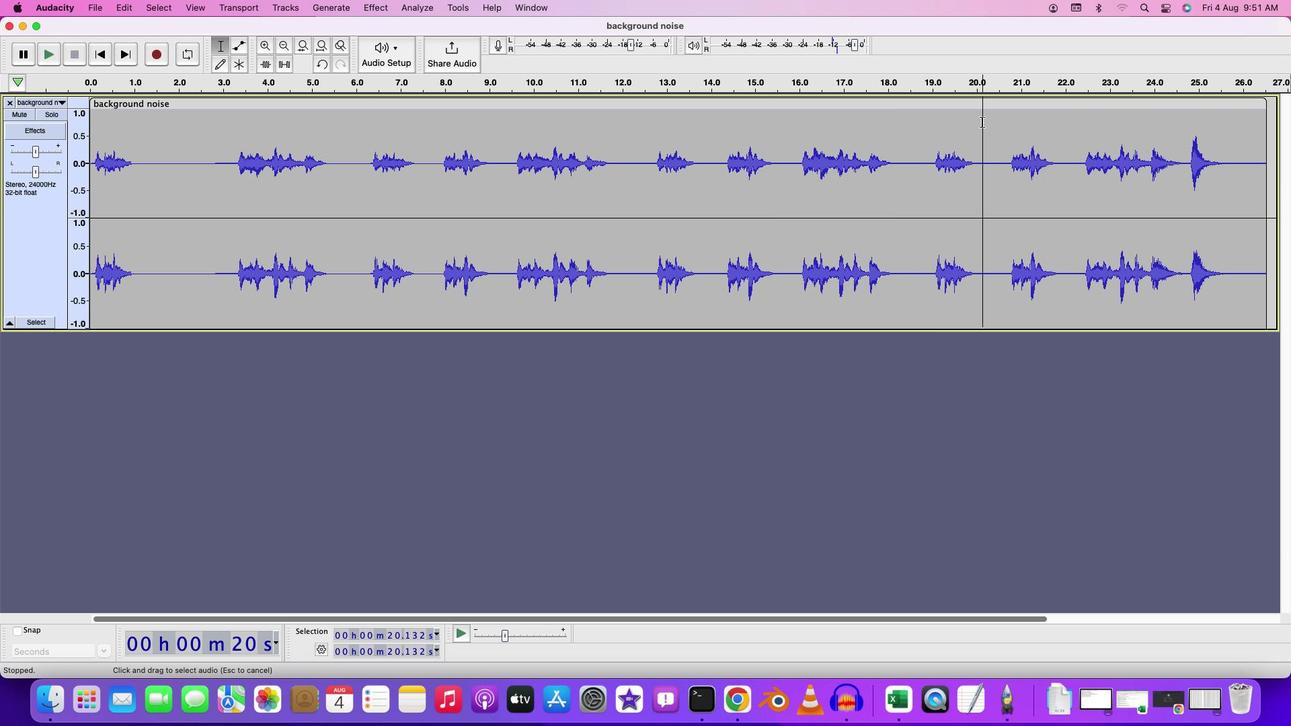 
Action: Mouse moved to (1150, 119)
Screenshot: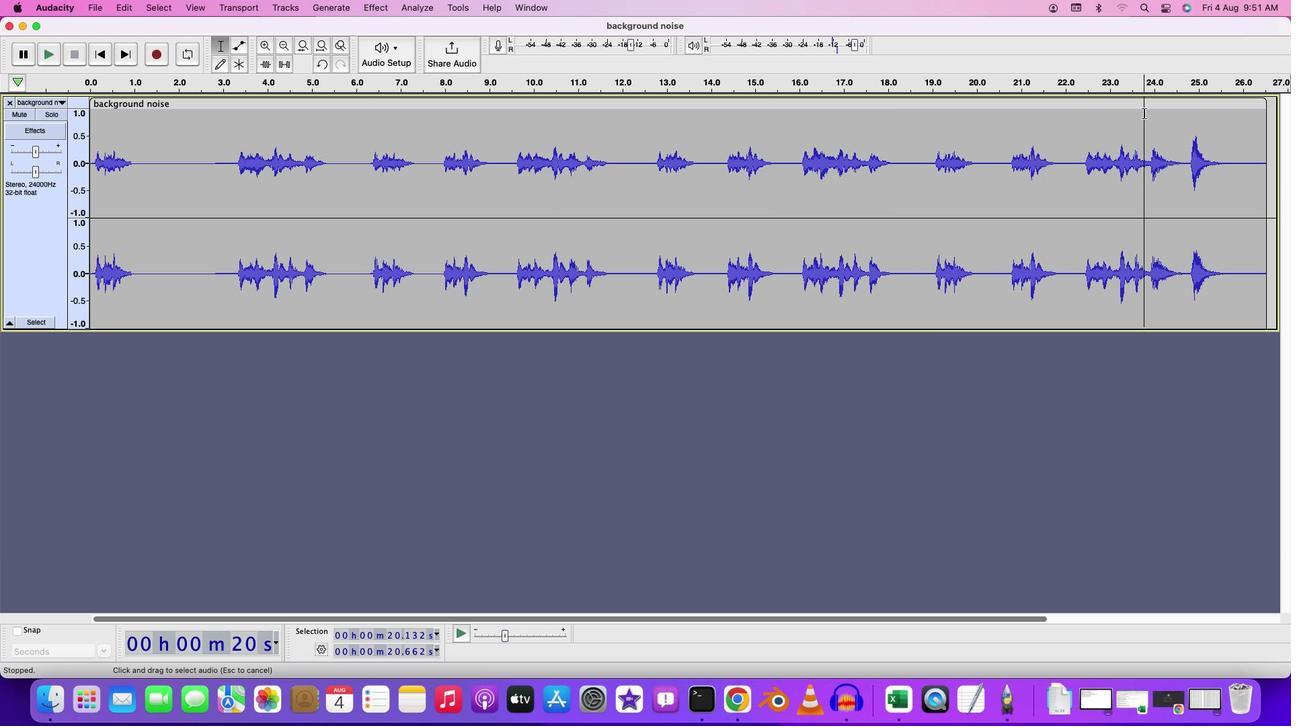 
Action: Mouse pressed left at (1150, 119)
Screenshot: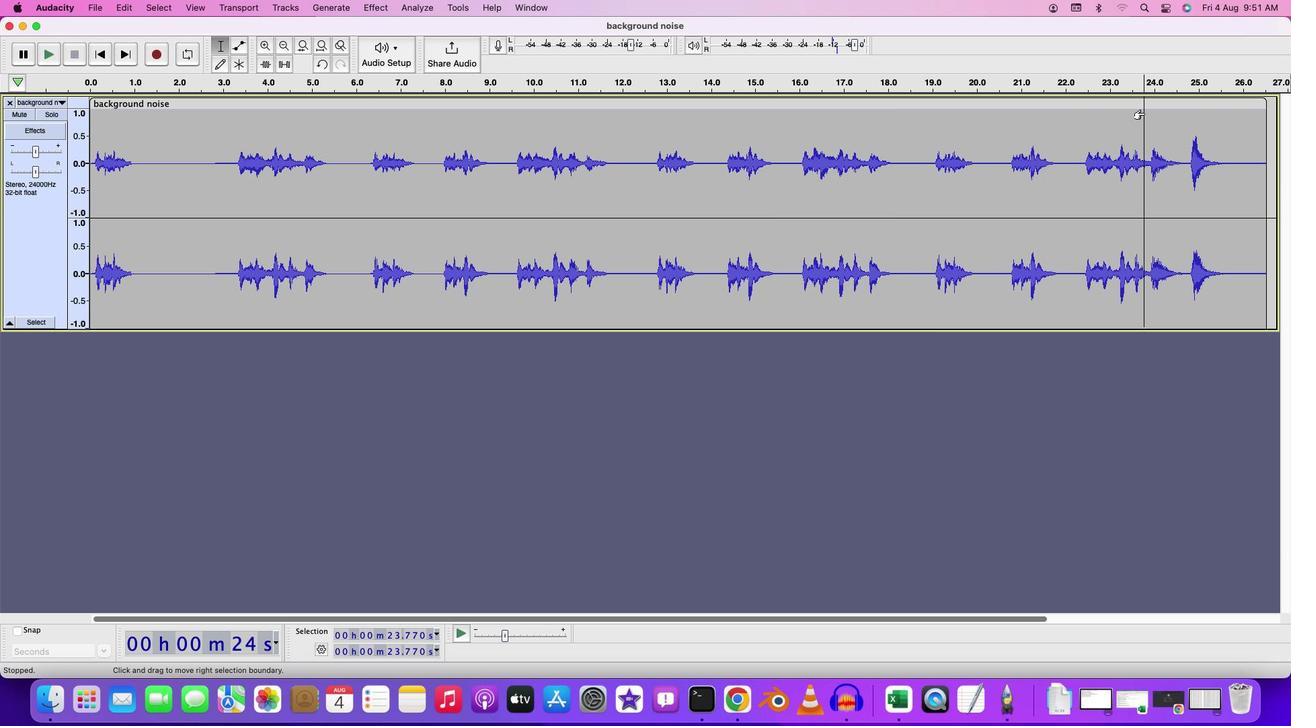 
Action: Key pressed Key.space
Screenshot: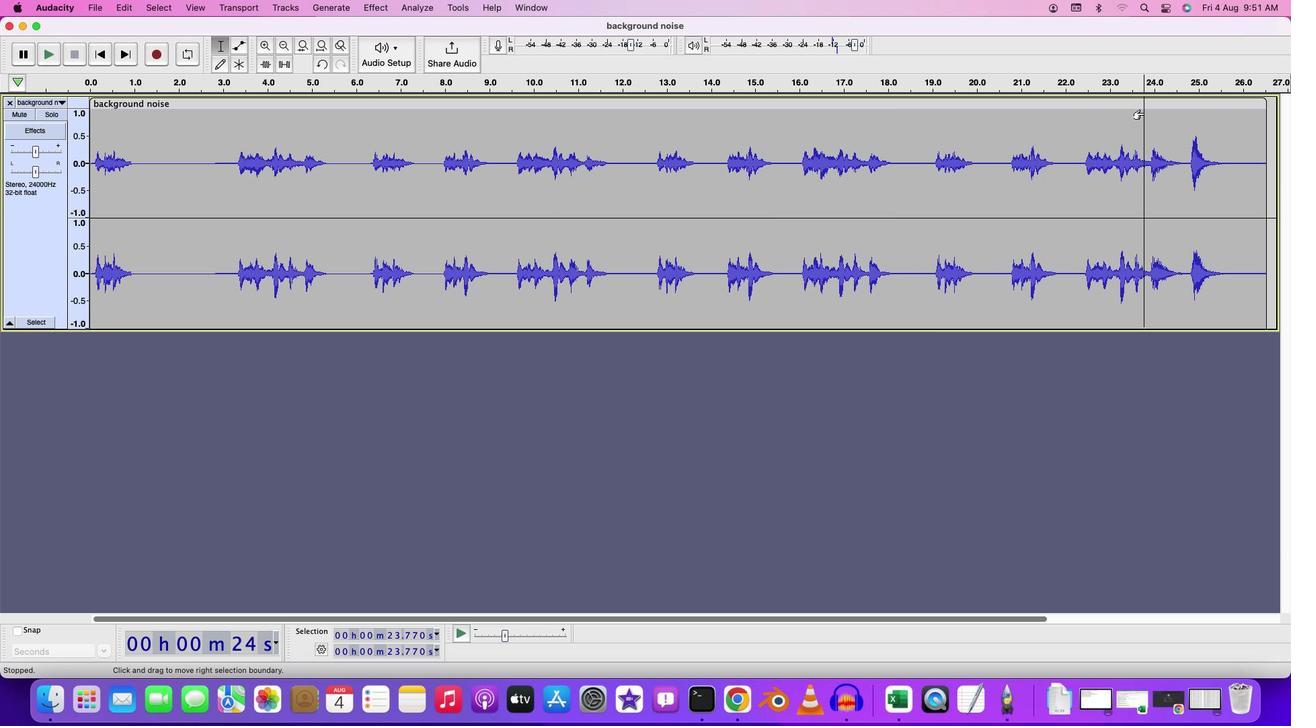 
Action: Mouse moved to (1152, 120)
Screenshot: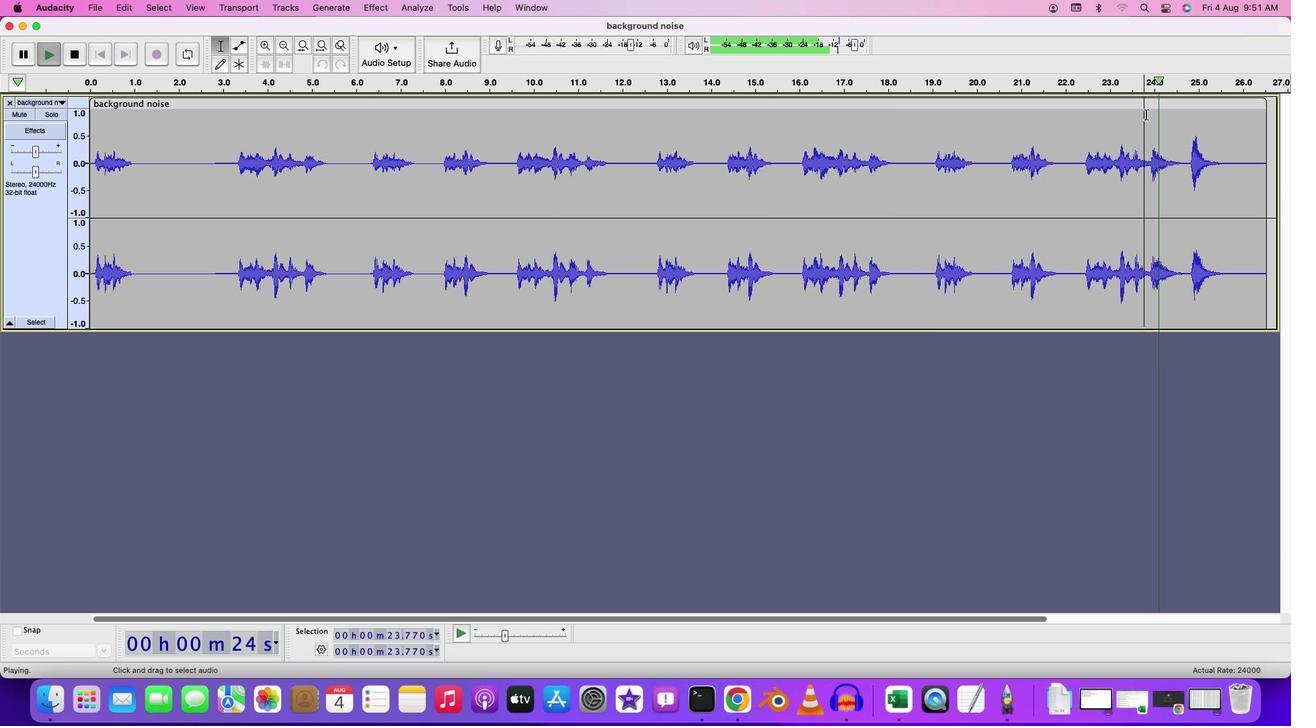 
Action: Key pressed Key.space
Screenshot: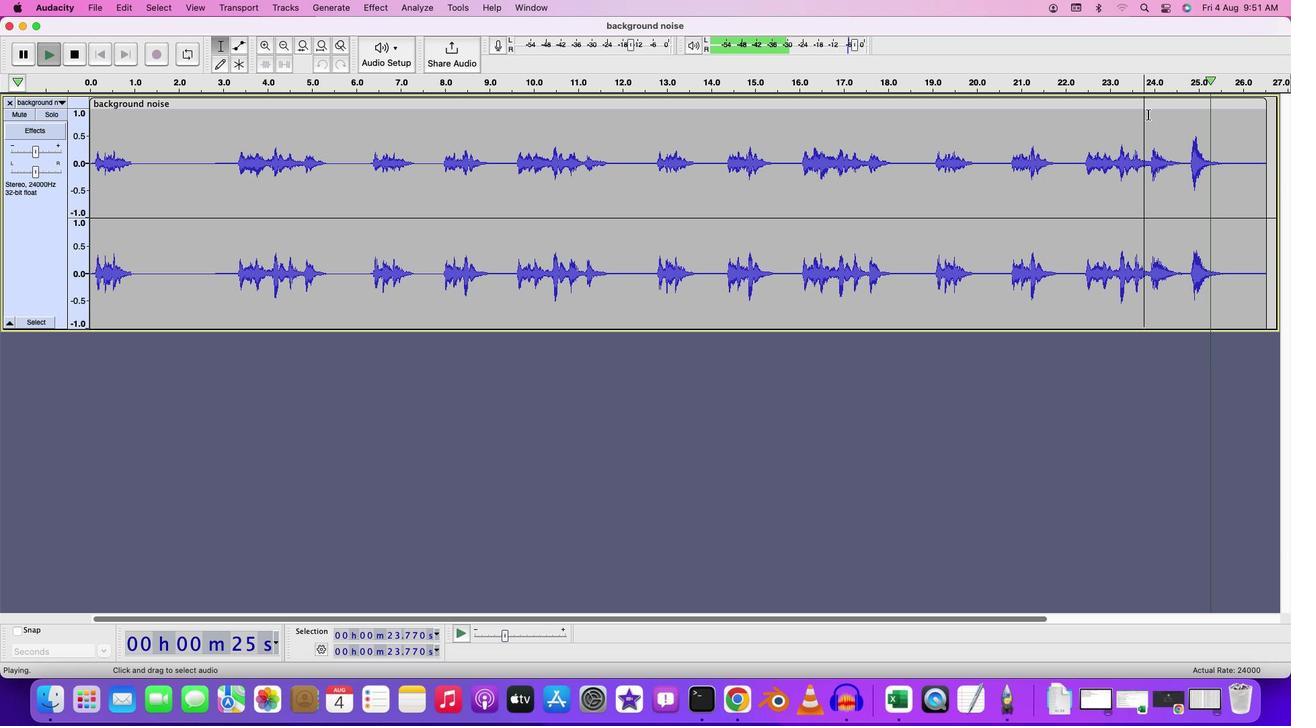 
Action: Mouse moved to (1152, 118)
Screenshot: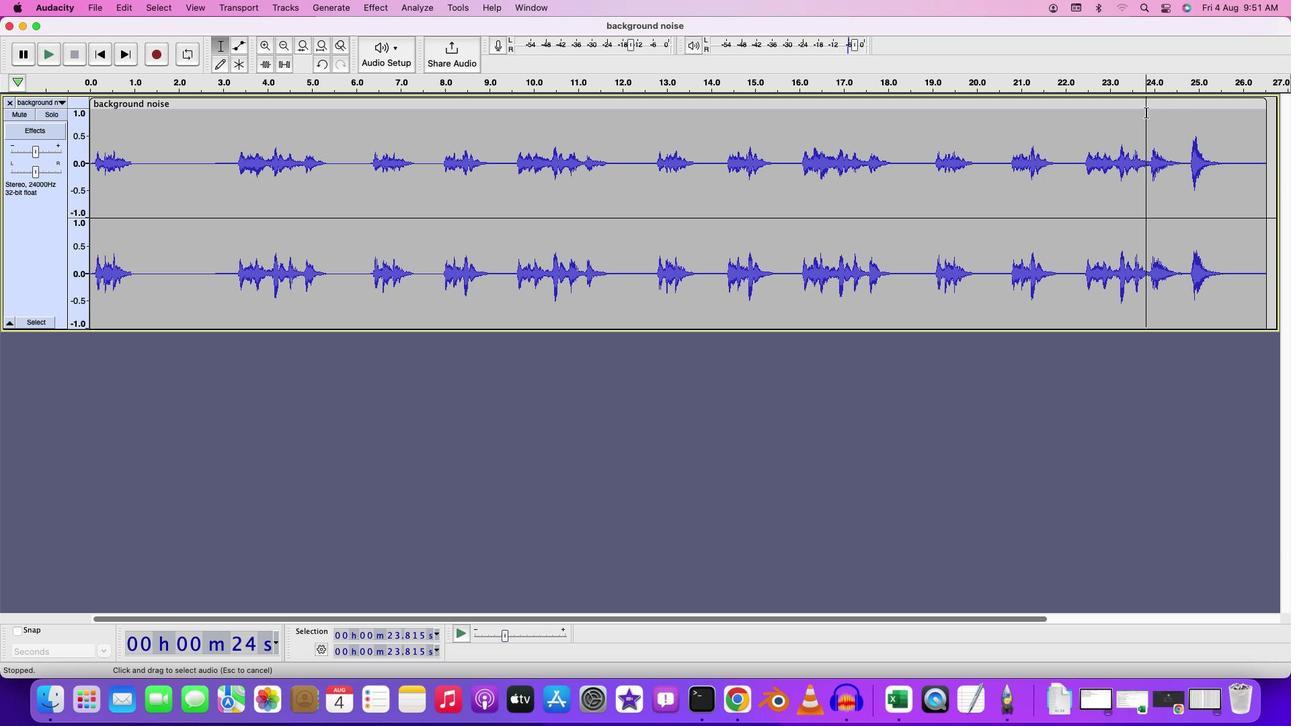
Action: Mouse pressed left at (1152, 118)
Screenshot: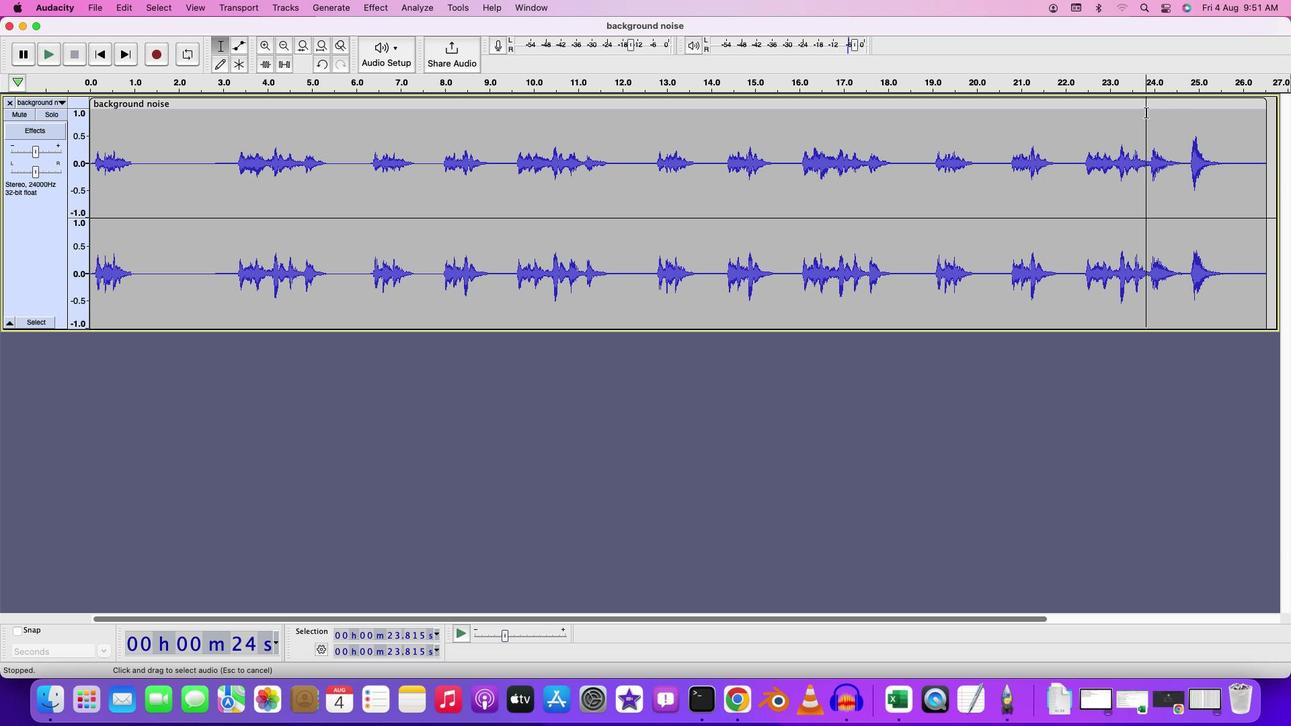 
Action: Mouse moved to (1178, 155)
Screenshot: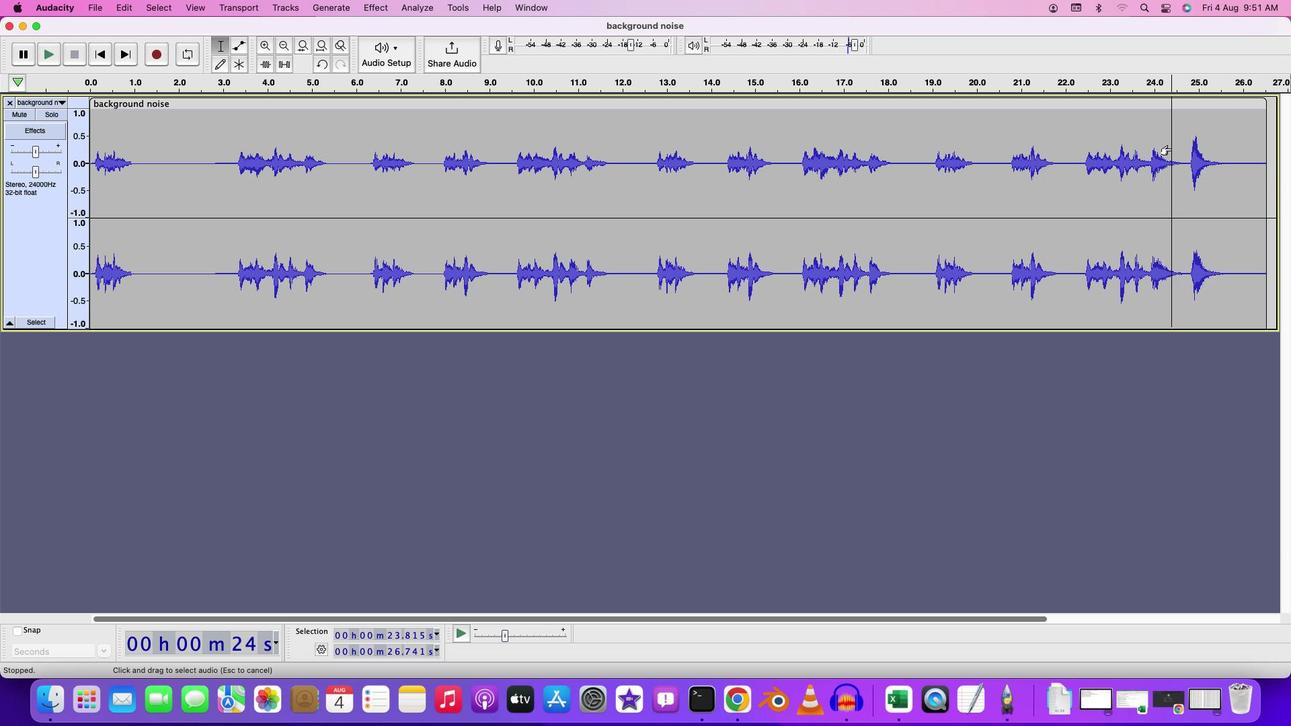 
Action: Mouse pressed left at (1178, 155)
Screenshot: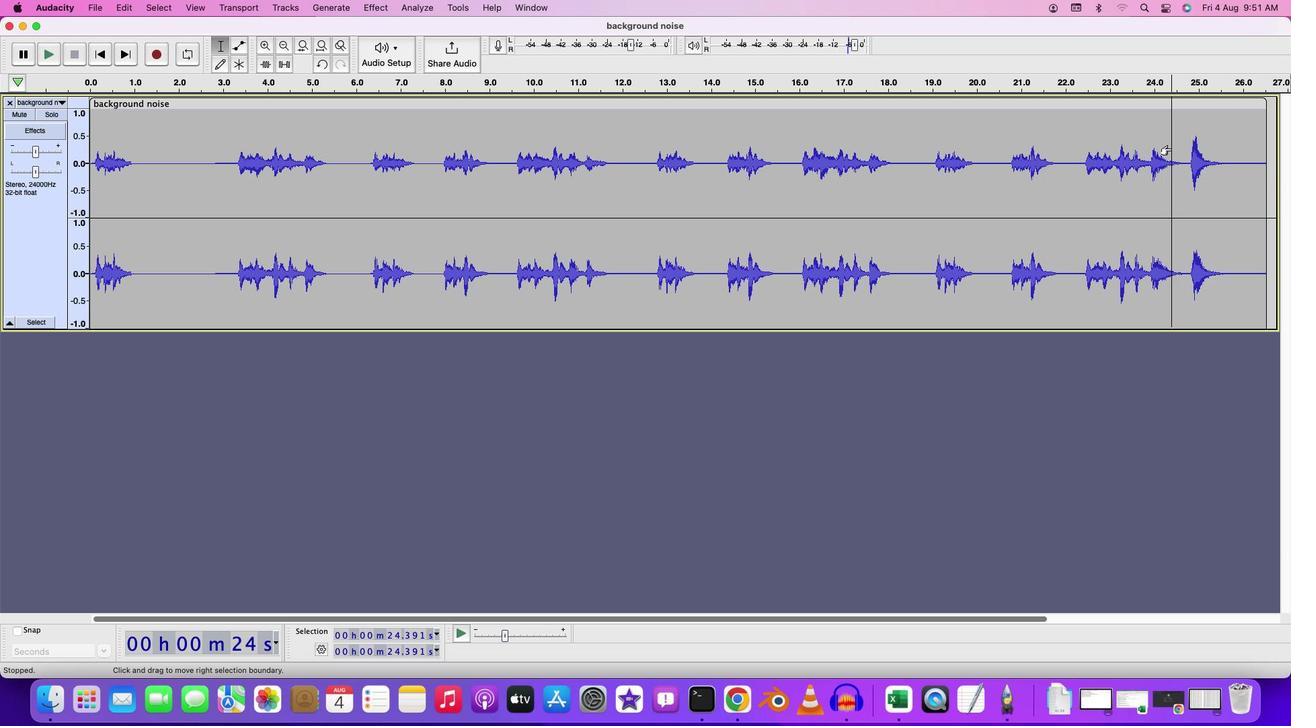 
Action: Mouse moved to (1153, 134)
Screenshot: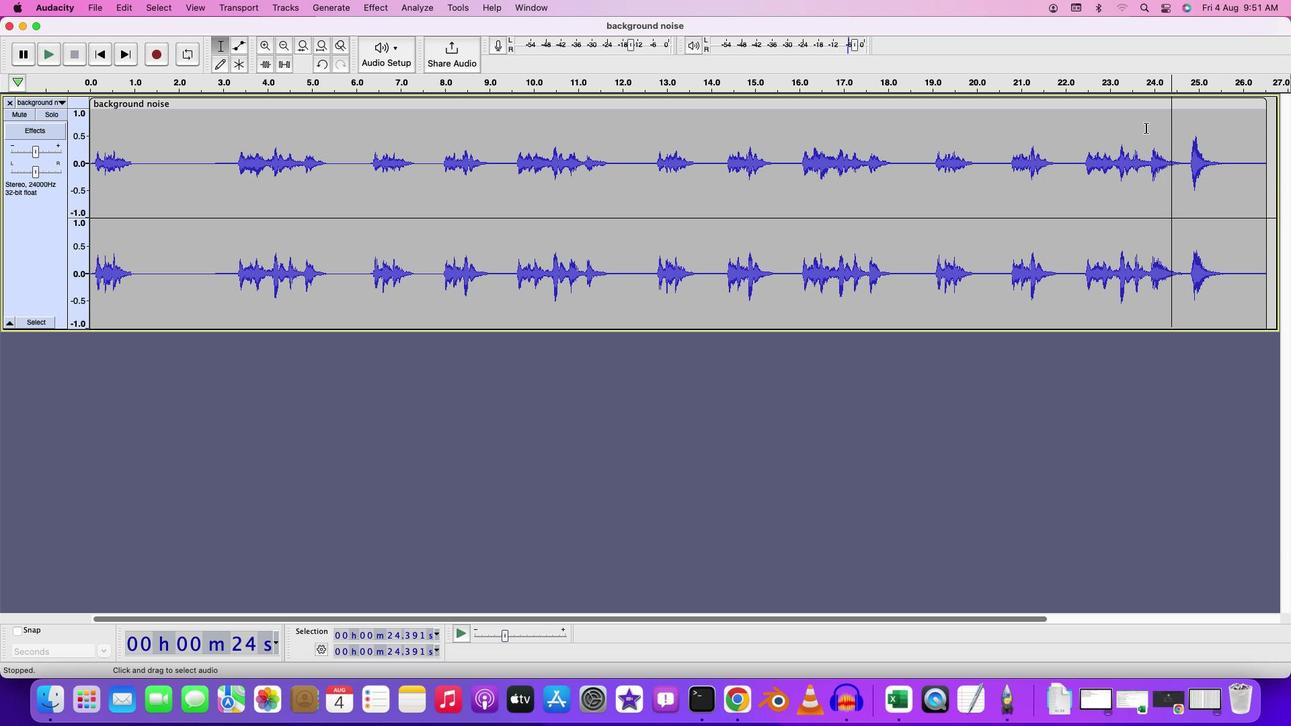 
Action: Mouse pressed left at (1153, 134)
Screenshot: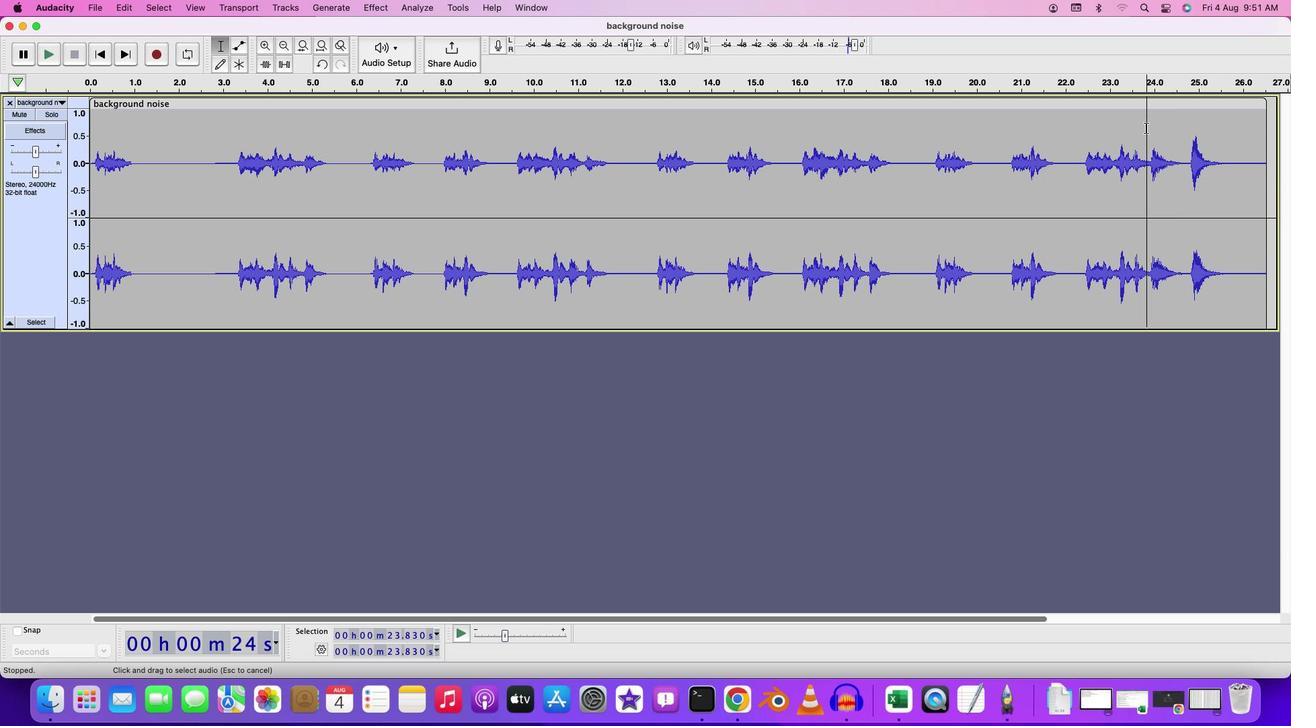 
Action: Mouse moved to (347, 15)
Screenshot: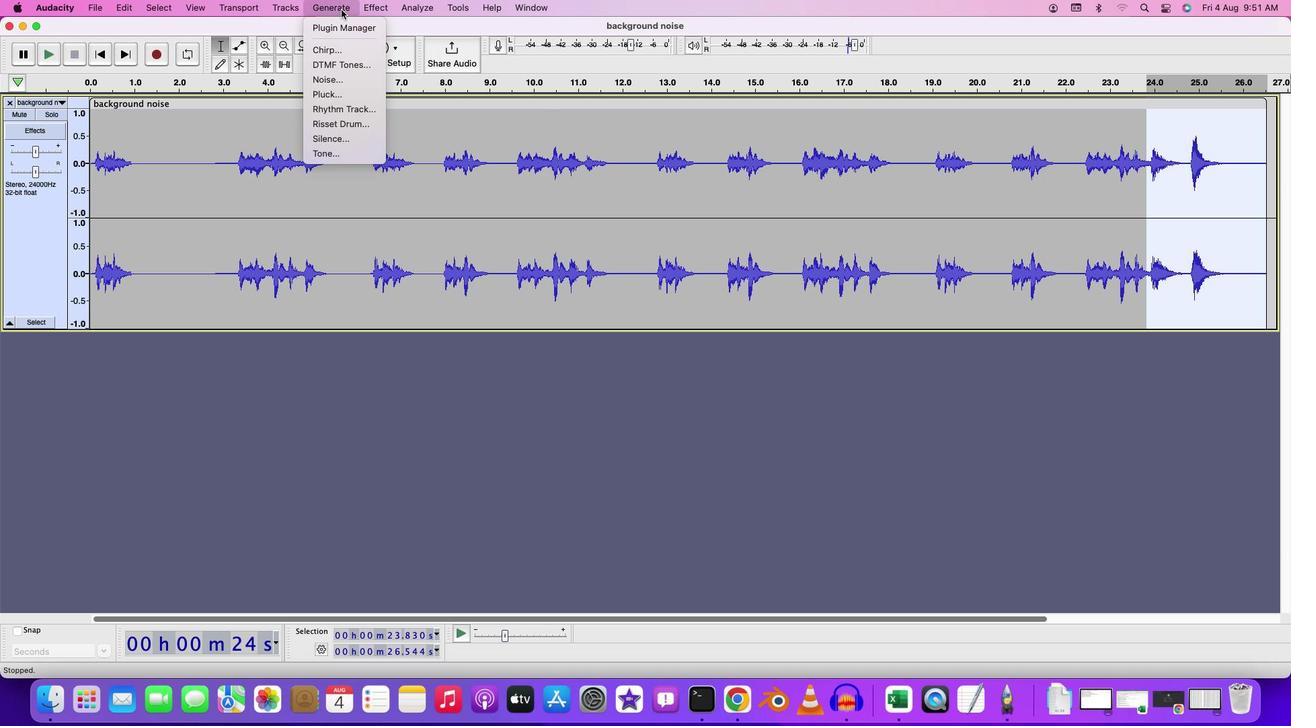 
Action: Mouse pressed left at (347, 15)
Screenshot: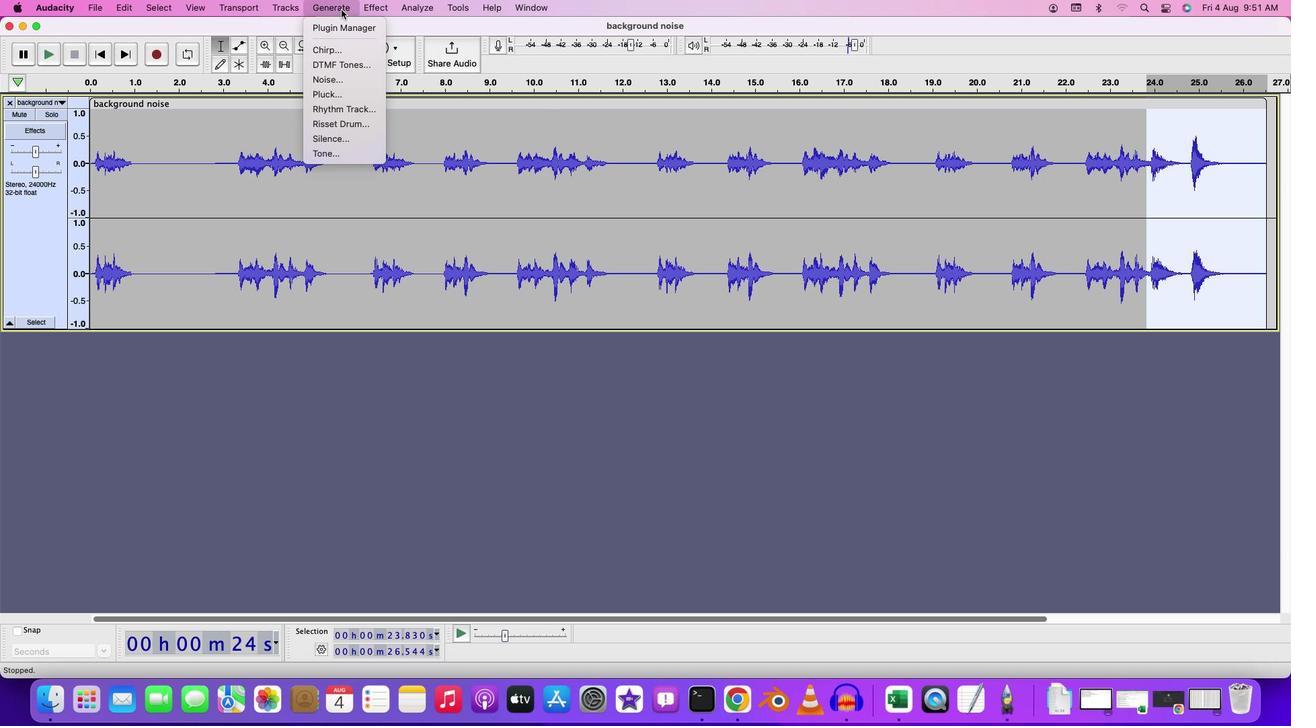 
Action: Mouse moved to (355, 143)
Screenshot: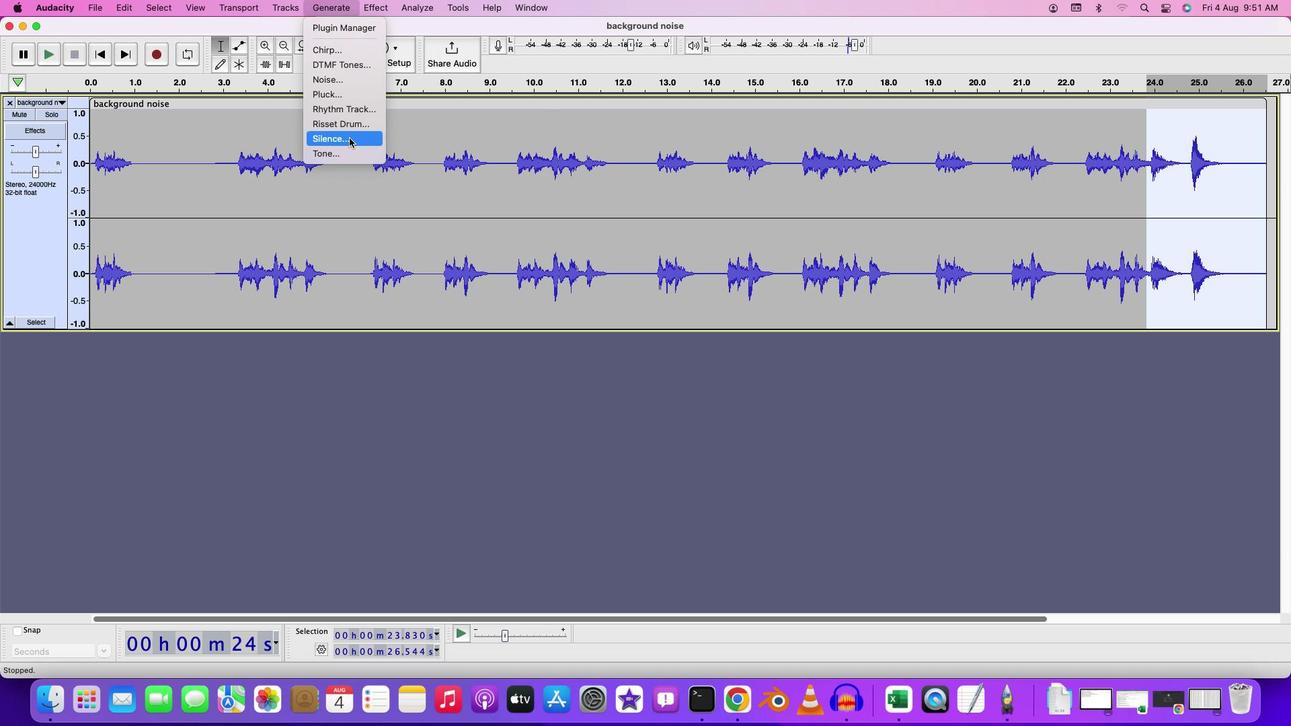 
Action: Mouse pressed left at (355, 143)
Screenshot: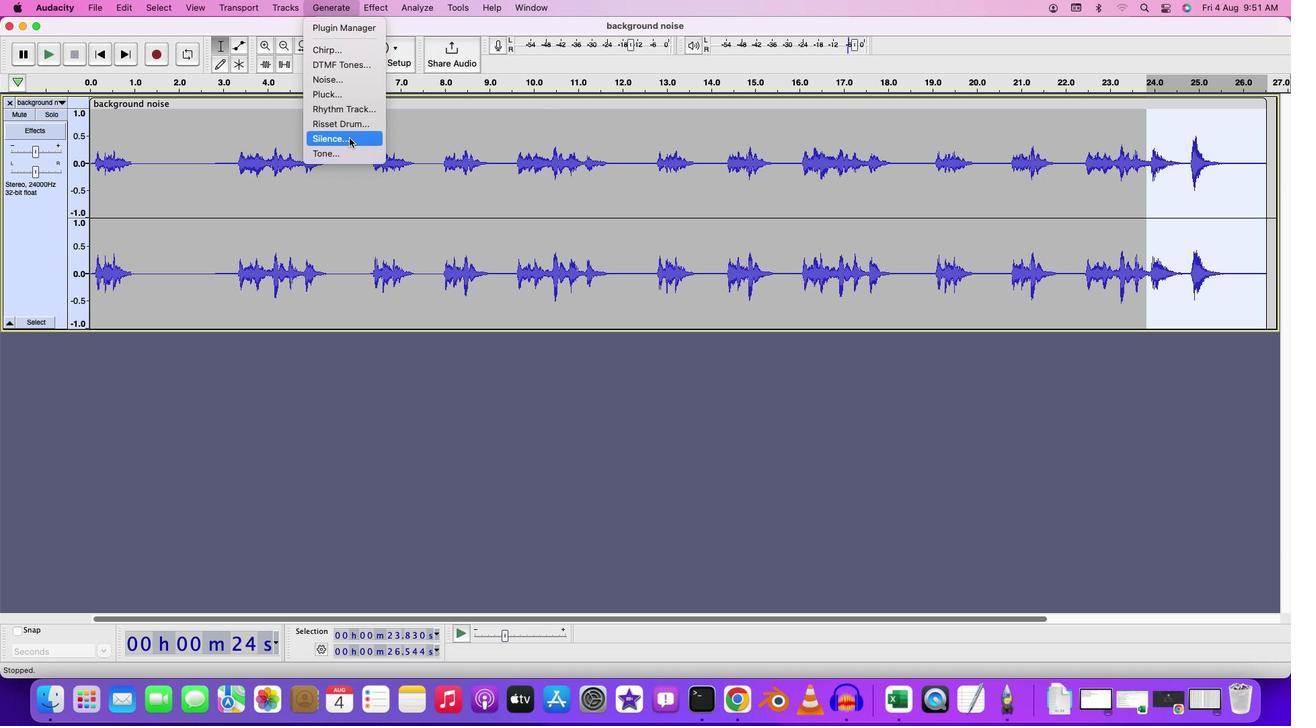 
Action: Mouse moved to (677, 329)
Screenshot: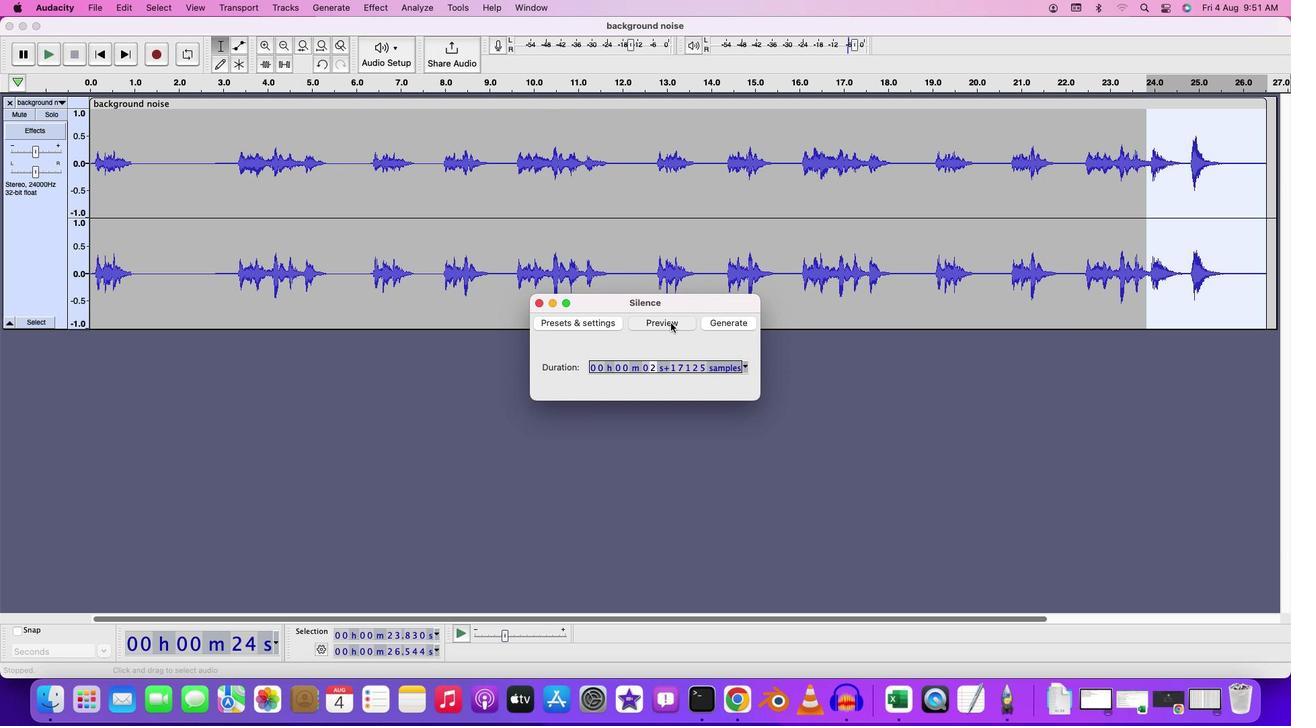 
Action: Mouse pressed left at (677, 329)
Screenshot: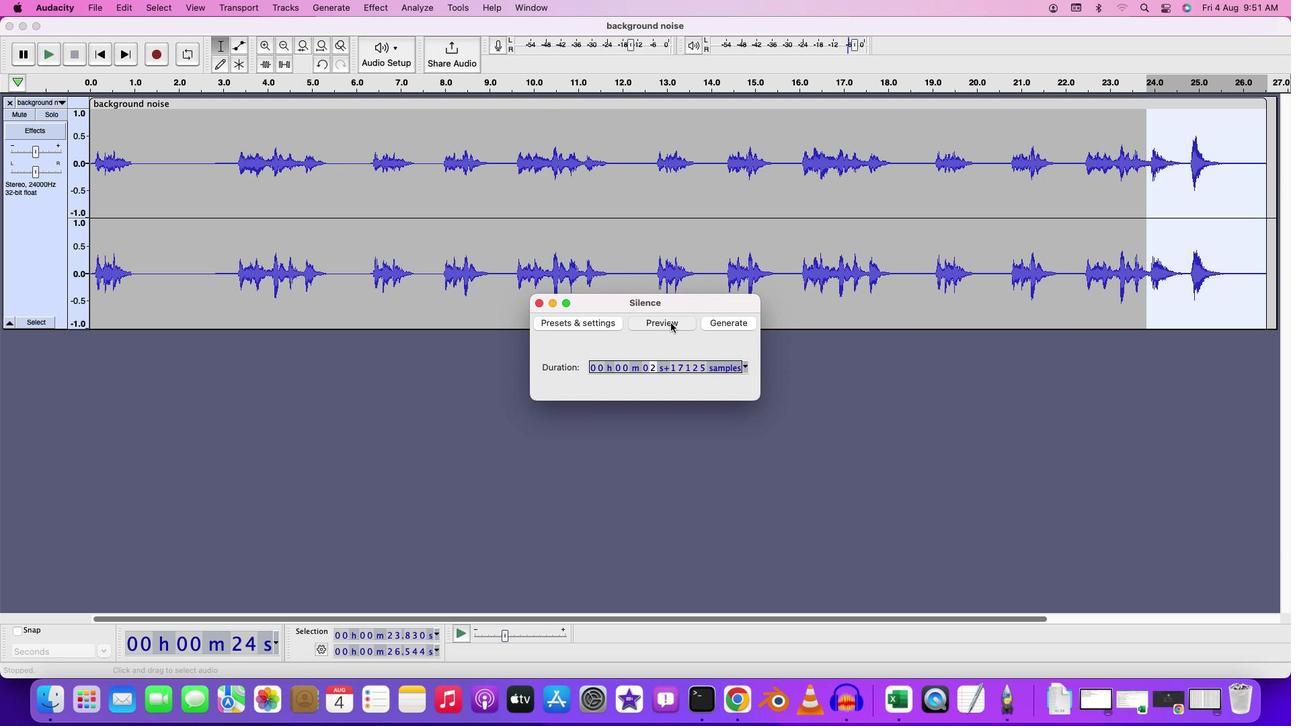 
Action: Mouse moved to (728, 326)
Screenshot: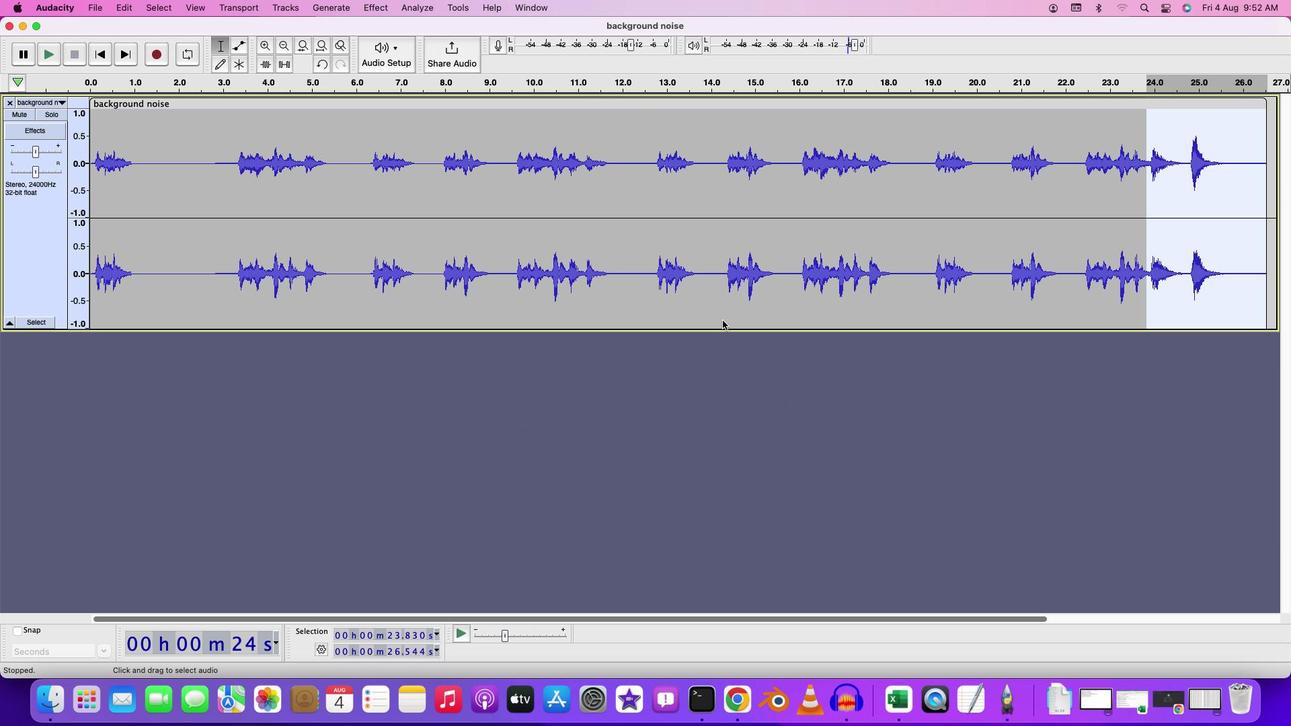 
Action: Mouse pressed left at (728, 326)
Screenshot: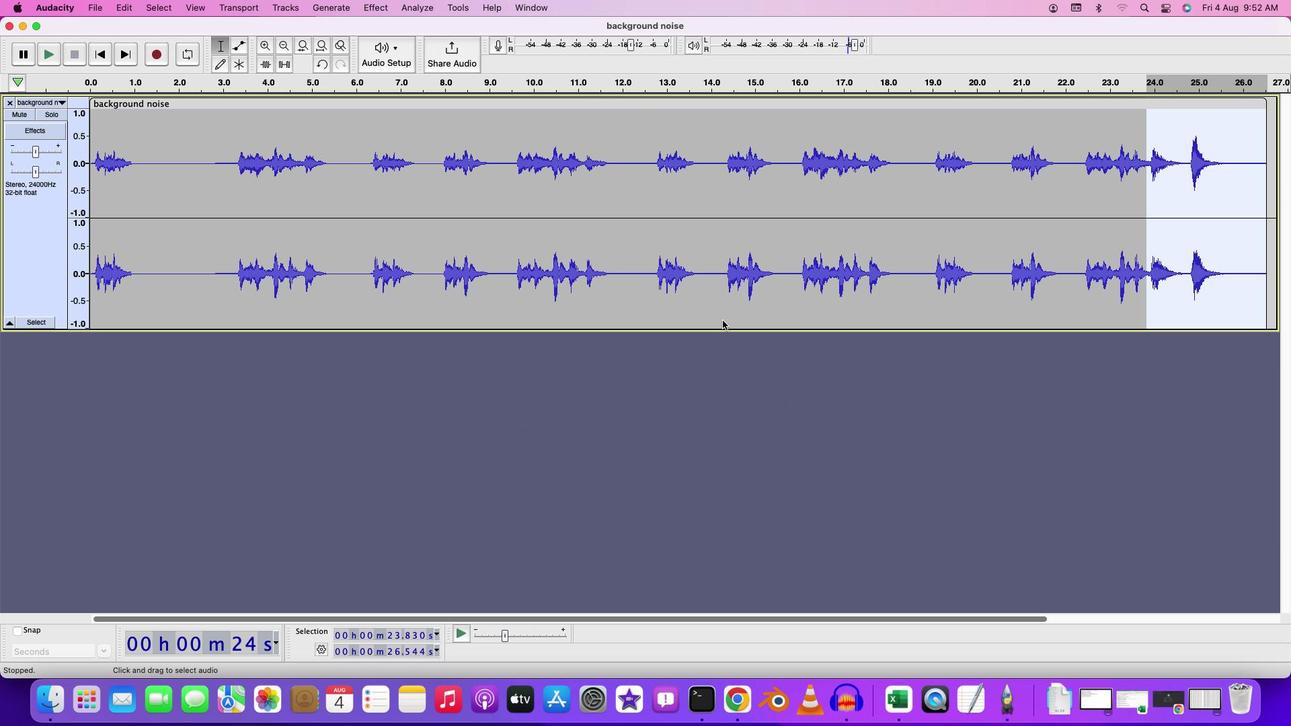 
Action: Mouse moved to (1099, 177)
Screenshot: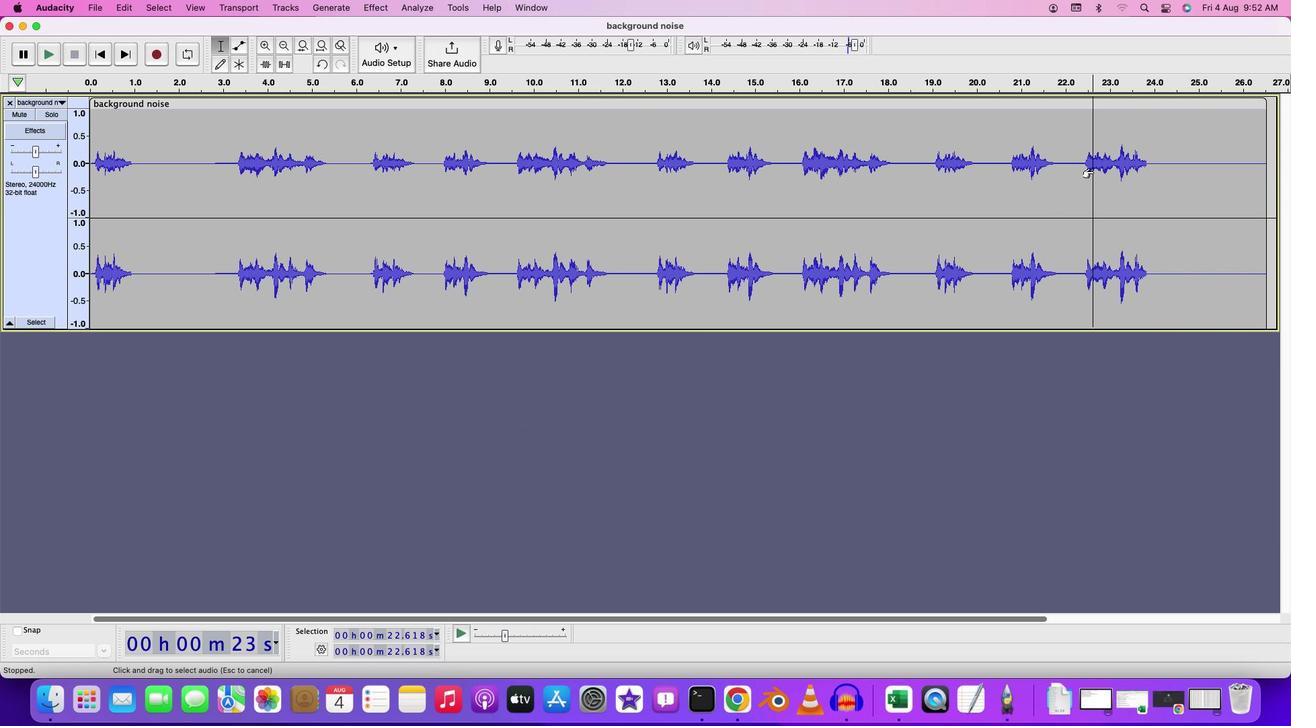 
Action: Mouse pressed left at (1099, 177)
Screenshot: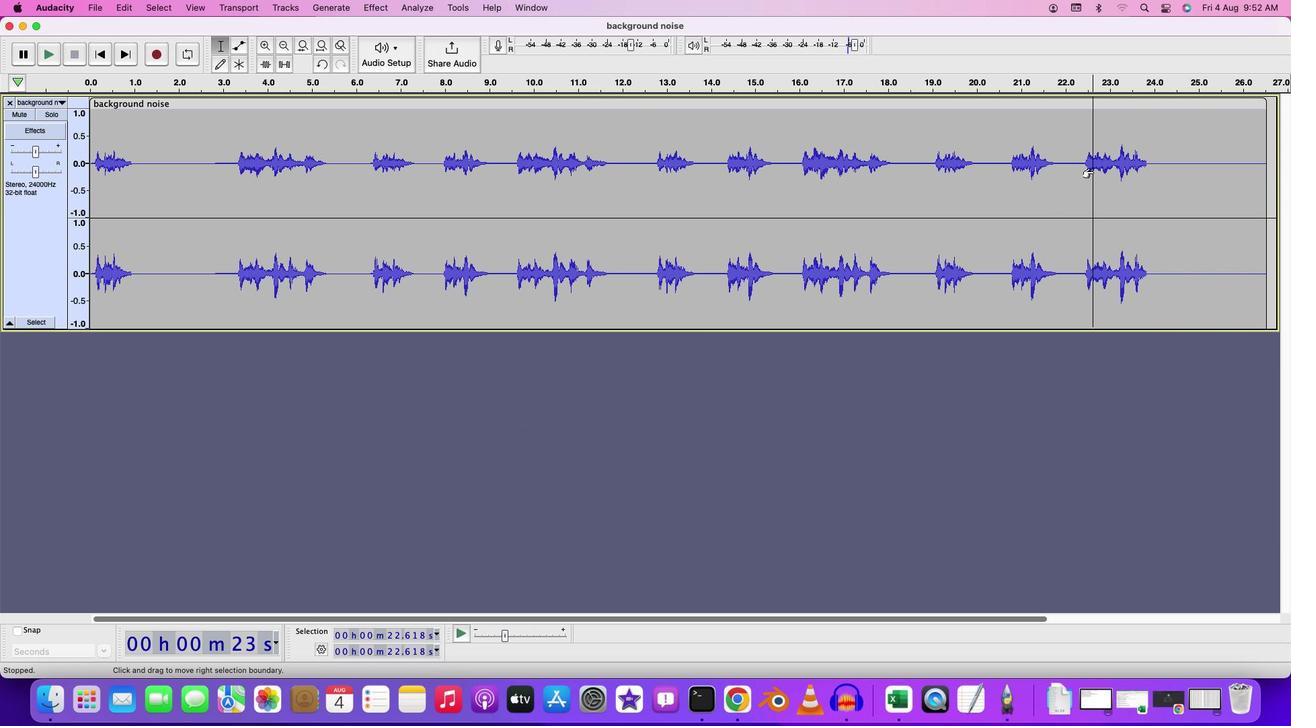 
Action: Mouse moved to (1043, 121)
Screenshot: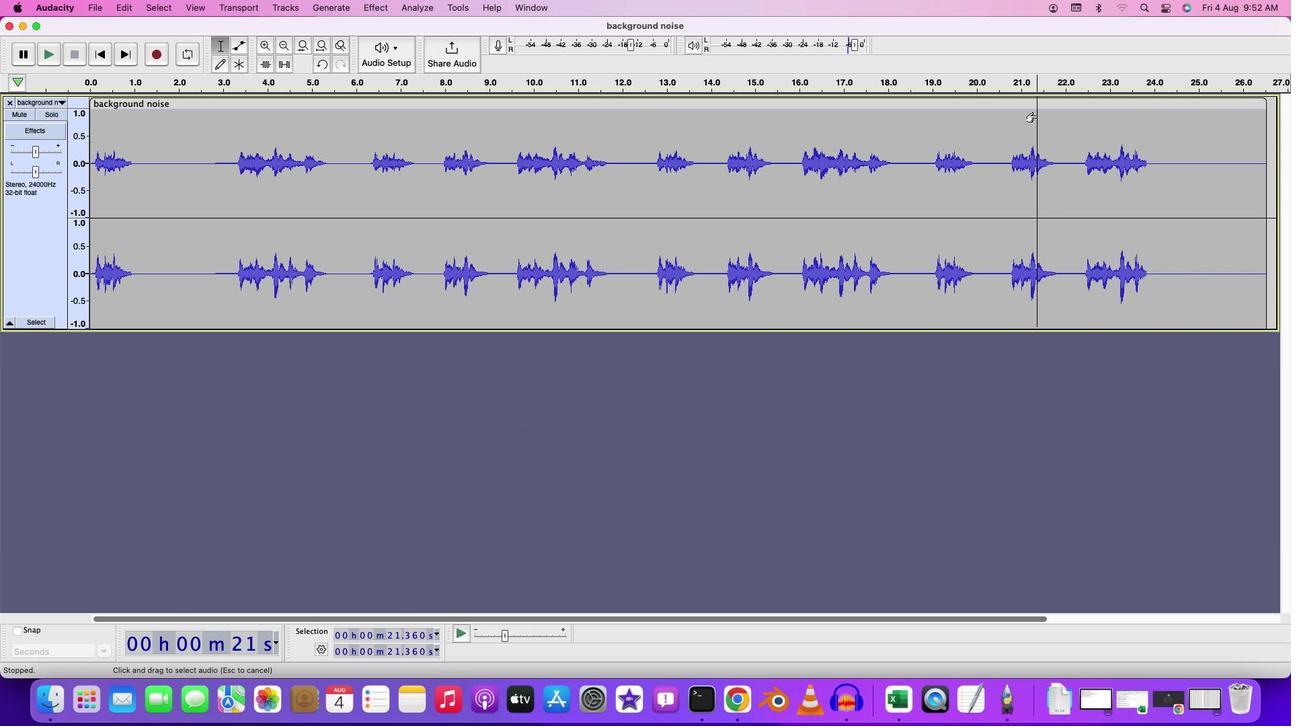 
Action: Mouse pressed left at (1043, 121)
Screenshot: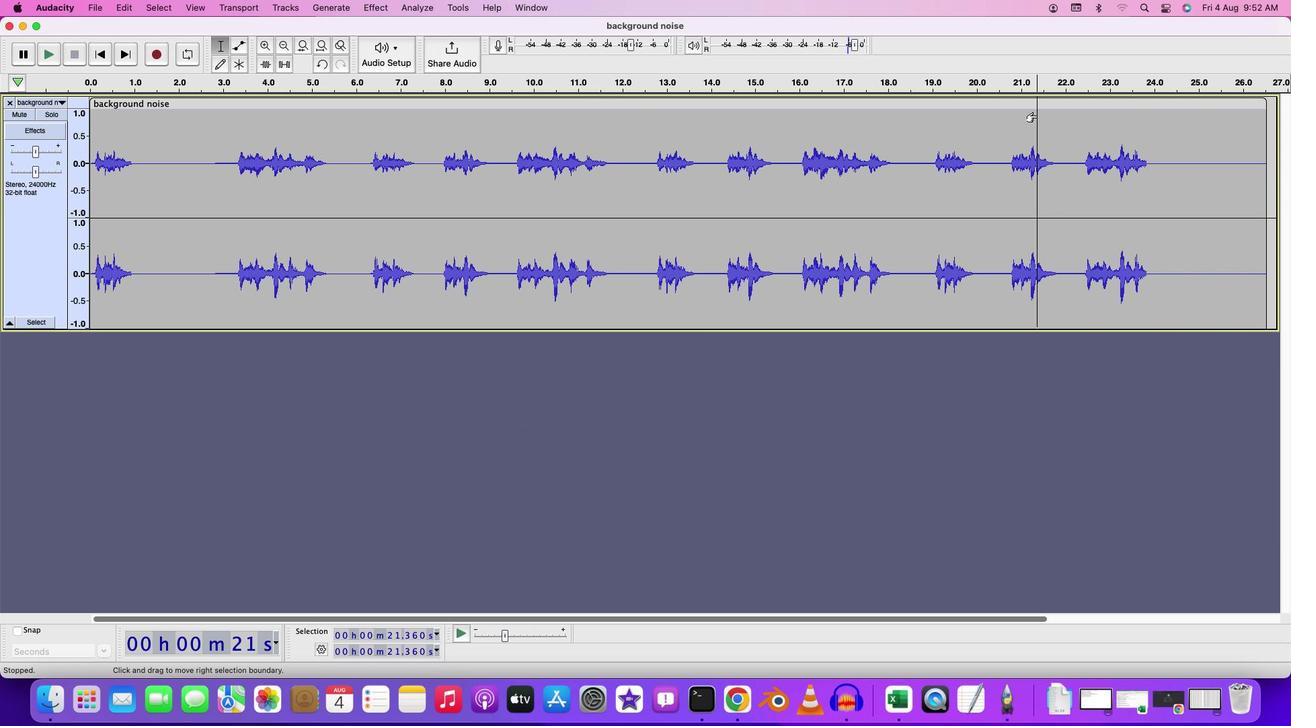 
Action: Mouse moved to (1043, 121)
Screenshot: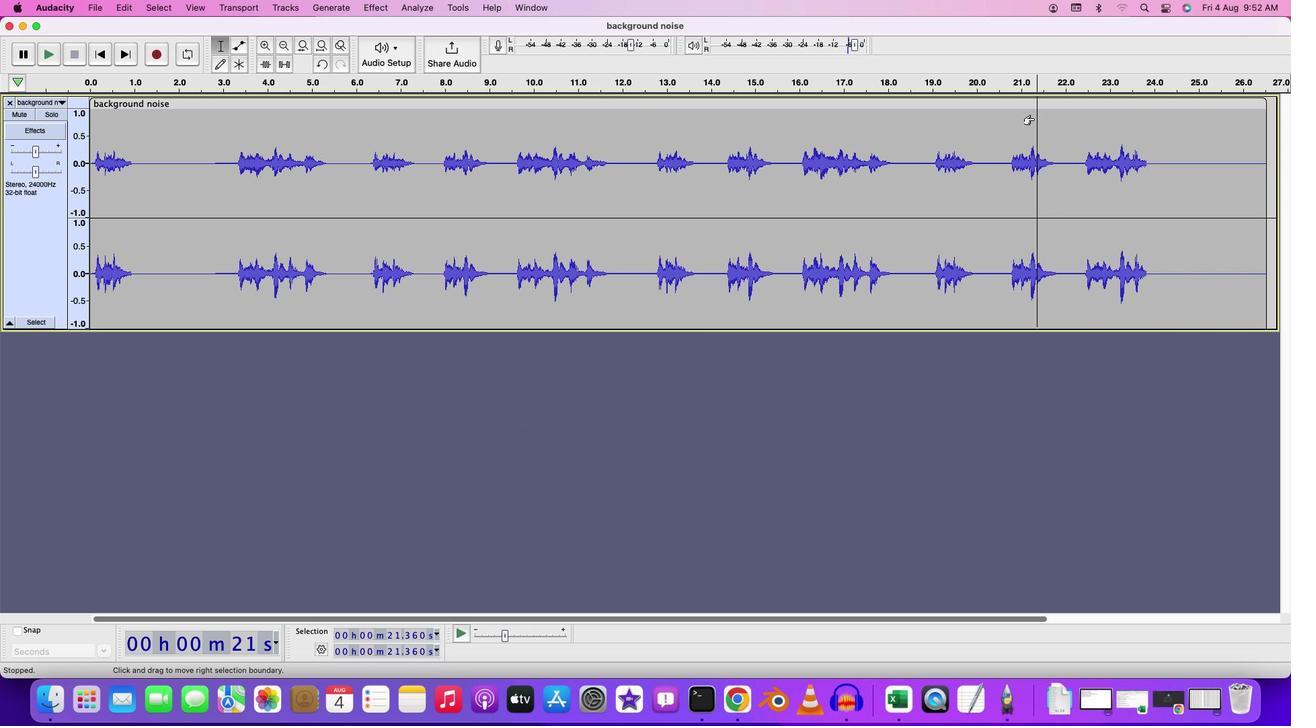 
Action: Key pressed Key.space
Screenshot: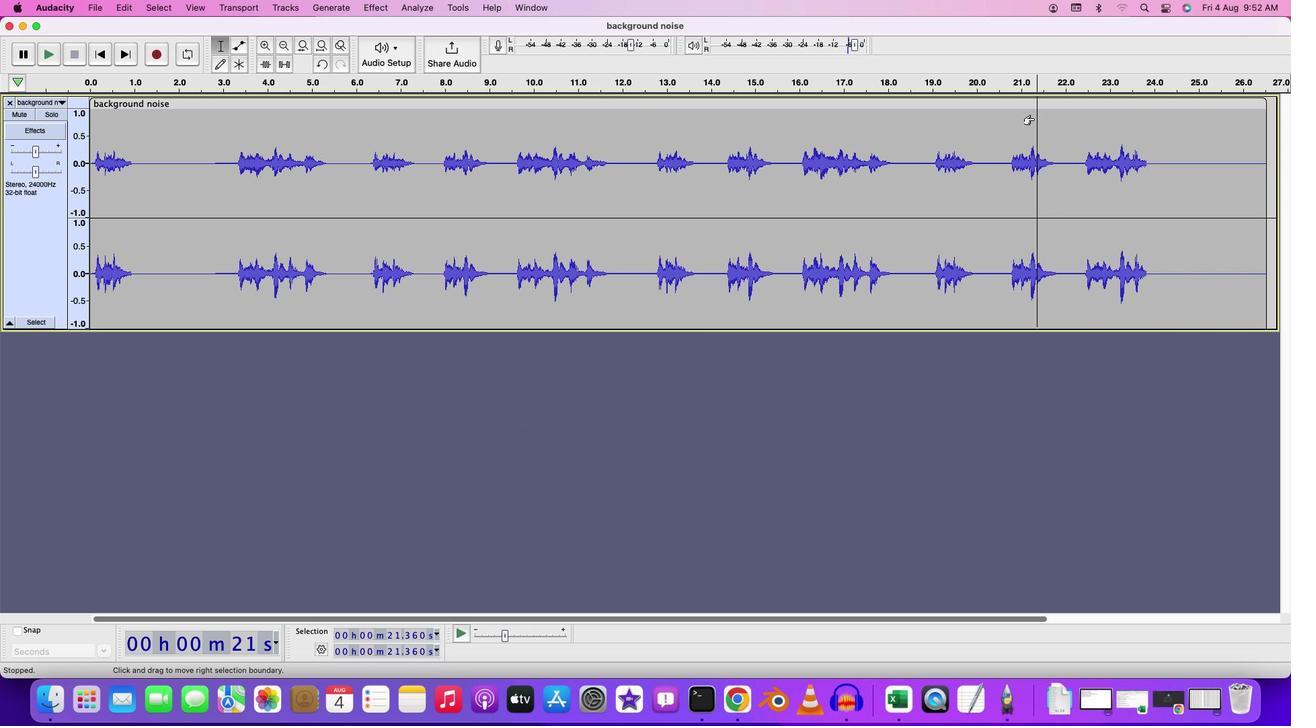 
Action: Mouse moved to (1041, 129)
Screenshot: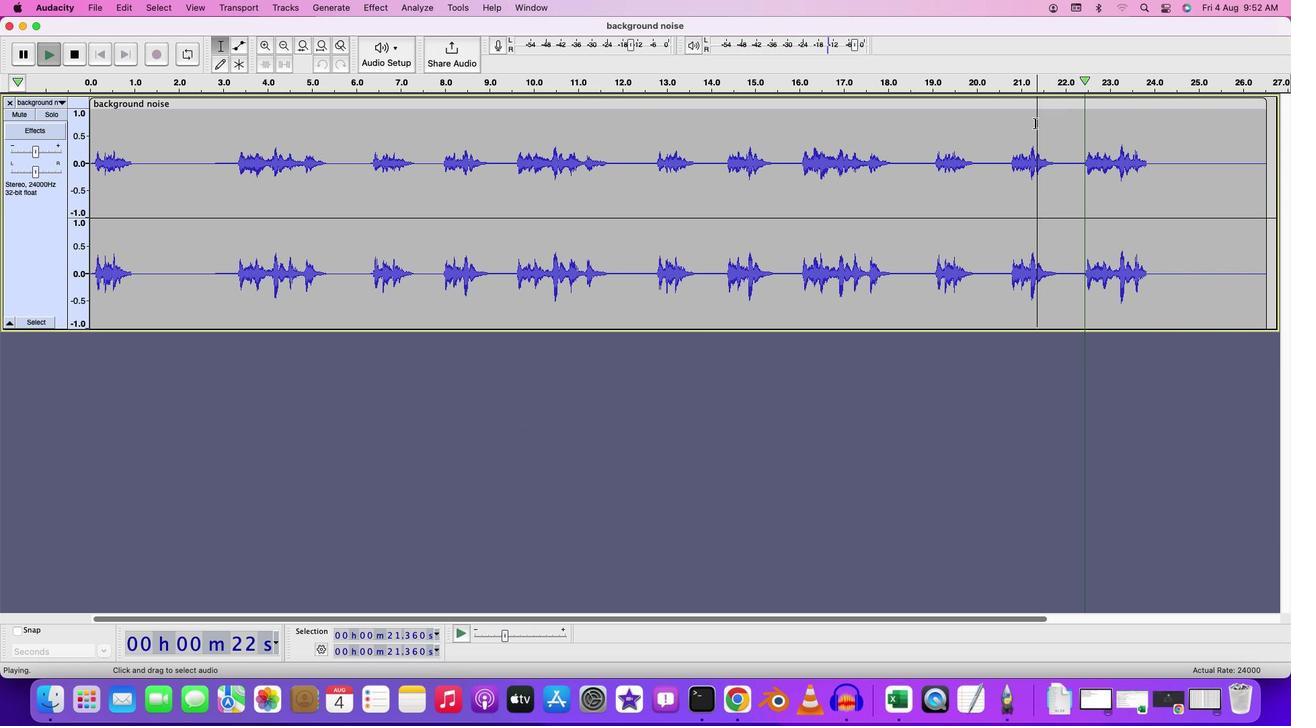 
Action: Key pressed Key.space
Screenshot: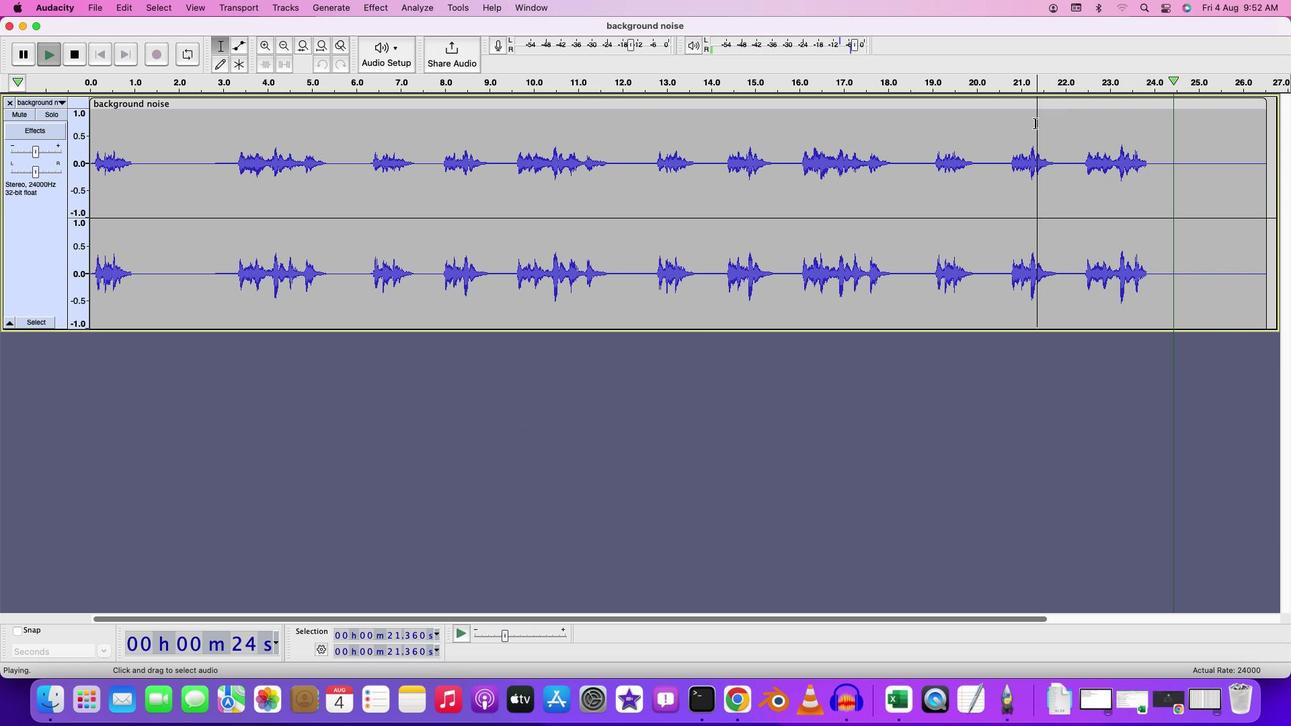 
Action: Mouse moved to (435, 127)
Screenshot: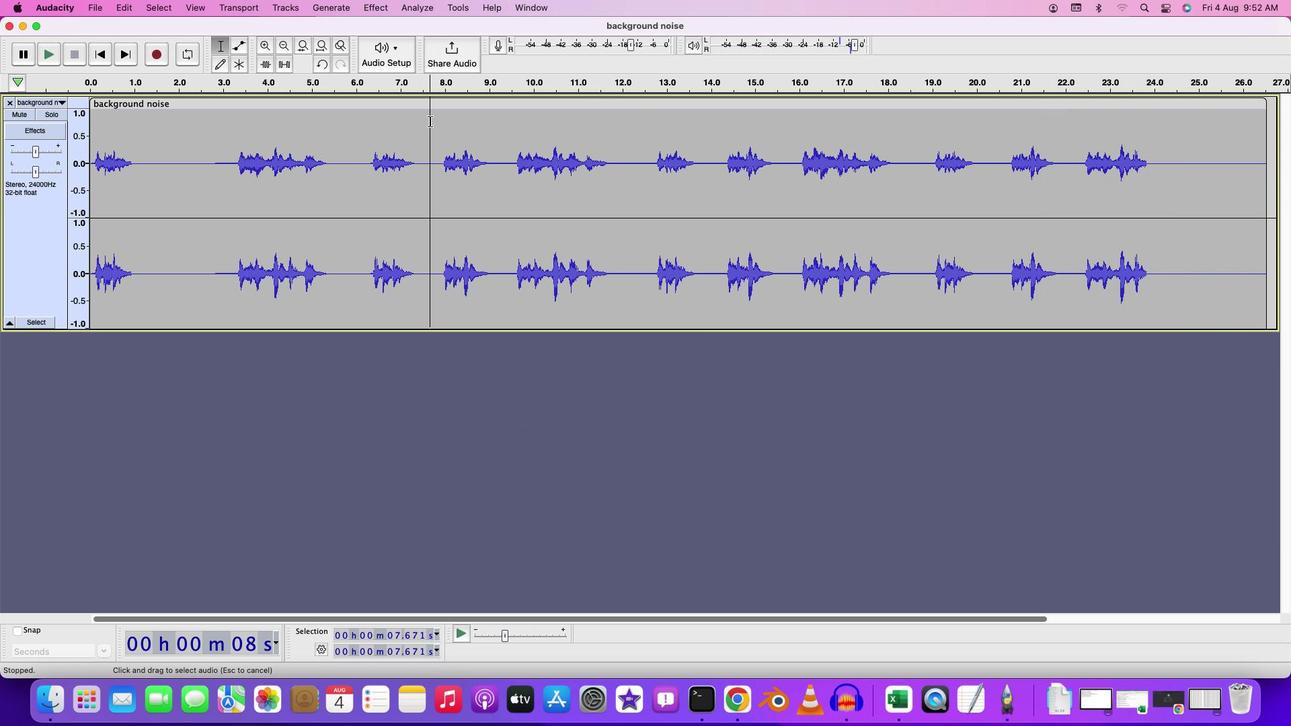 
Action: Mouse pressed left at (435, 127)
Screenshot: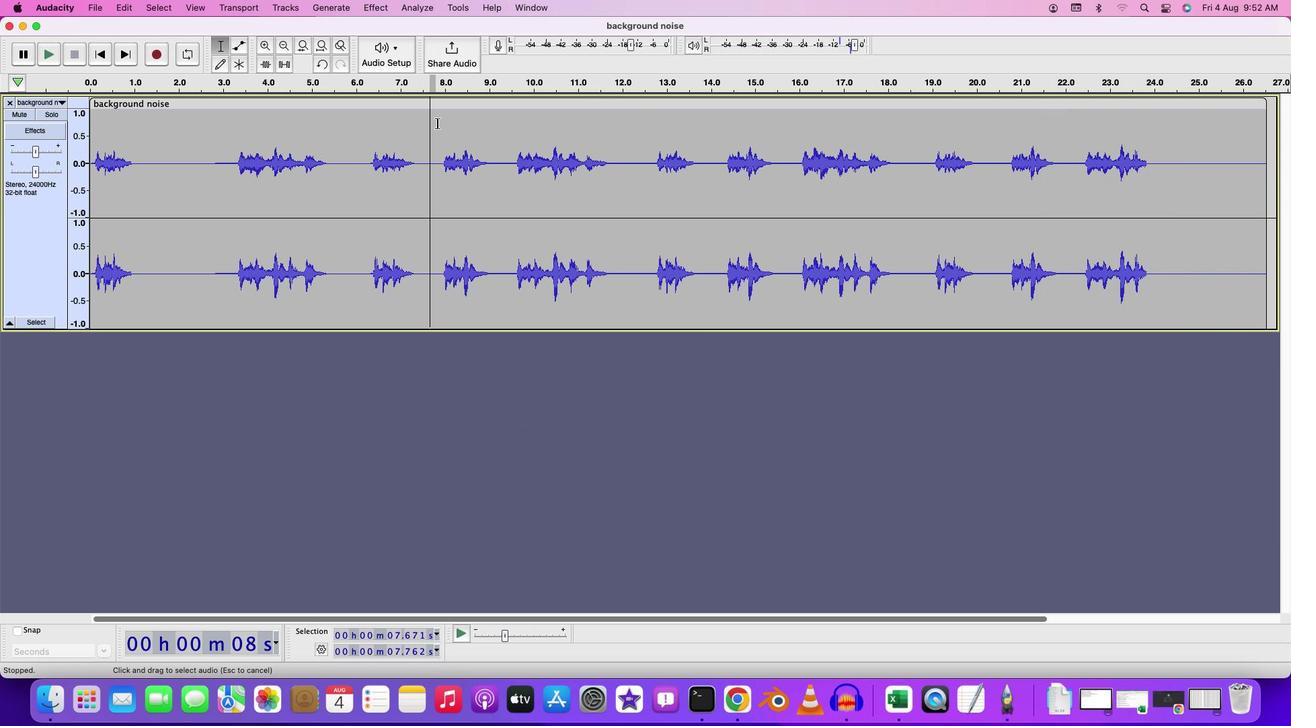 
Action: Mouse moved to (491, 134)
Screenshot: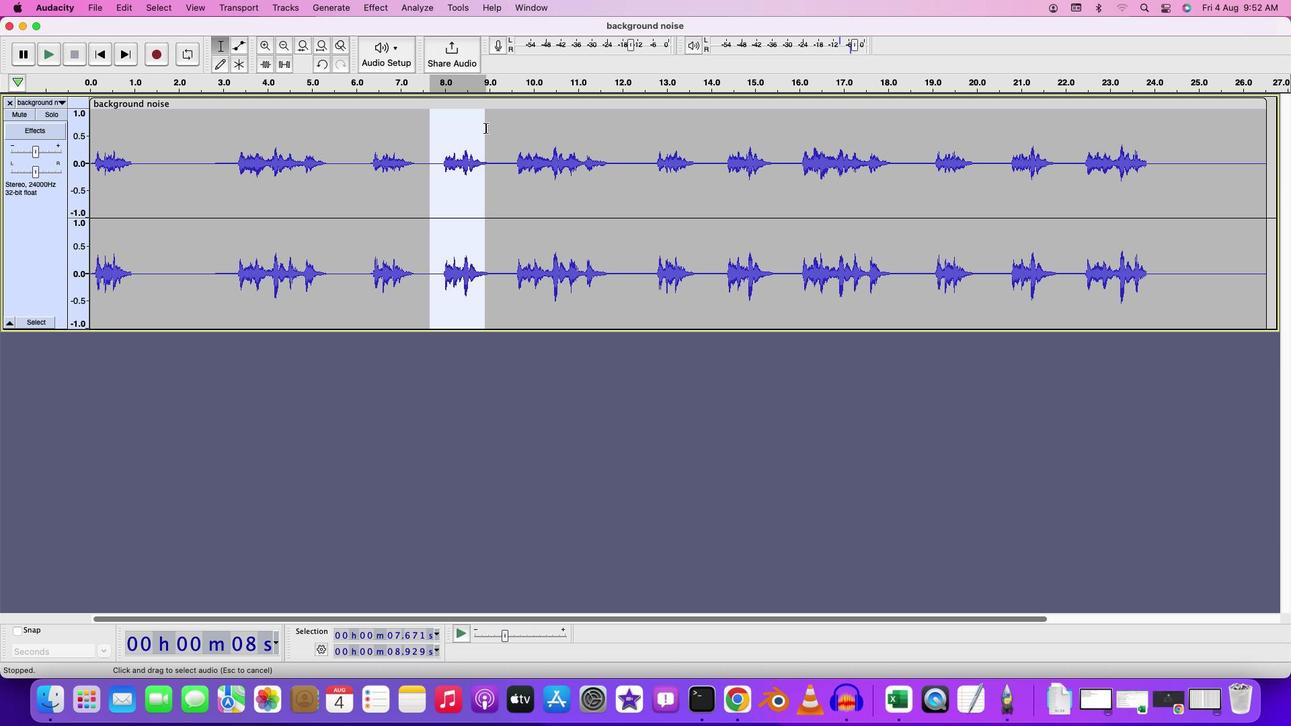 
Action: Mouse pressed left at (491, 134)
Screenshot: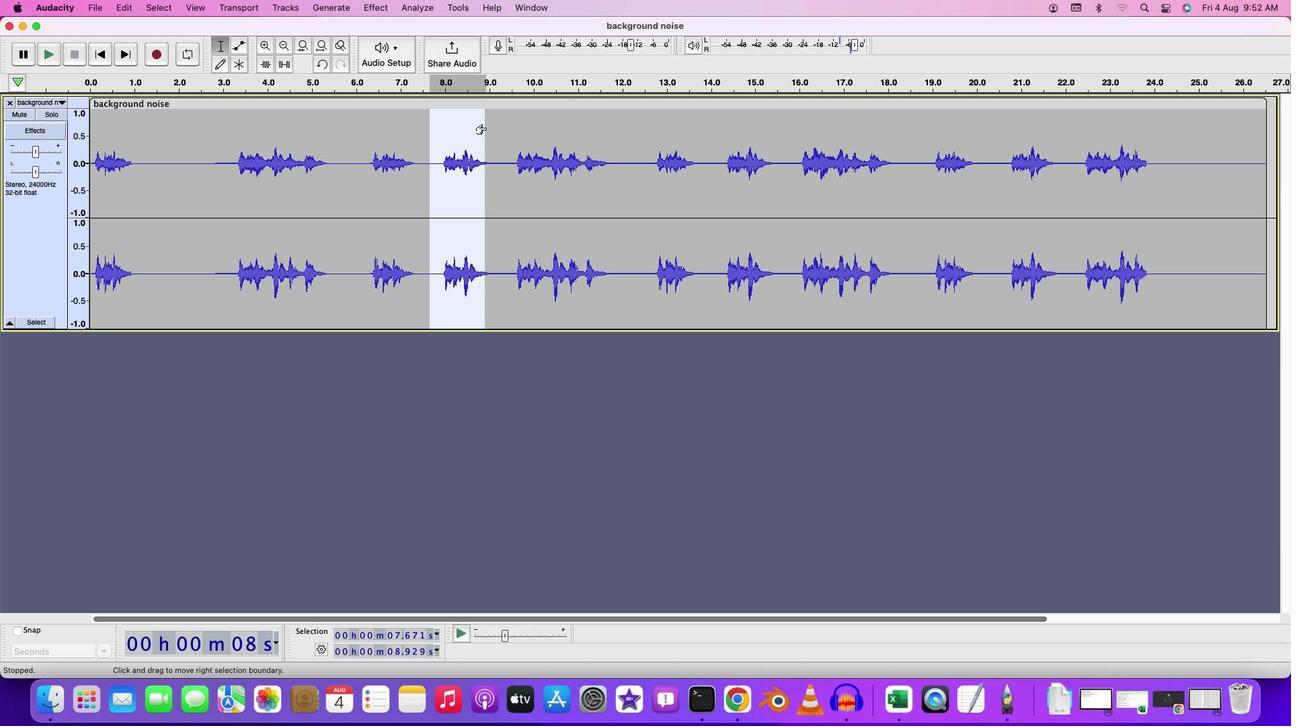 
Action: Mouse moved to (451, 129)
Screenshot: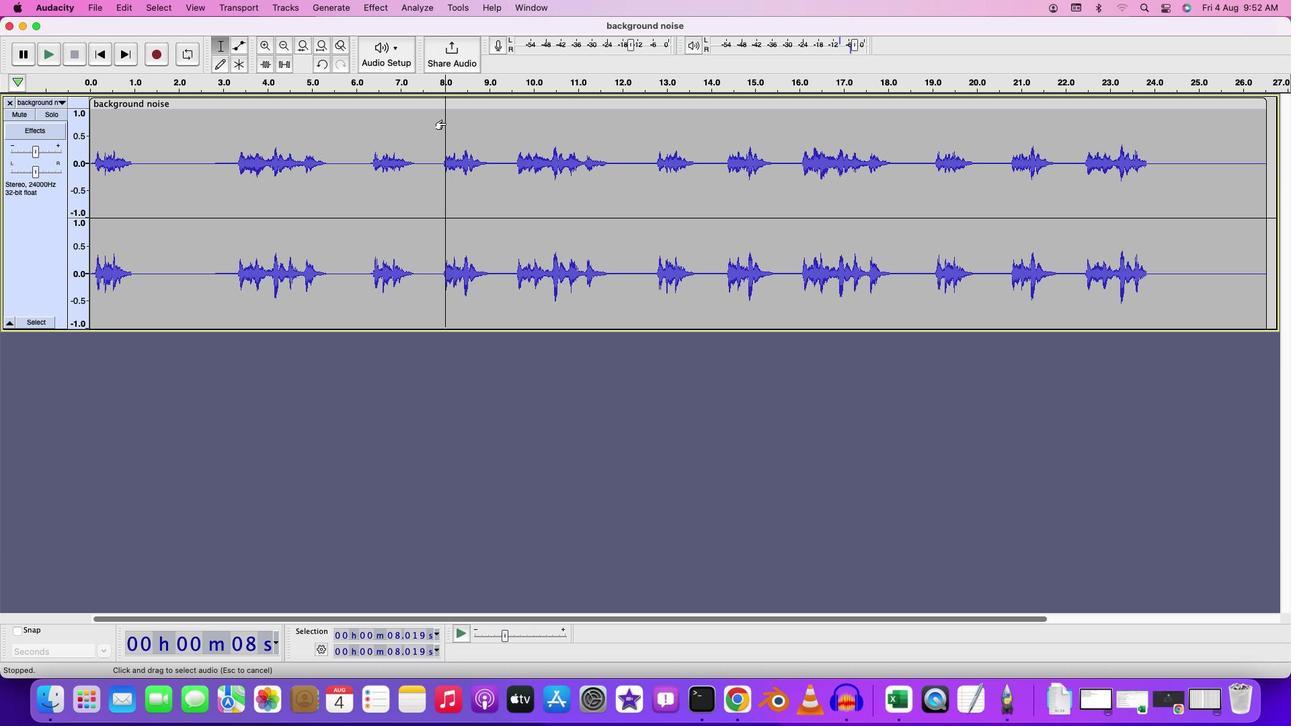 
Action: Mouse pressed left at (451, 129)
Screenshot: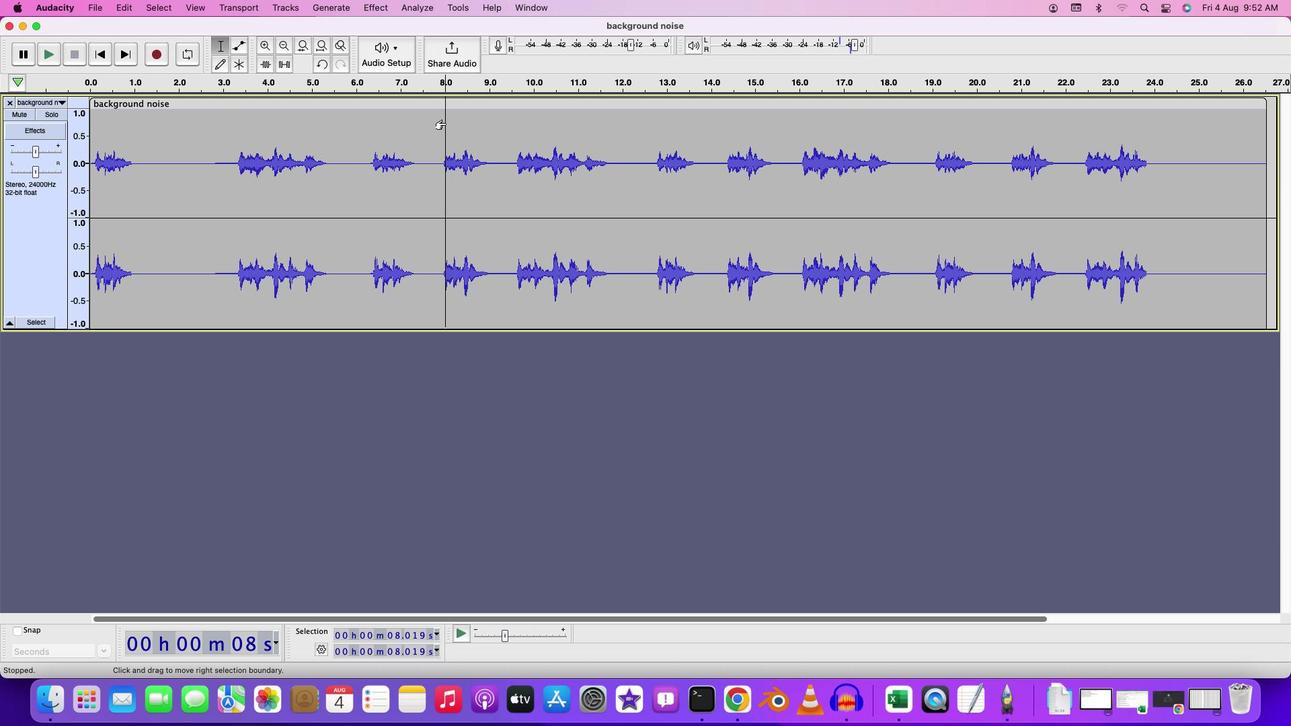 
Action: Mouse moved to (449, 129)
Screenshot: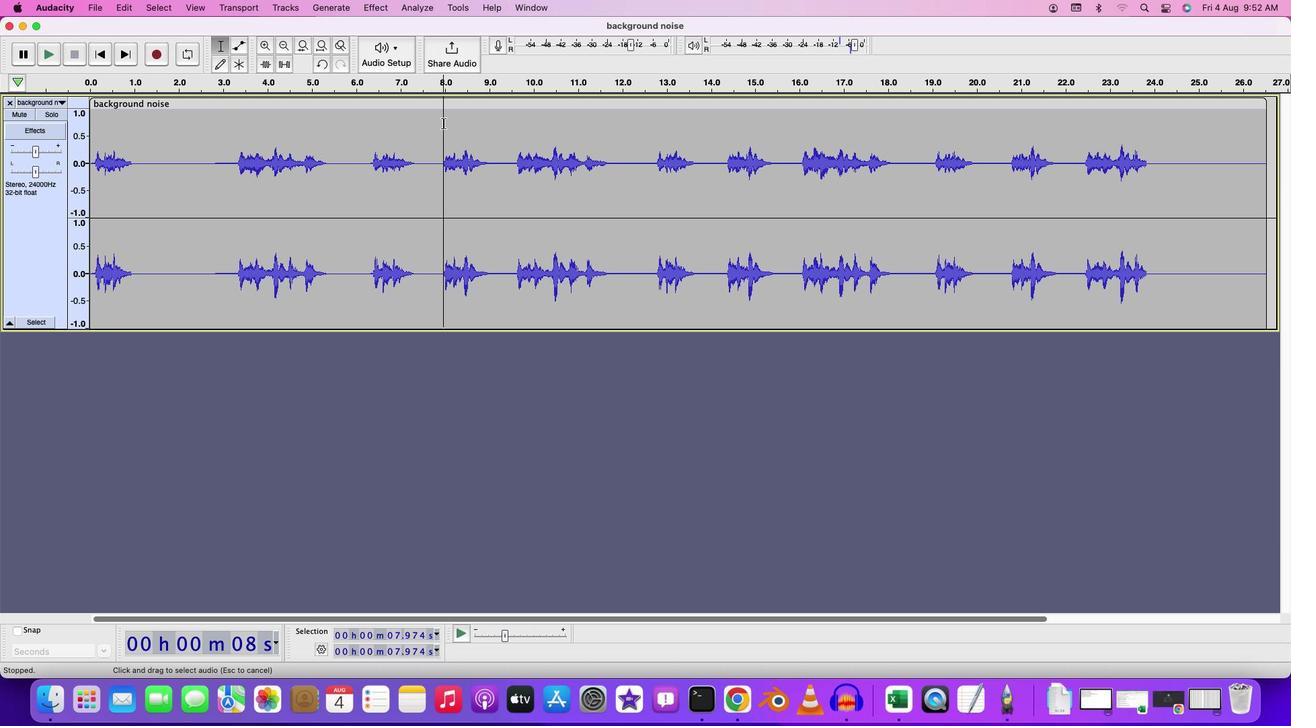 
Action: Mouse pressed left at (449, 129)
Screenshot: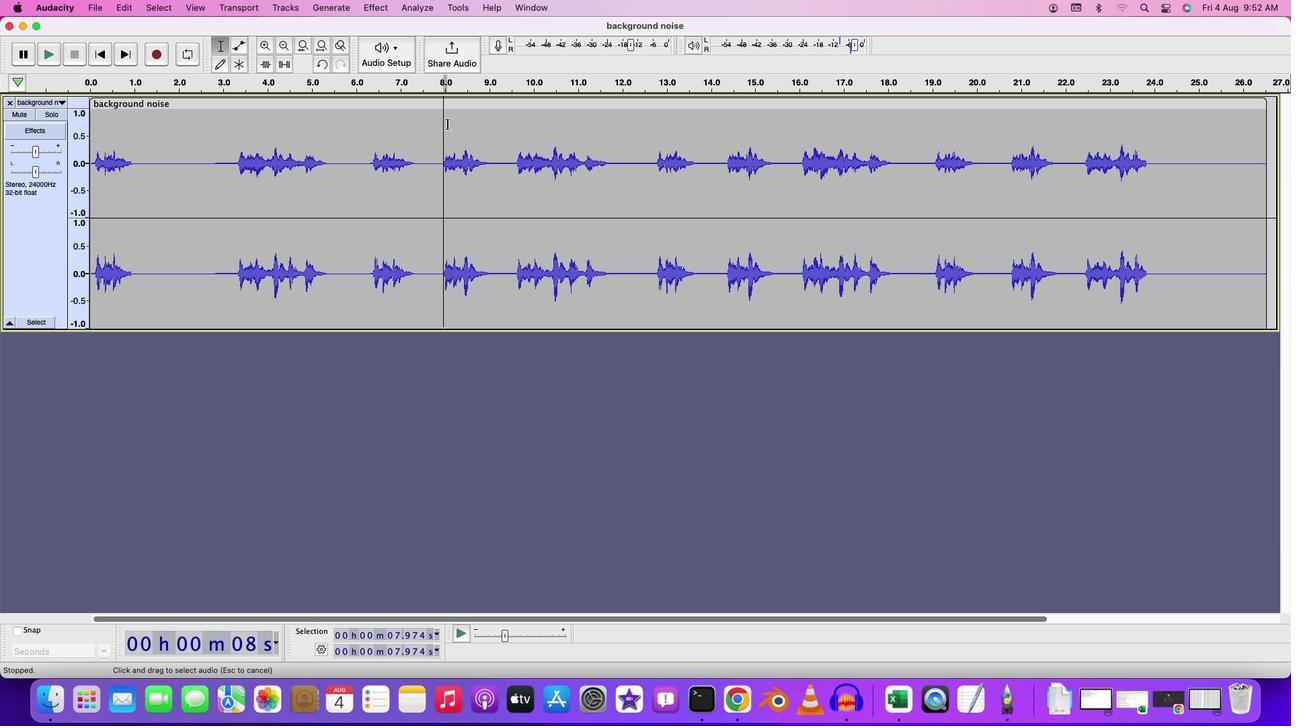 
Action: Mouse moved to (342, 10)
Screenshot: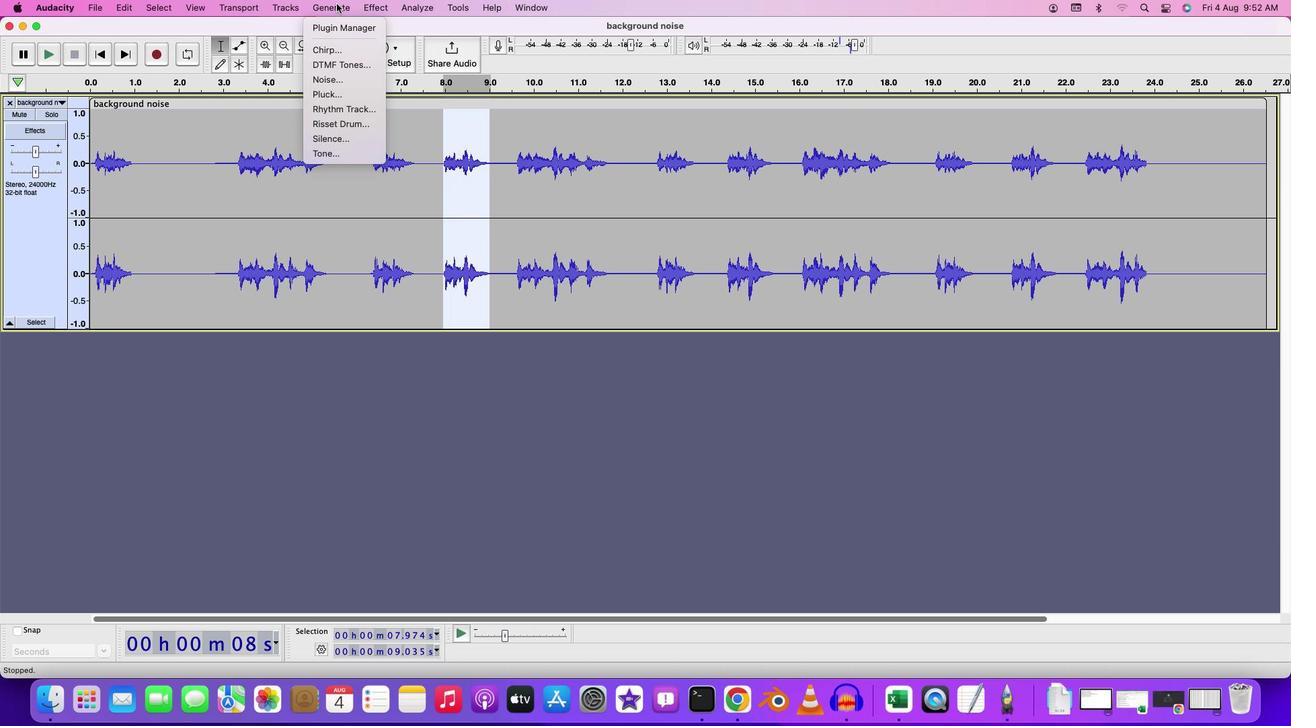 
Action: Mouse pressed left at (342, 10)
Screenshot: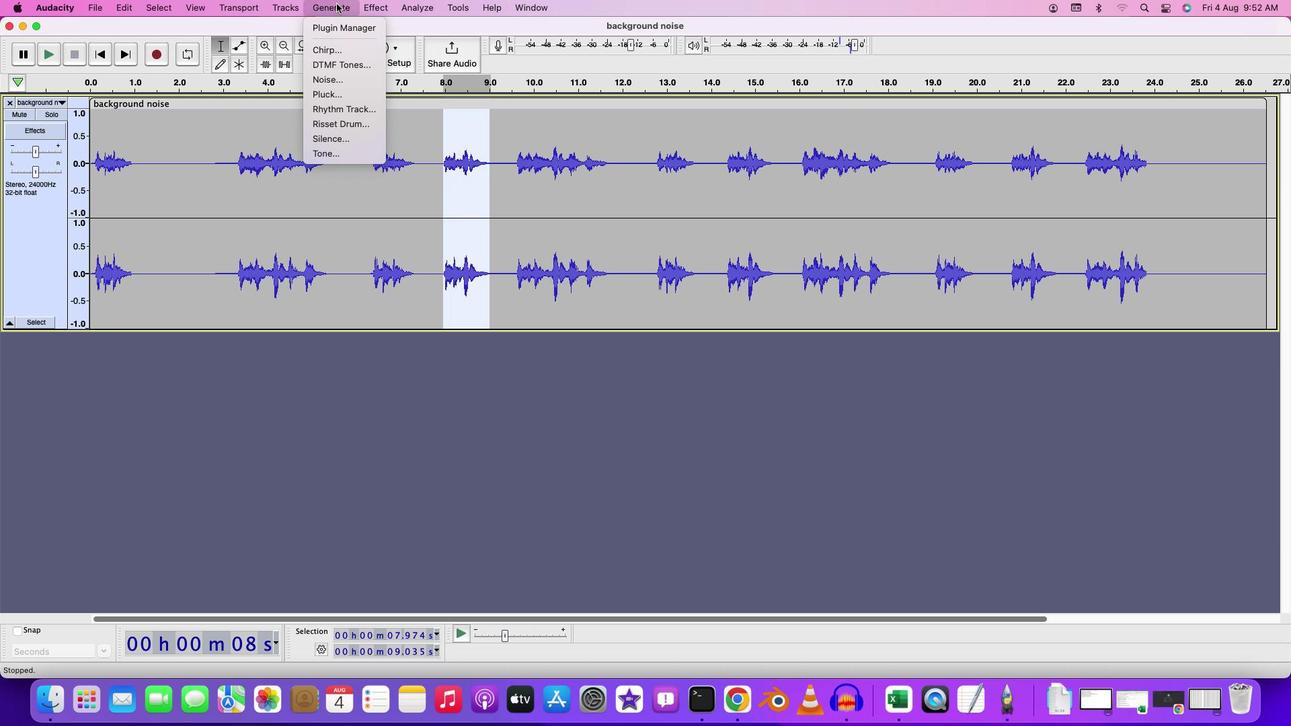 
Action: Mouse moved to (347, 148)
Screenshot: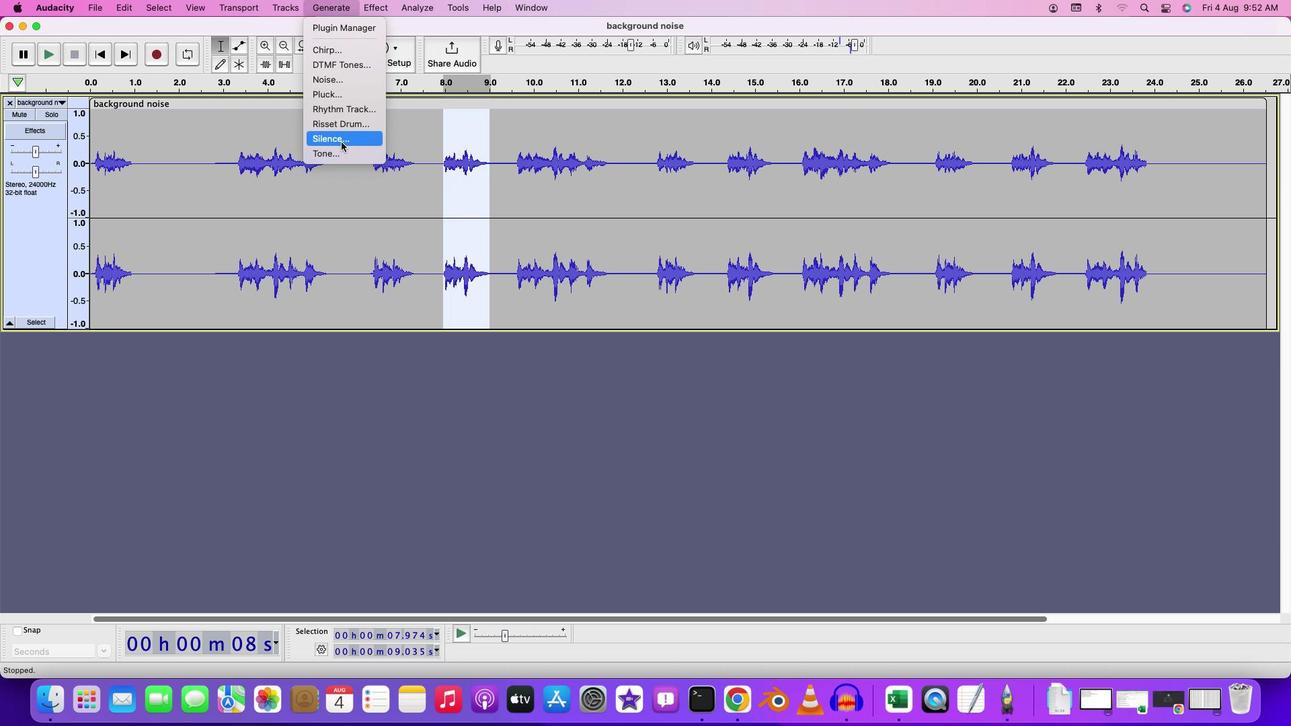 
Action: Mouse pressed left at (347, 148)
Screenshot: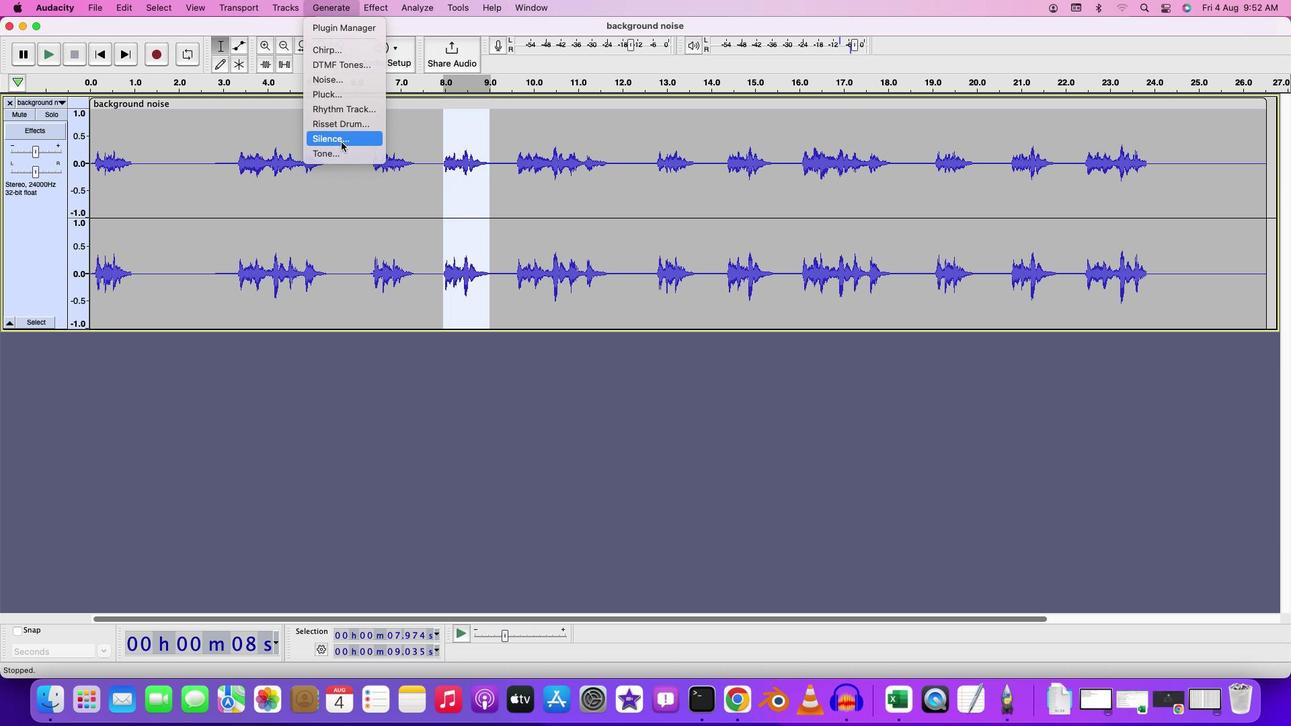 
Action: Mouse moved to (719, 330)
Screenshot: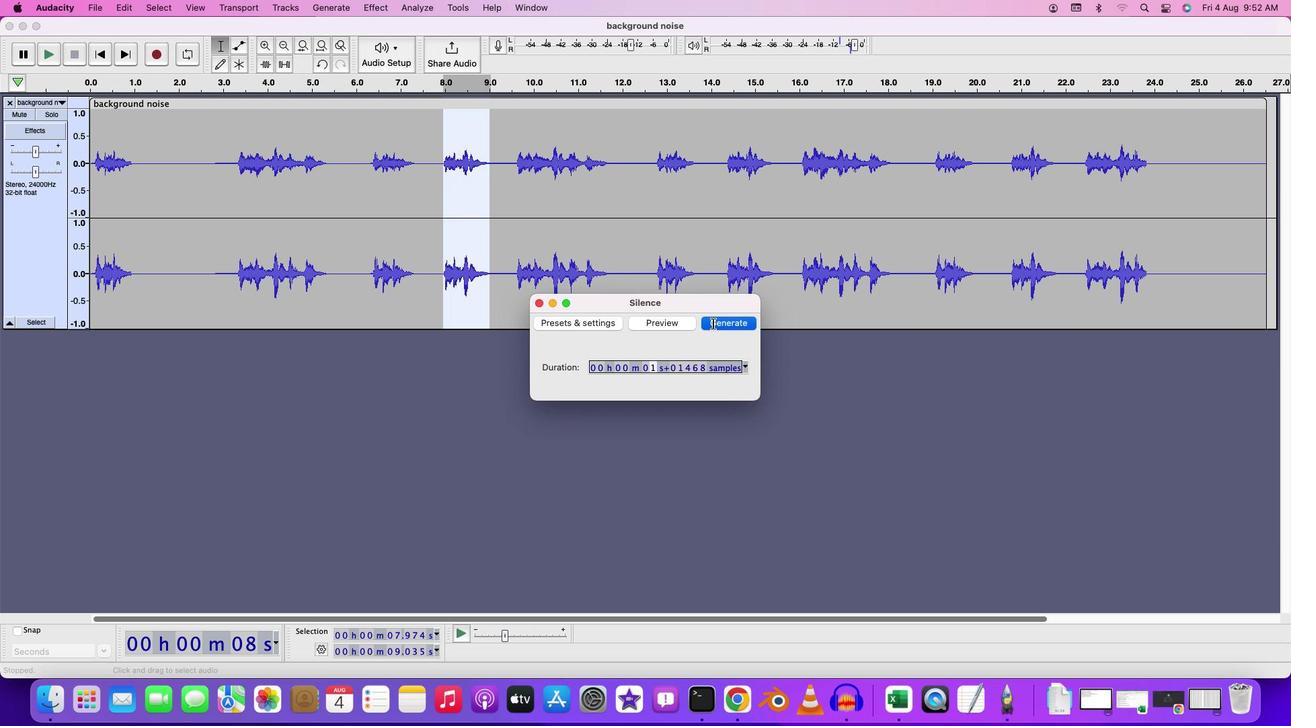 
Action: Mouse pressed left at (719, 330)
Screenshot: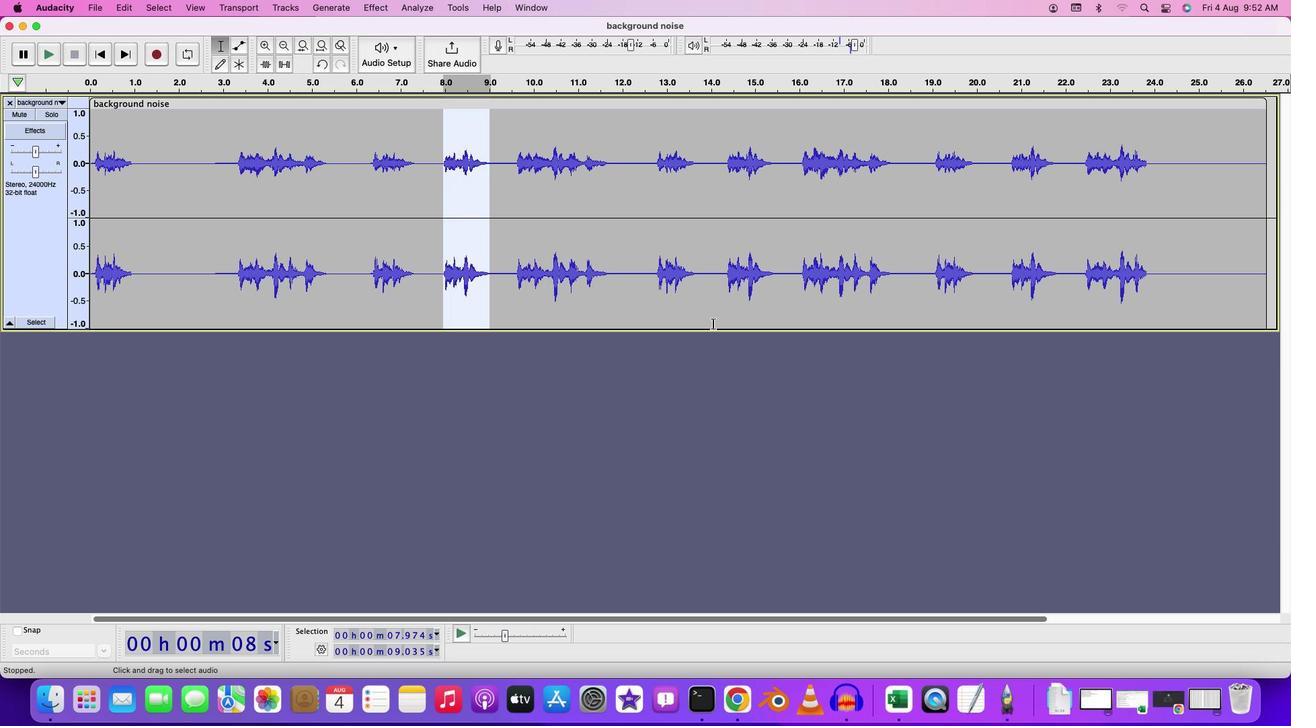 
Action: Mouse moved to (596, 407)
Screenshot: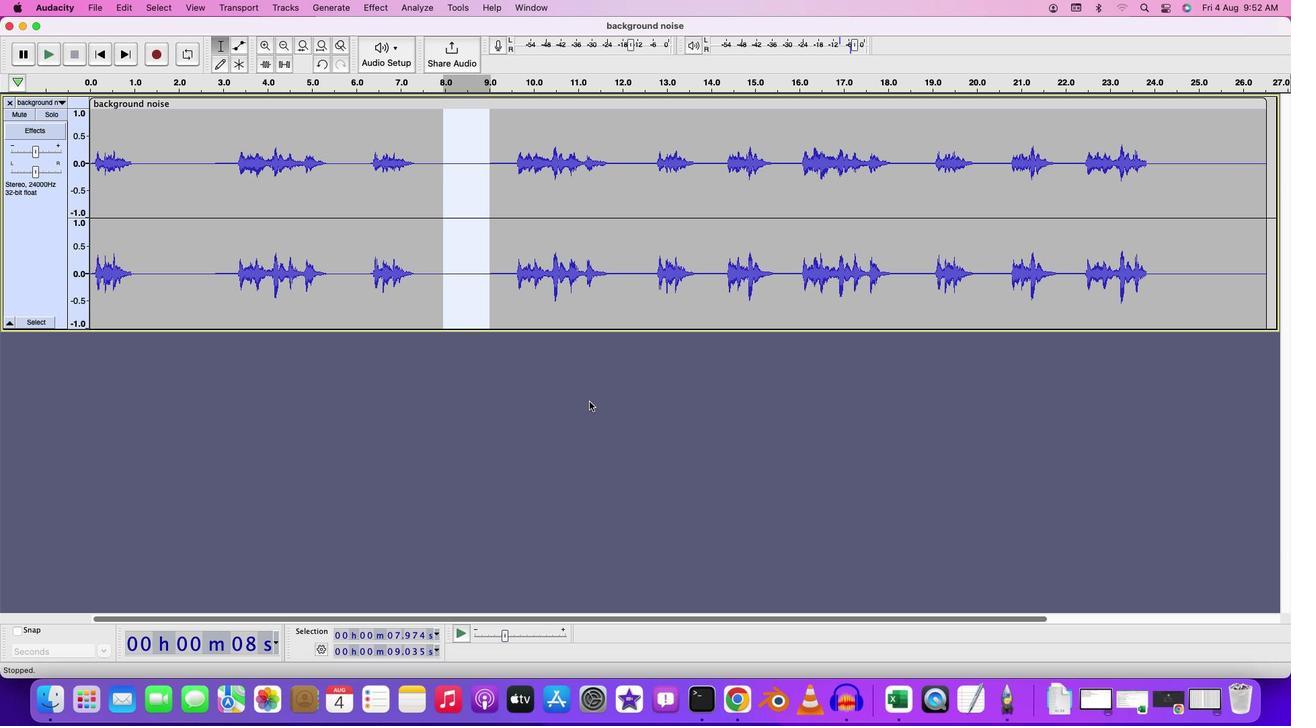 
Action: Mouse pressed left at (596, 407)
Screenshot: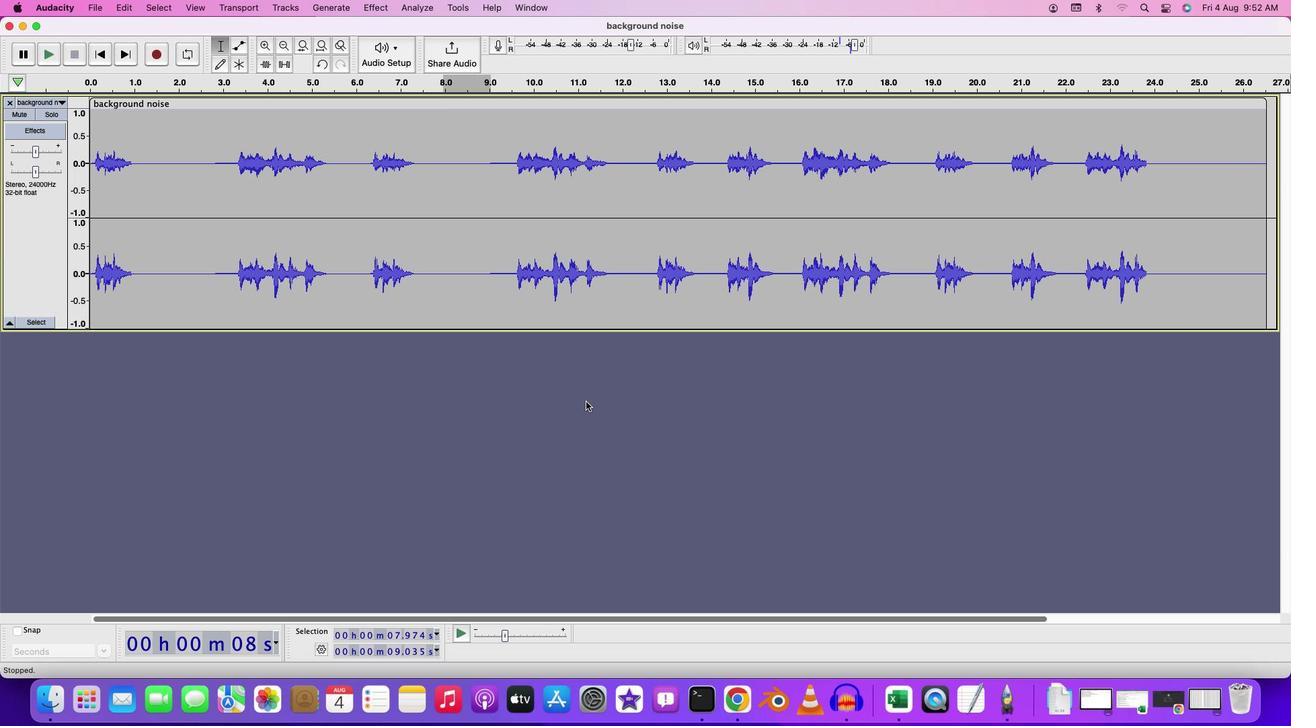 
Action: Mouse moved to (101, 17)
Screenshot: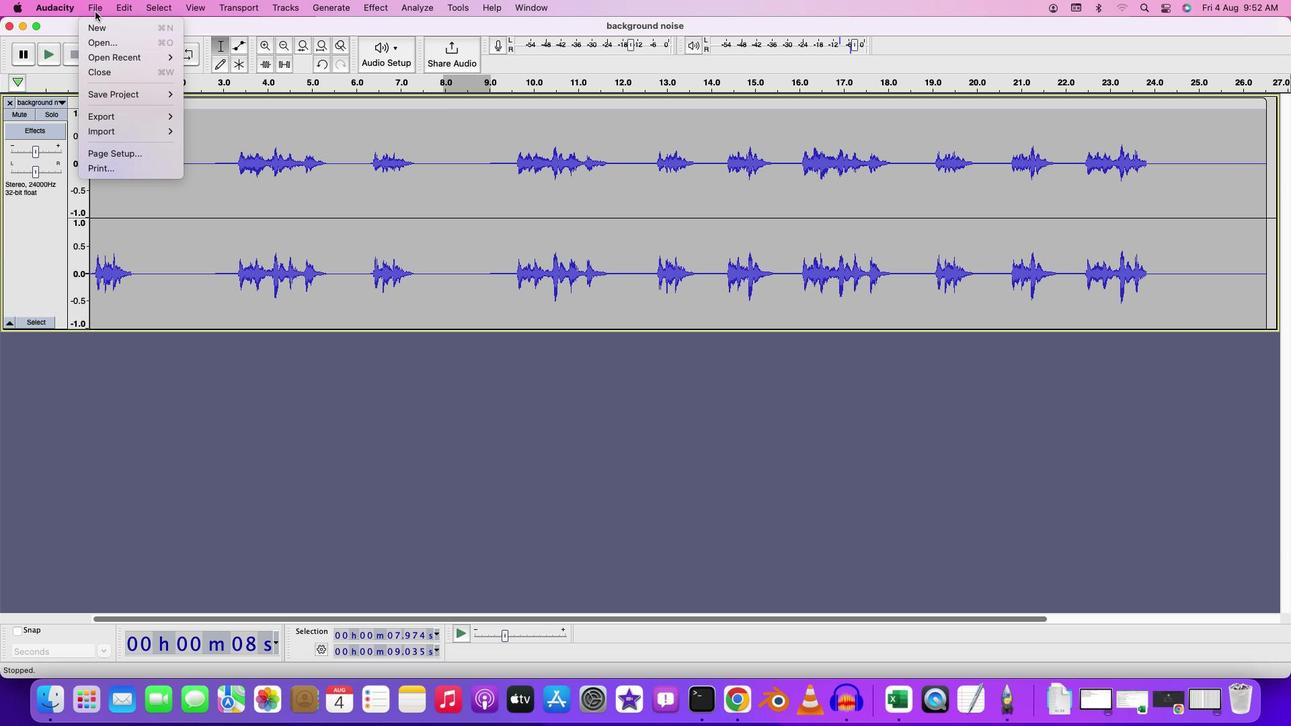 
Action: Mouse pressed left at (101, 17)
Screenshot: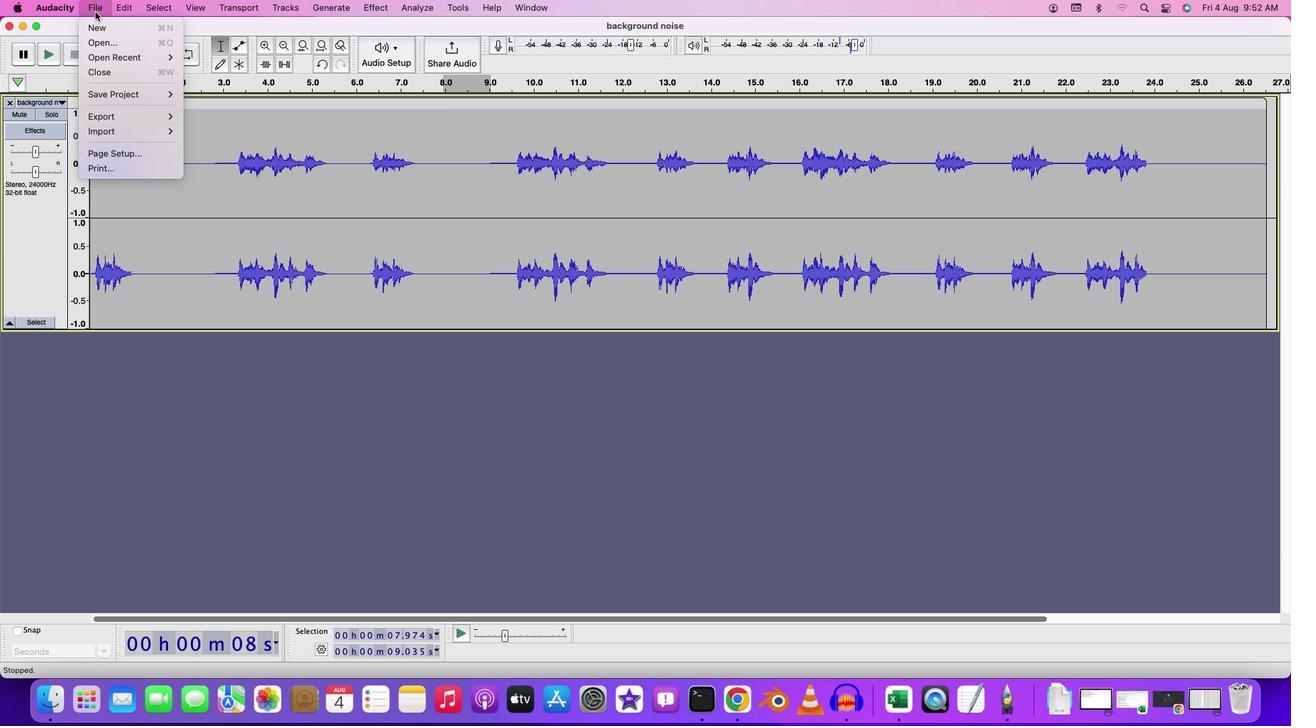 
Action: Mouse moved to (229, 125)
Screenshot: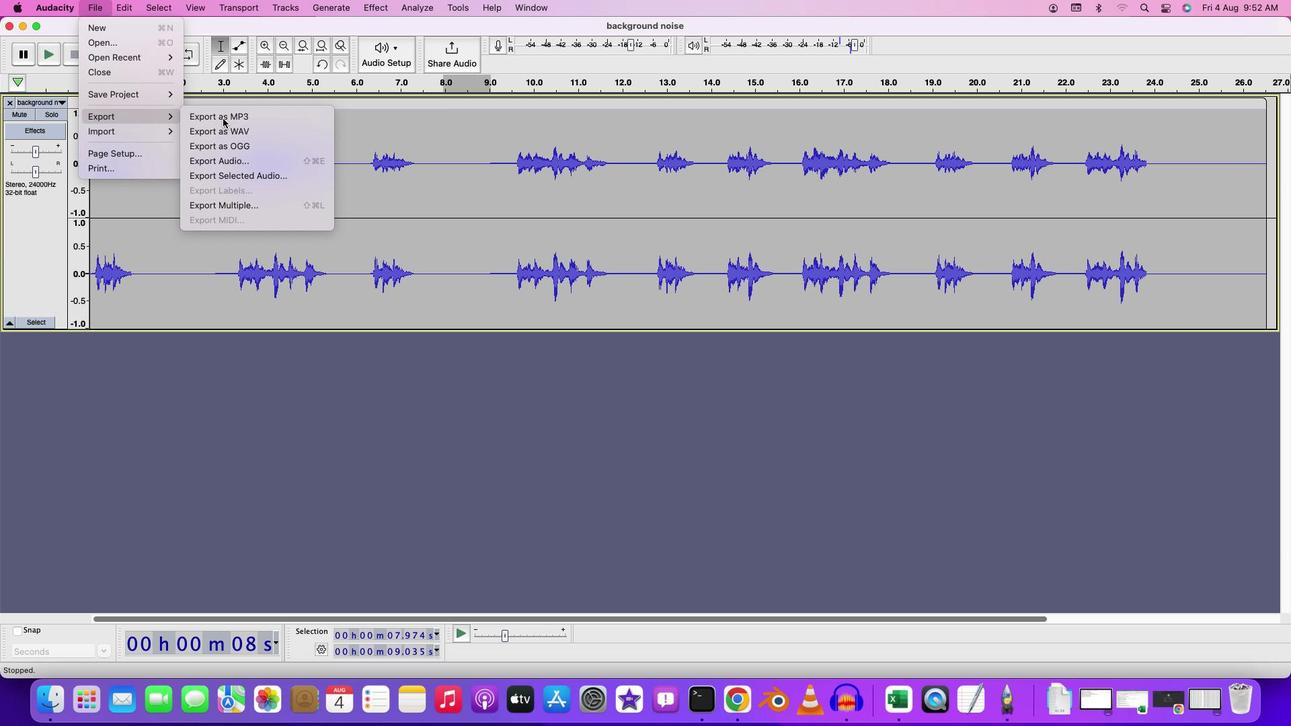 
Action: Mouse pressed left at (229, 125)
Screenshot: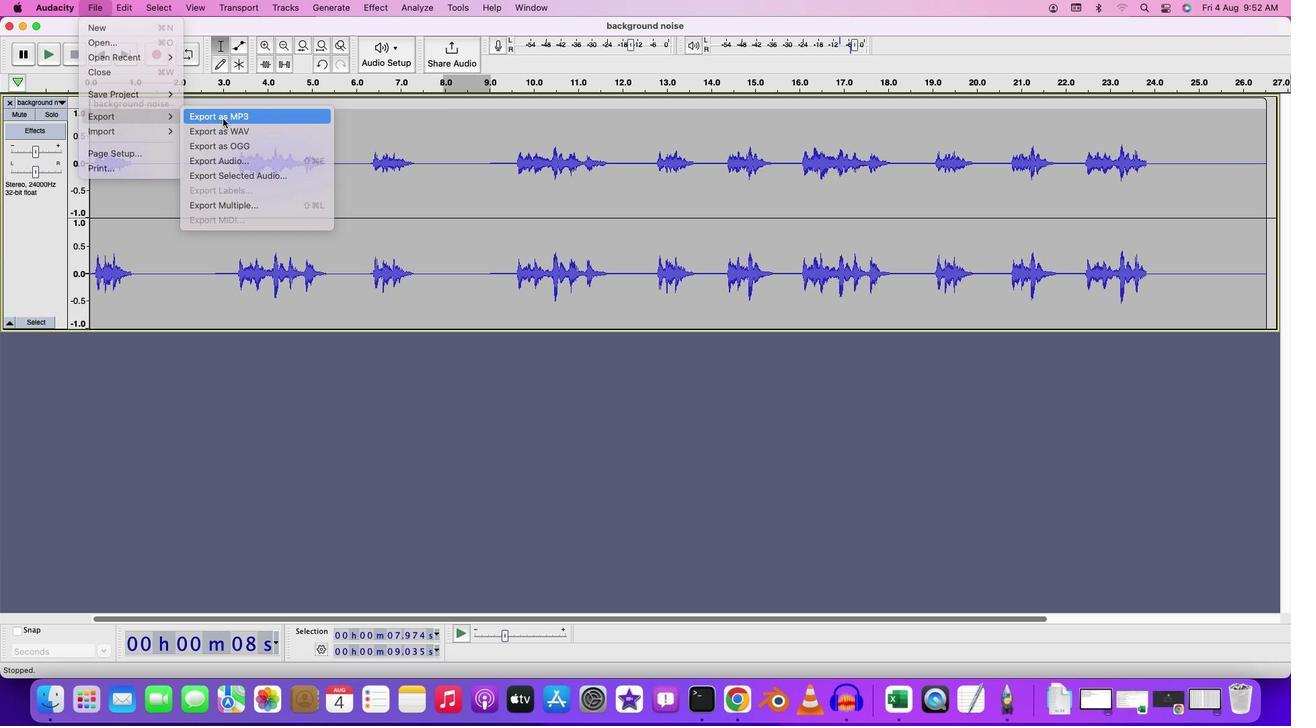 
Action: Mouse moved to (628, 217)
Screenshot: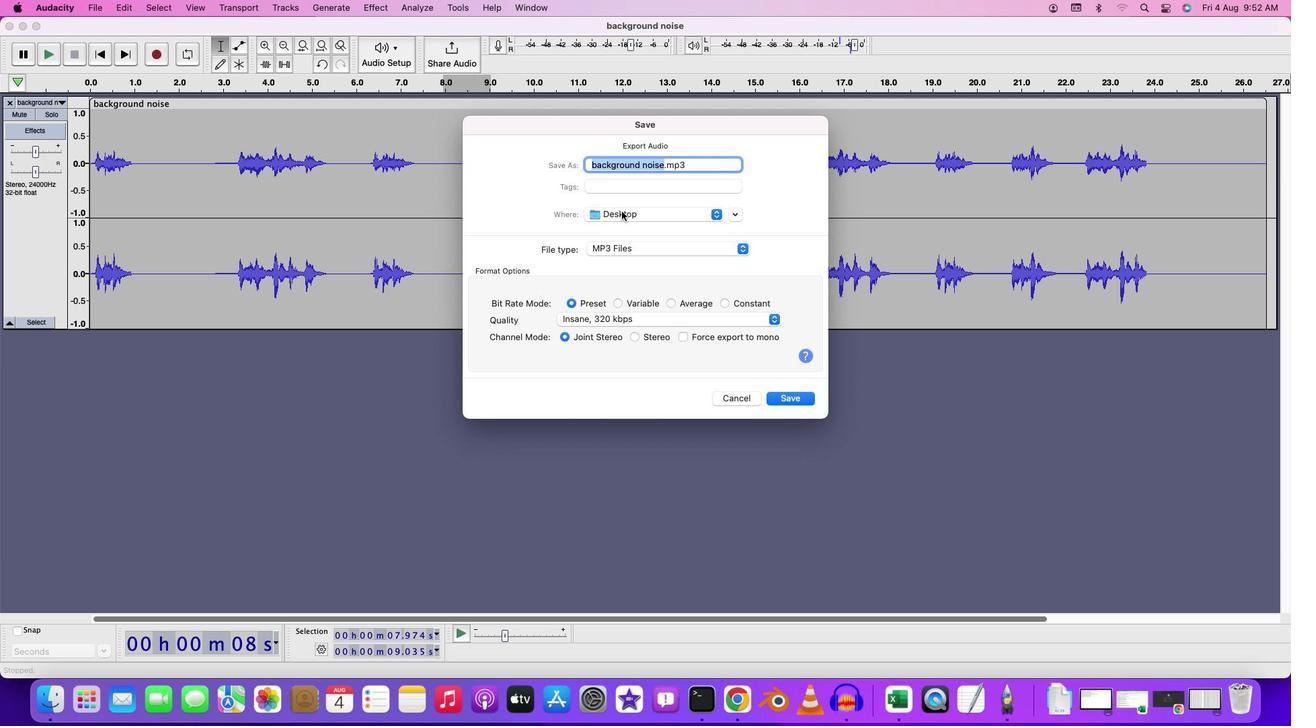 
Action: Key pressed Key.backspaceKey.shift'S''o''u''n''d'Key.space'o''f'Key.spaceKey.shift'S''i''l''e''n''c''e'
Screenshot: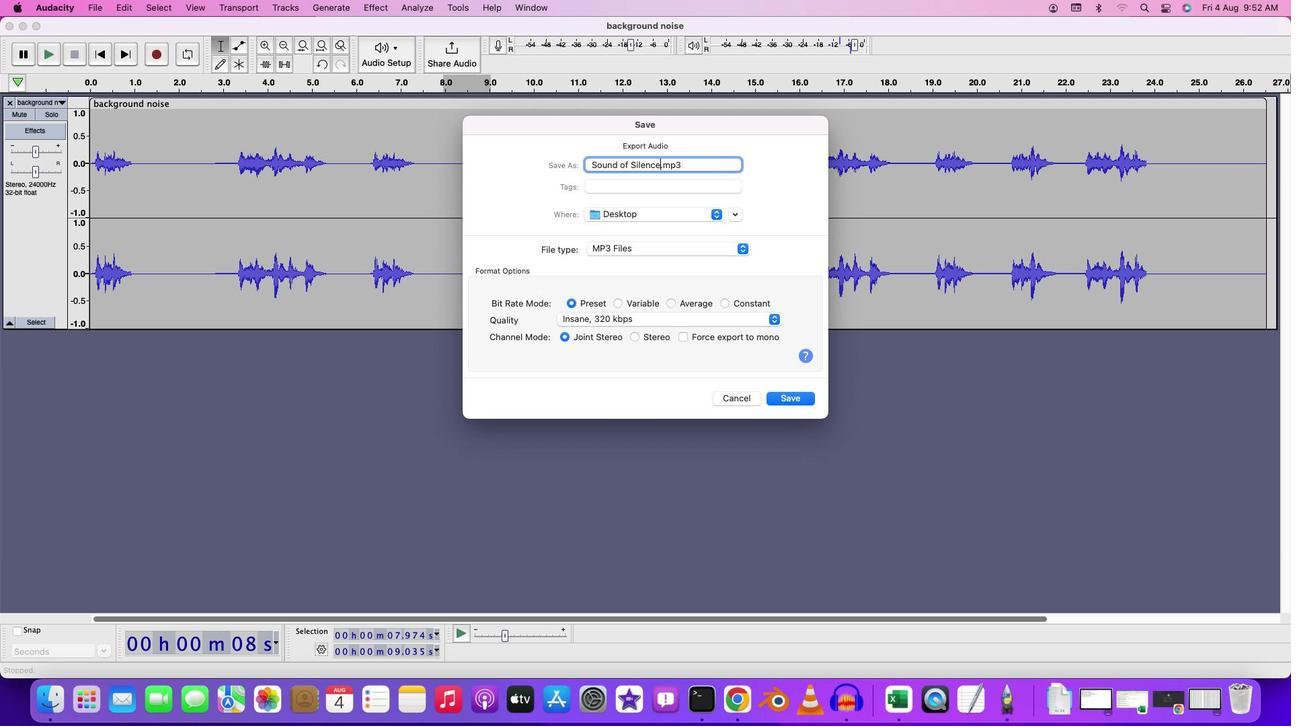 
Action: Mouse moved to (792, 407)
Screenshot: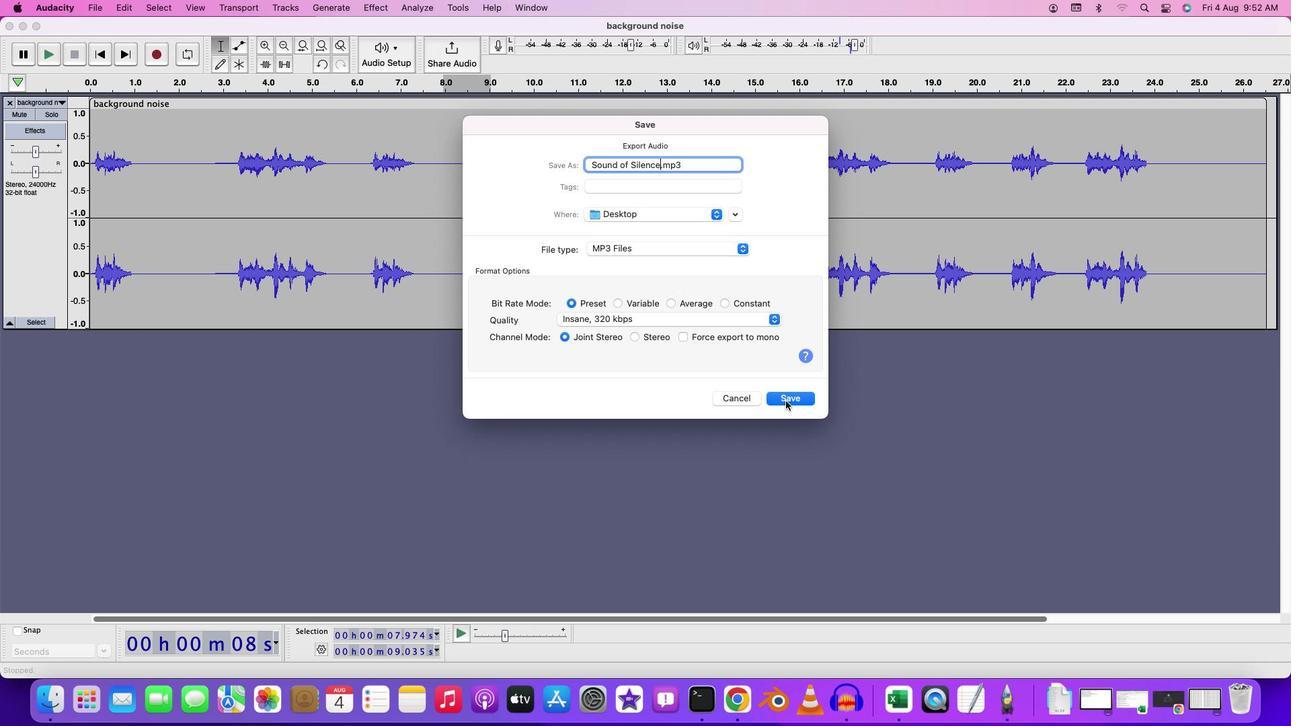 
Action: Mouse pressed left at (792, 407)
Screenshot: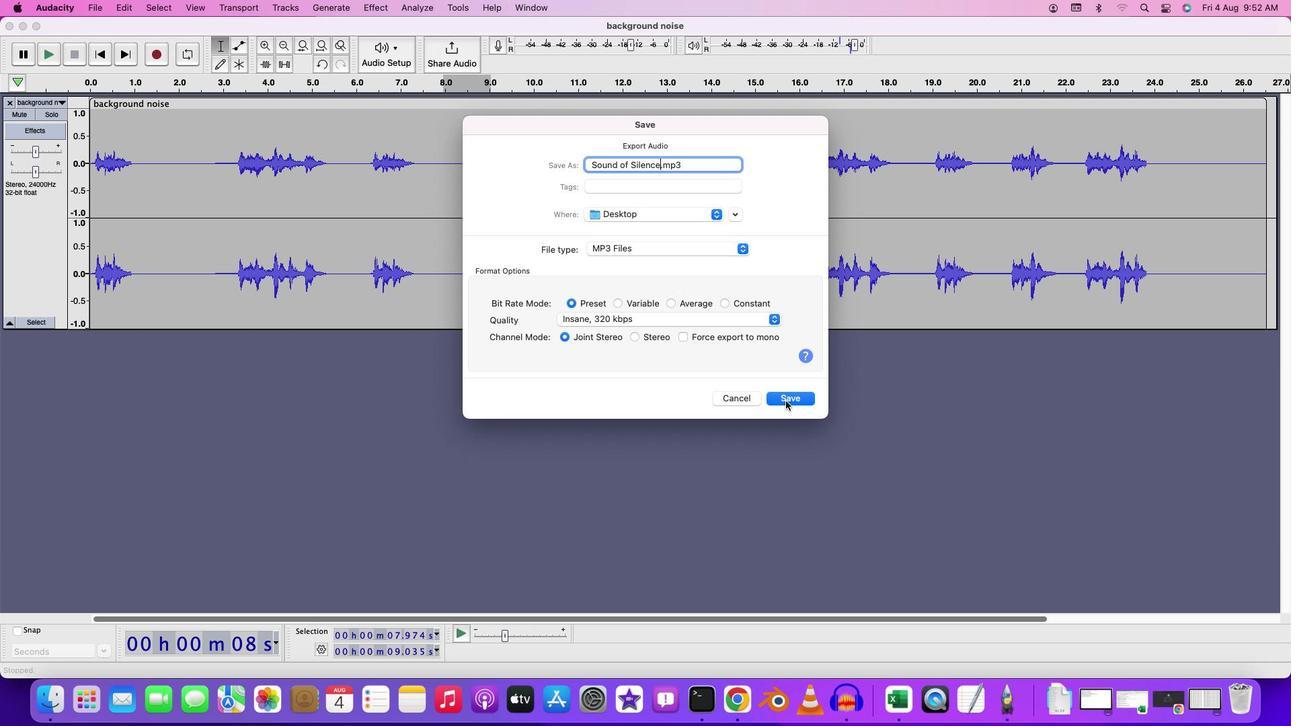 
Action: Mouse moved to (775, 472)
Screenshot: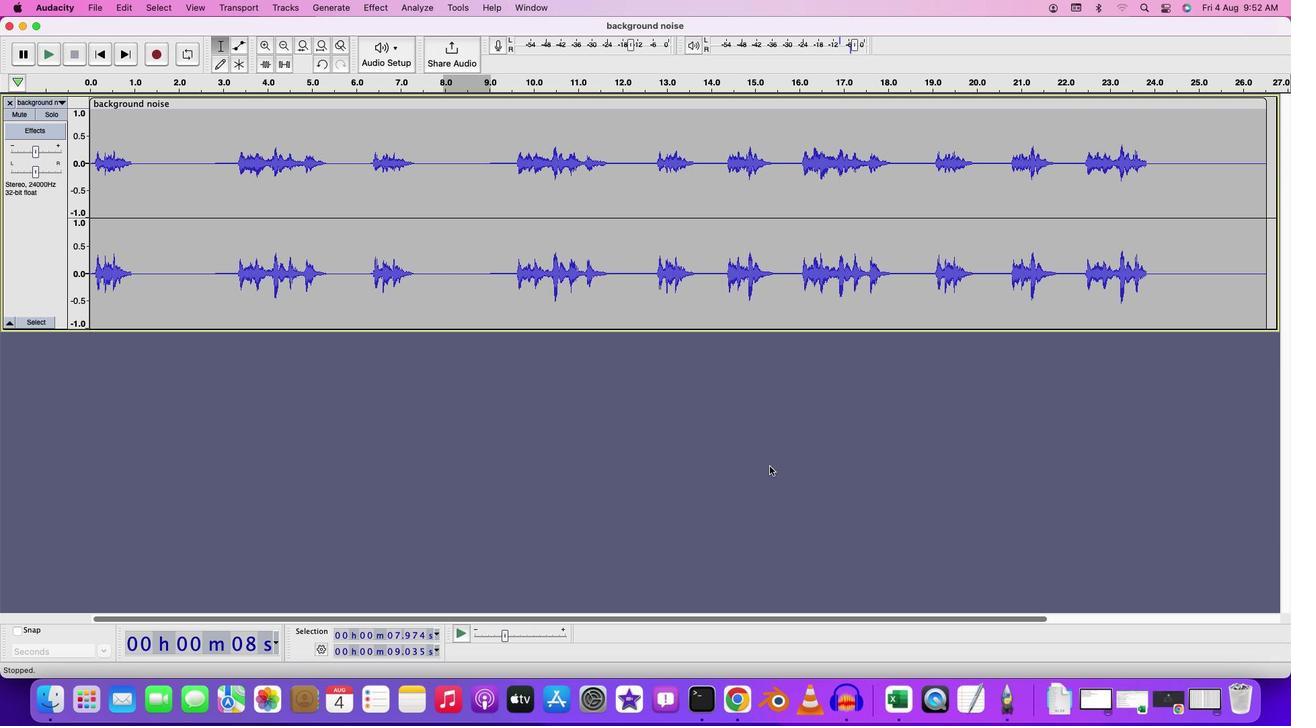 
Action: Mouse pressed left at (775, 472)
Screenshot: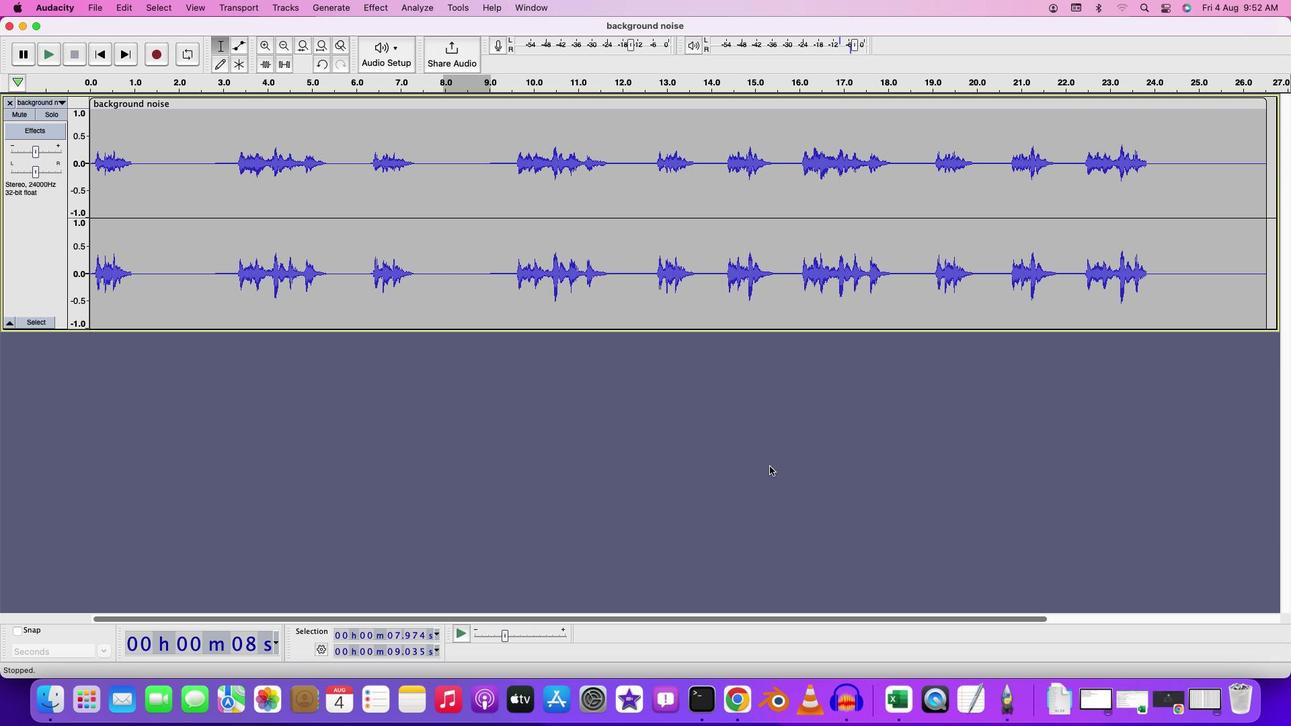
Action: Mouse moved to (651, 417)
Screenshot: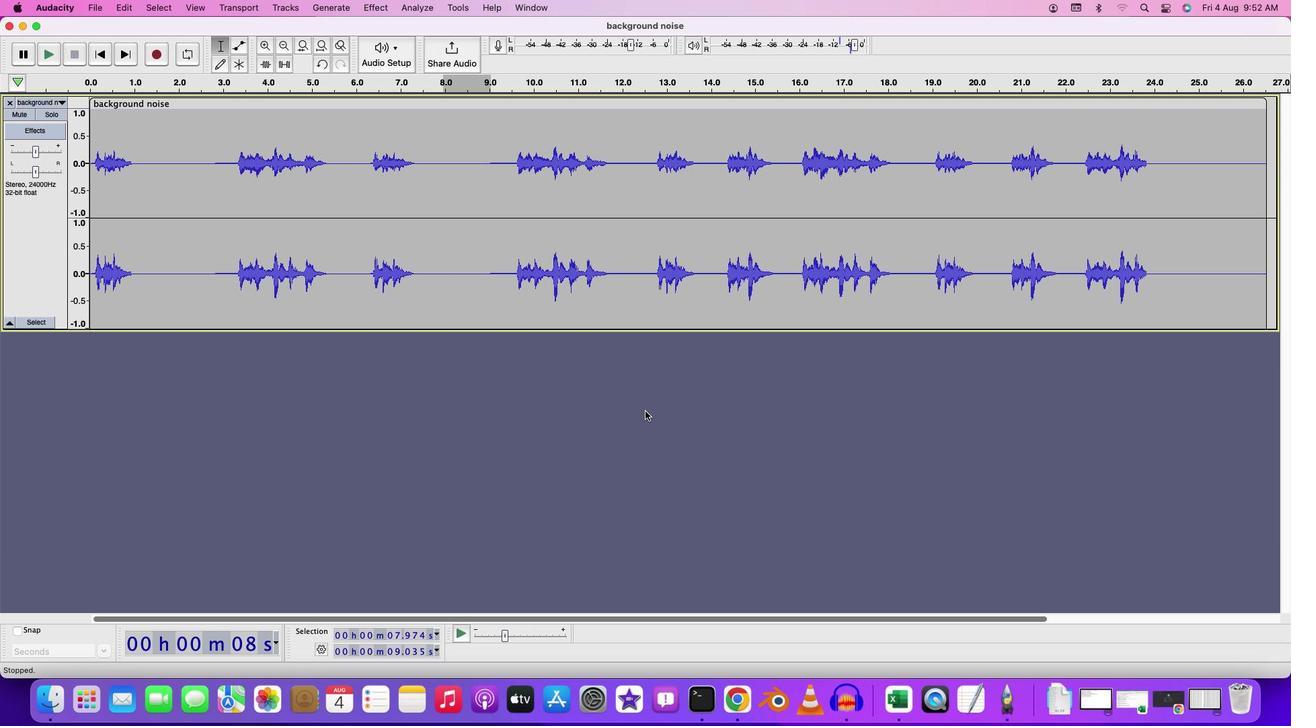 
